 Task: Find a flat in Lakeville, United States for 7 guests from 10th to 15th July, with a price range of ₹10,000 to ₹15,000, 4 bedrooms, 4 bathrooms, and amenities like WiFi and TV.
Action: Mouse moved to (687, 128)
Screenshot: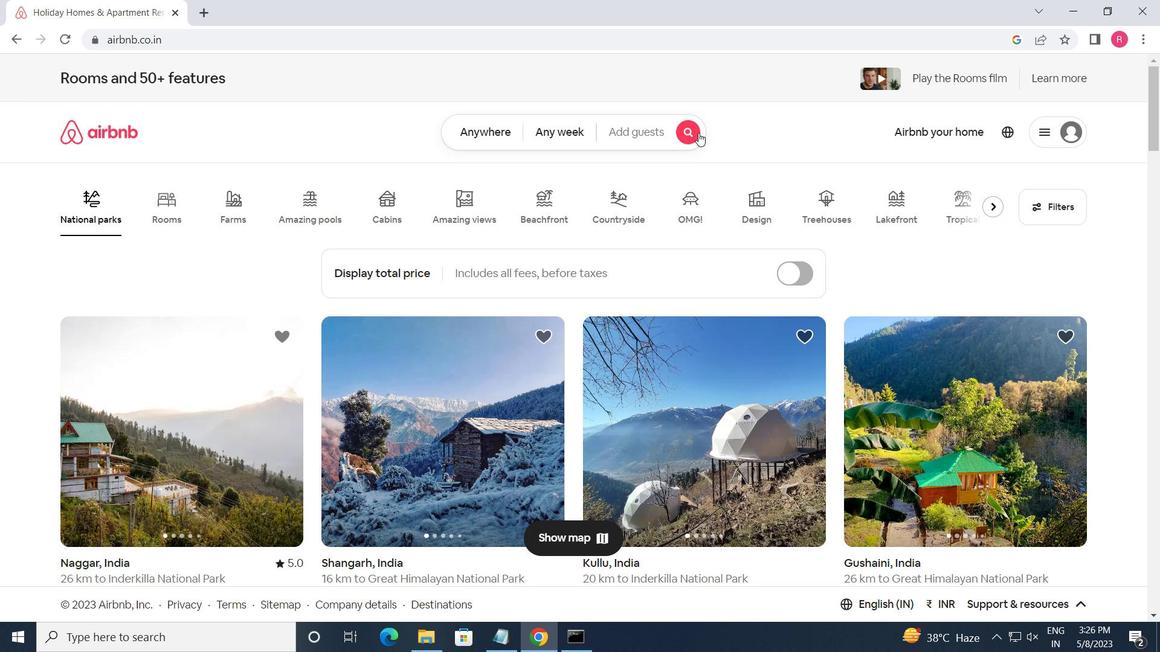 
Action: Mouse pressed left at (687, 128)
Screenshot: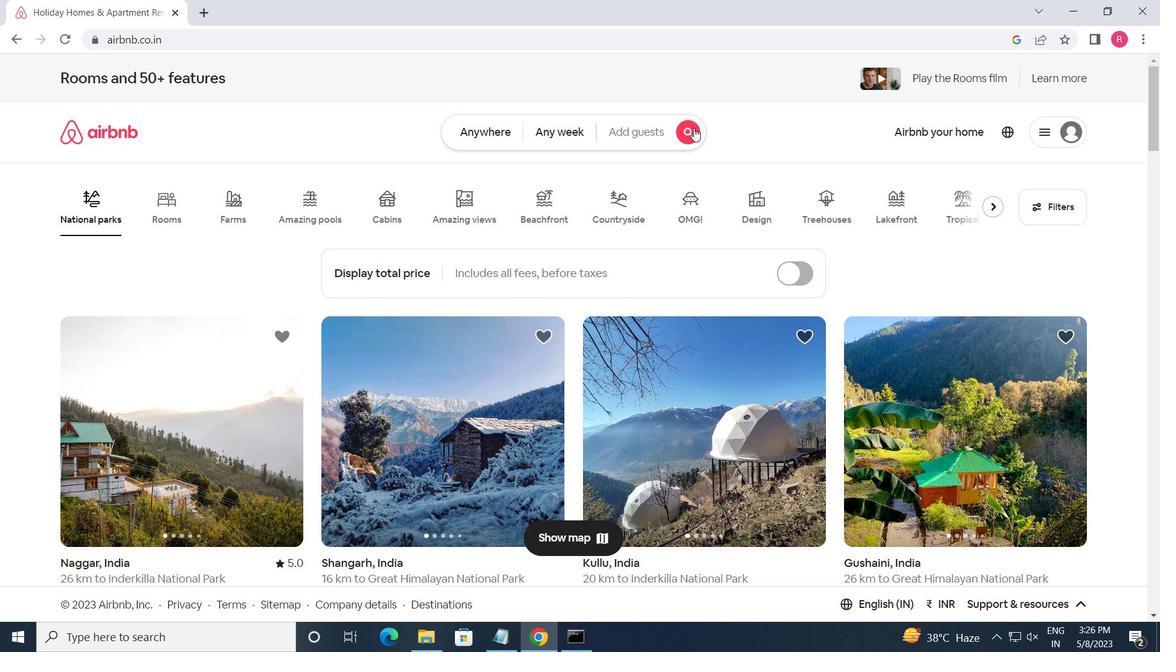 
Action: Mouse moved to (320, 202)
Screenshot: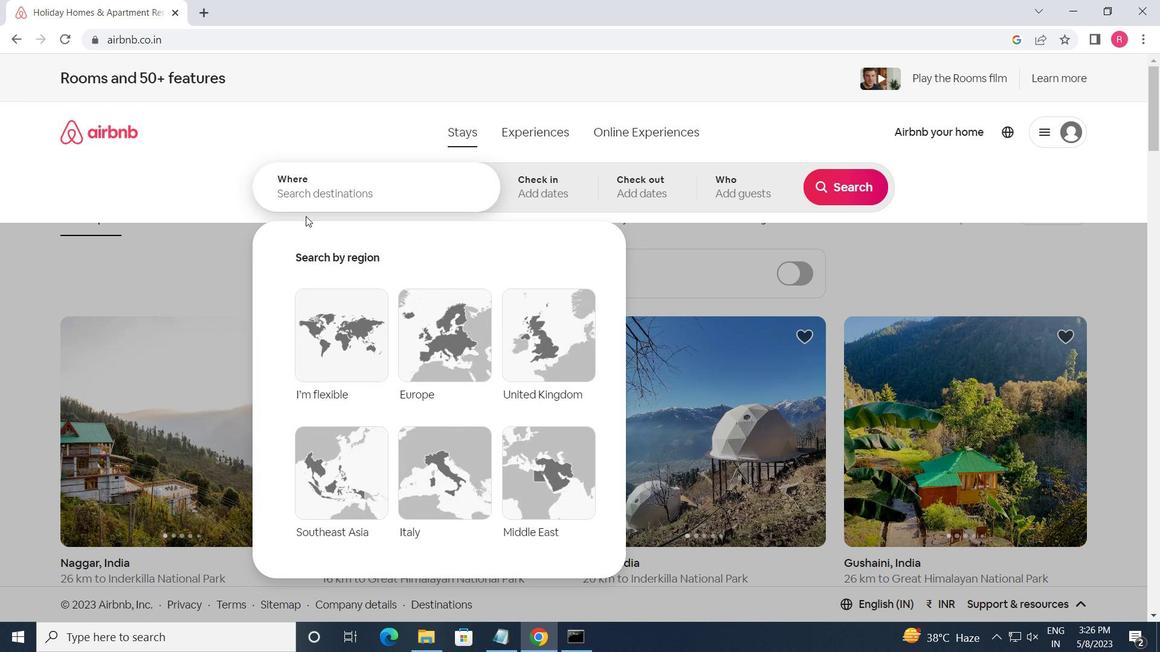 
Action: Mouse pressed left at (320, 202)
Screenshot: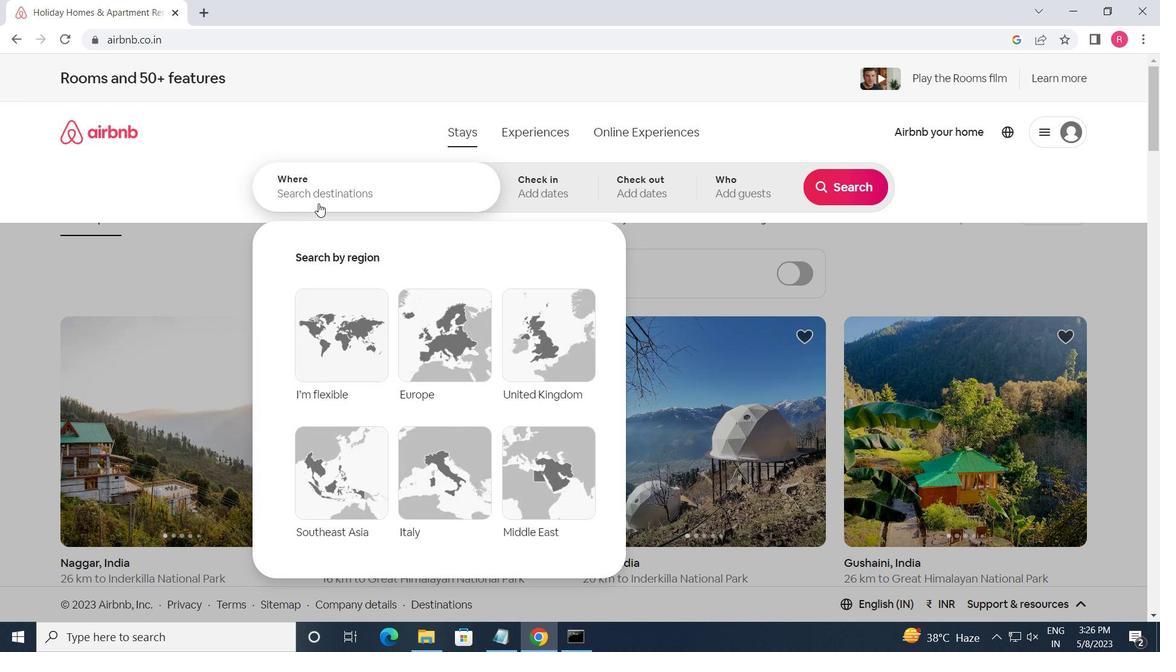 
Action: Key pressed <Key.shift_r>Lakv<Key.backspace>eville,<Key.space><Key.shift_r>United<Key.space><Key.shift>STATES<Key.enter>
Screenshot: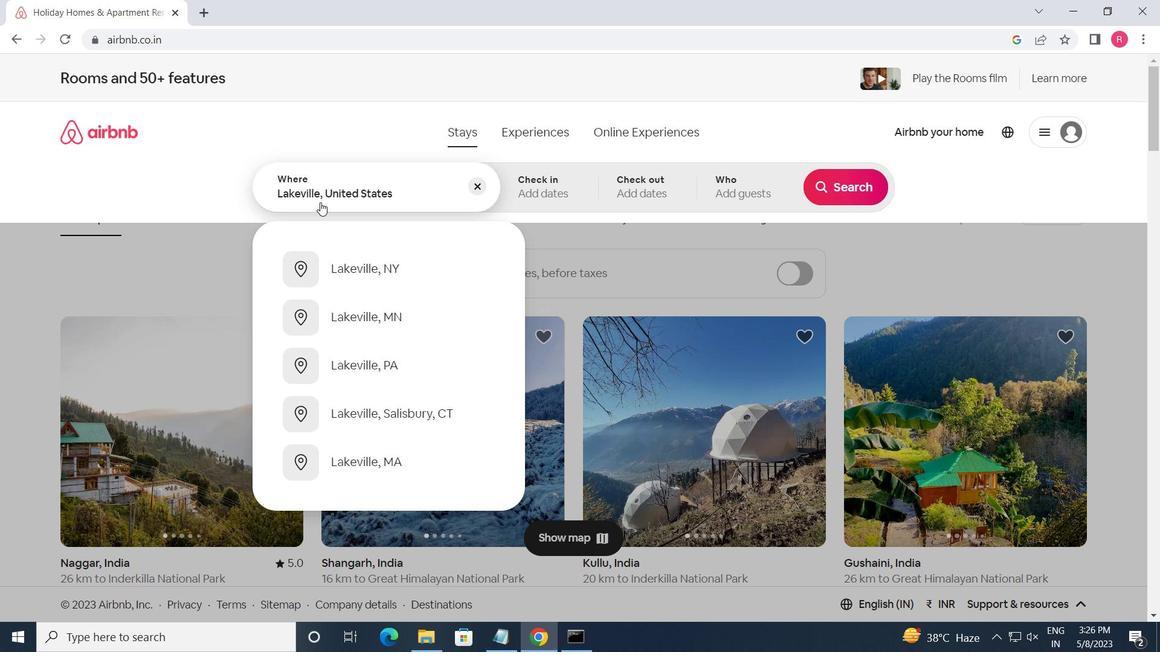 
Action: Mouse moved to (852, 308)
Screenshot: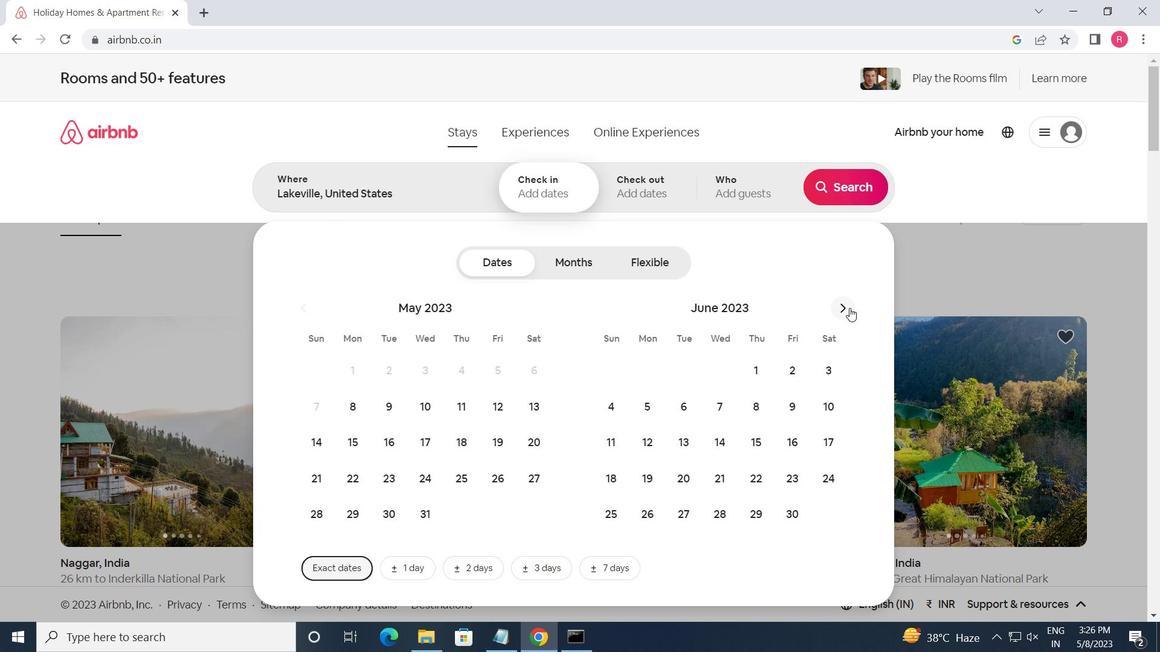 
Action: Mouse pressed left at (852, 308)
Screenshot: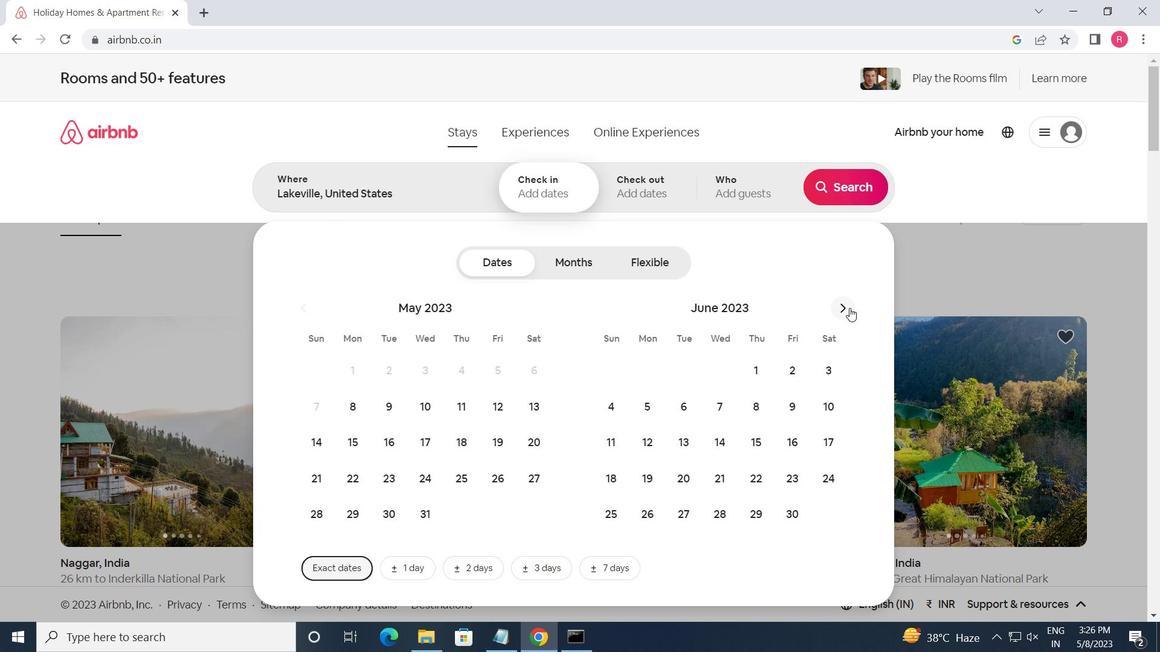 
Action: Mouse moved to (649, 447)
Screenshot: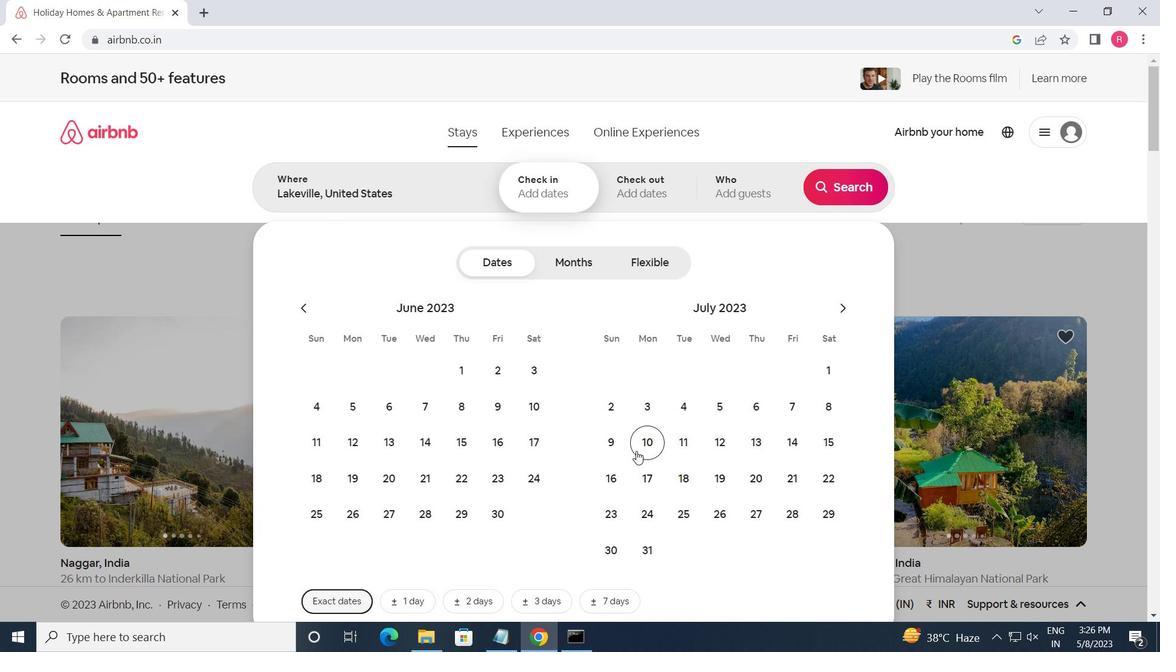 
Action: Mouse pressed left at (649, 447)
Screenshot: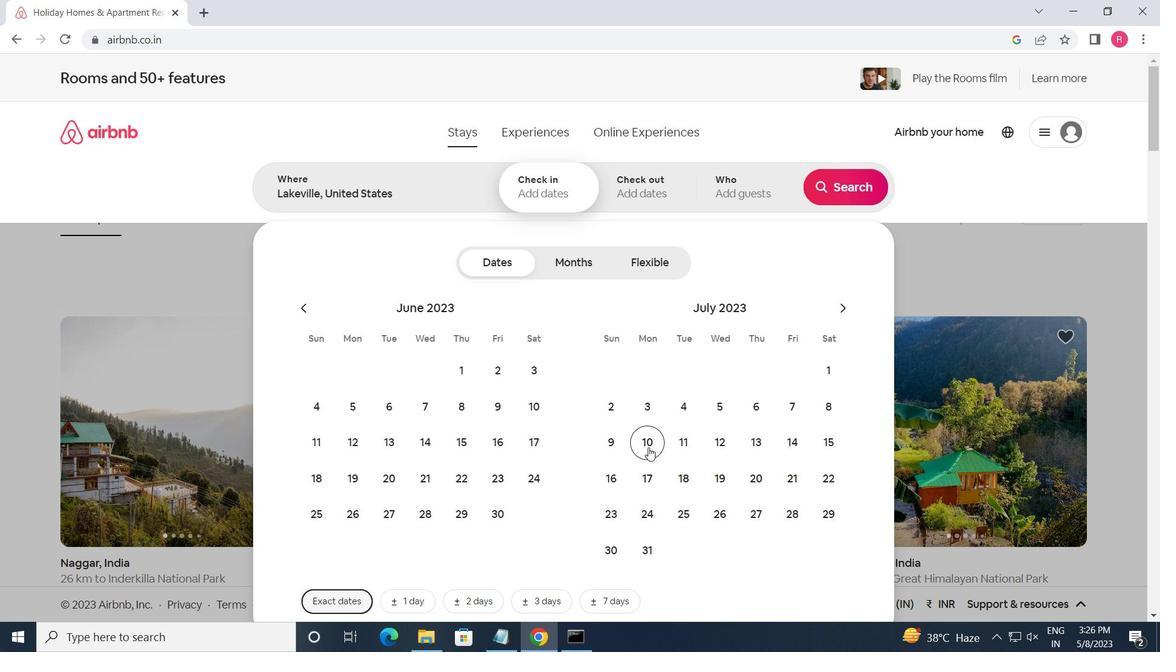 
Action: Mouse moved to (831, 447)
Screenshot: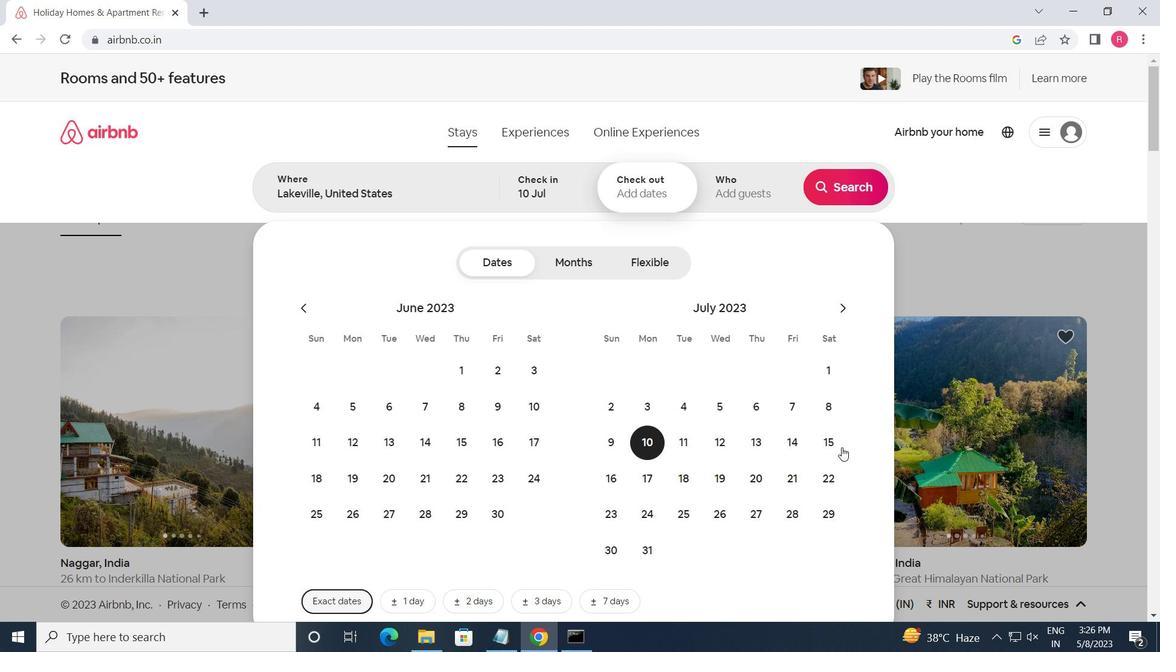 
Action: Mouse pressed left at (831, 447)
Screenshot: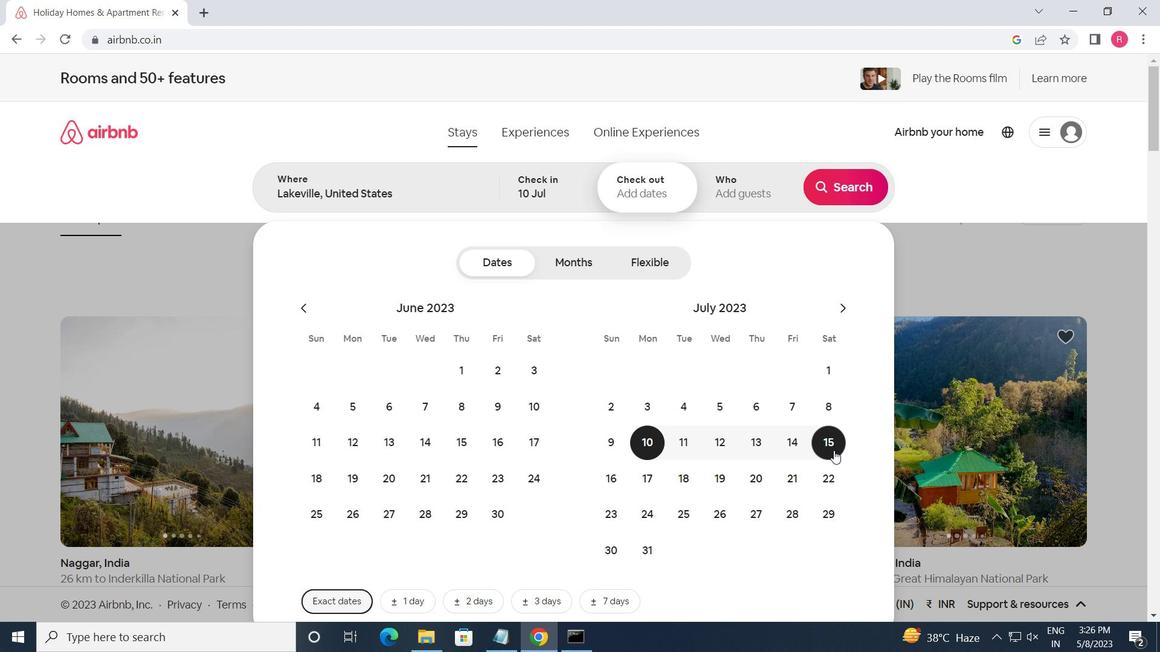 
Action: Mouse moved to (741, 207)
Screenshot: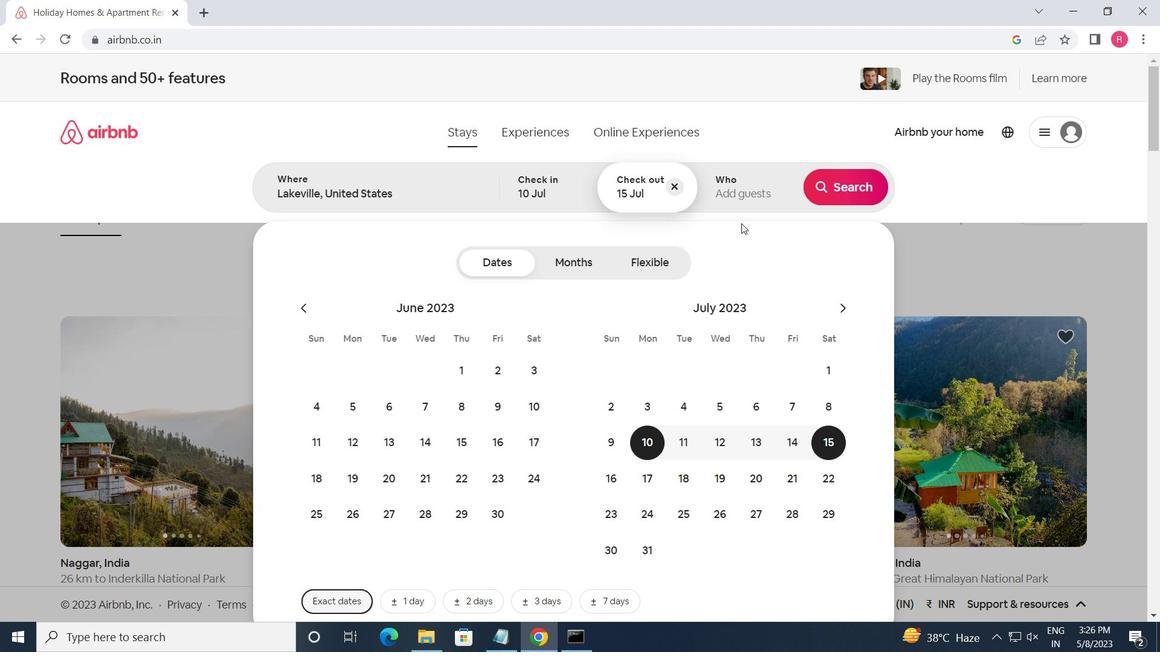 
Action: Mouse pressed left at (741, 207)
Screenshot: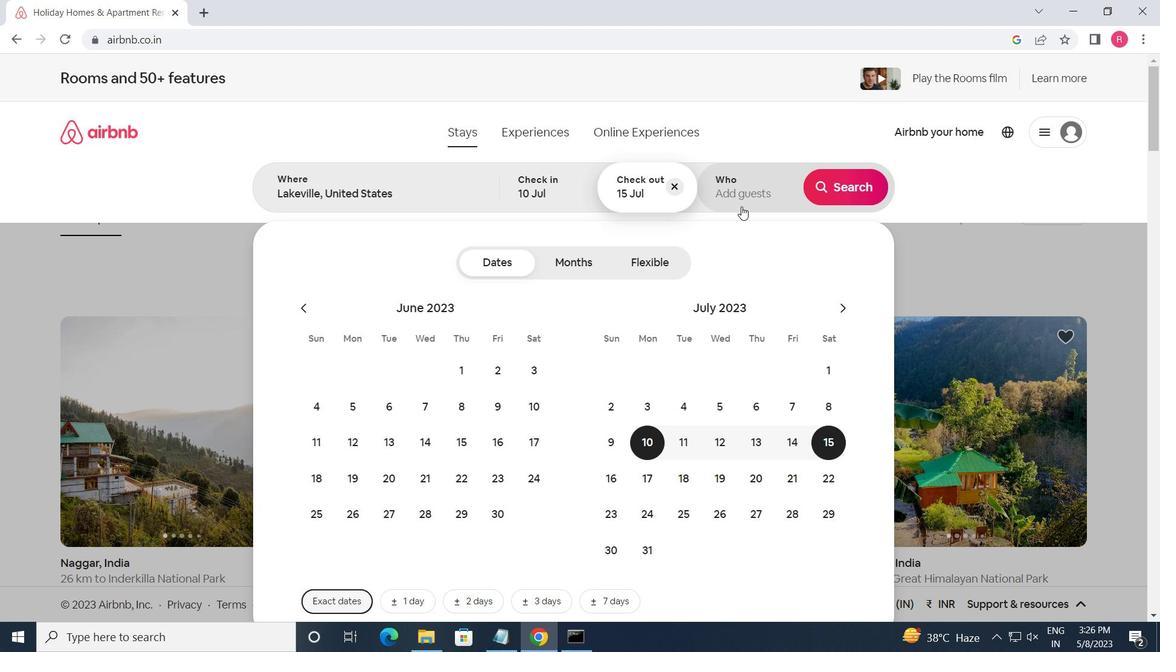 
Action: Mouse moved to (856, 264)
Screenshot: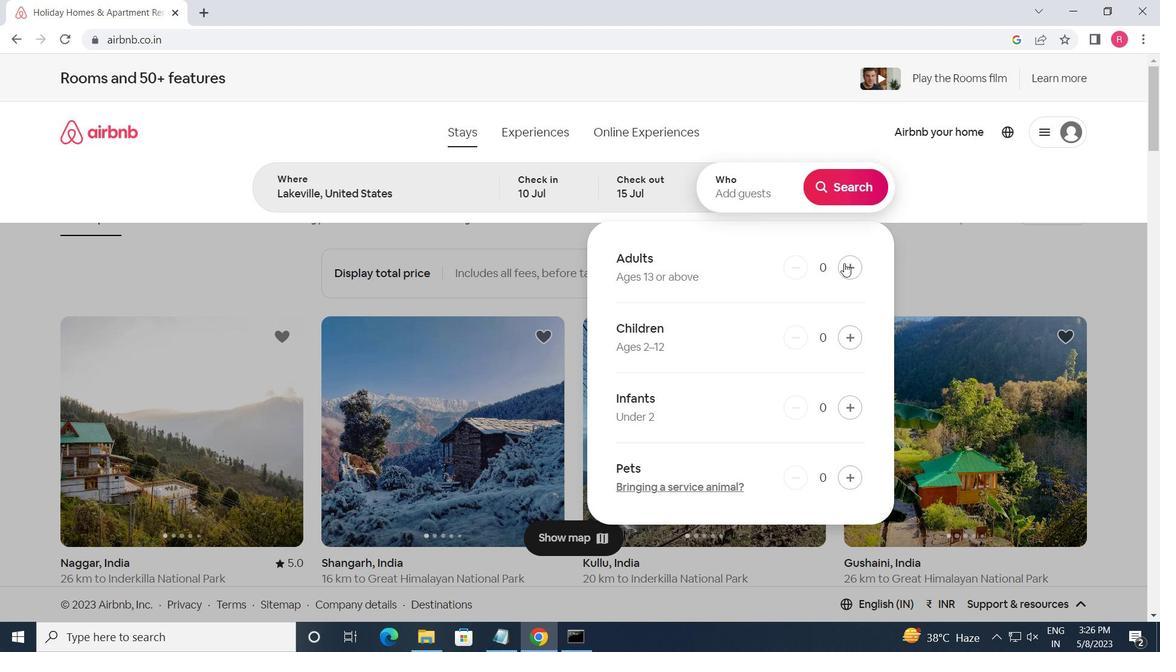 
Action: Mouse pressed left at (856, 264)
Screenshot: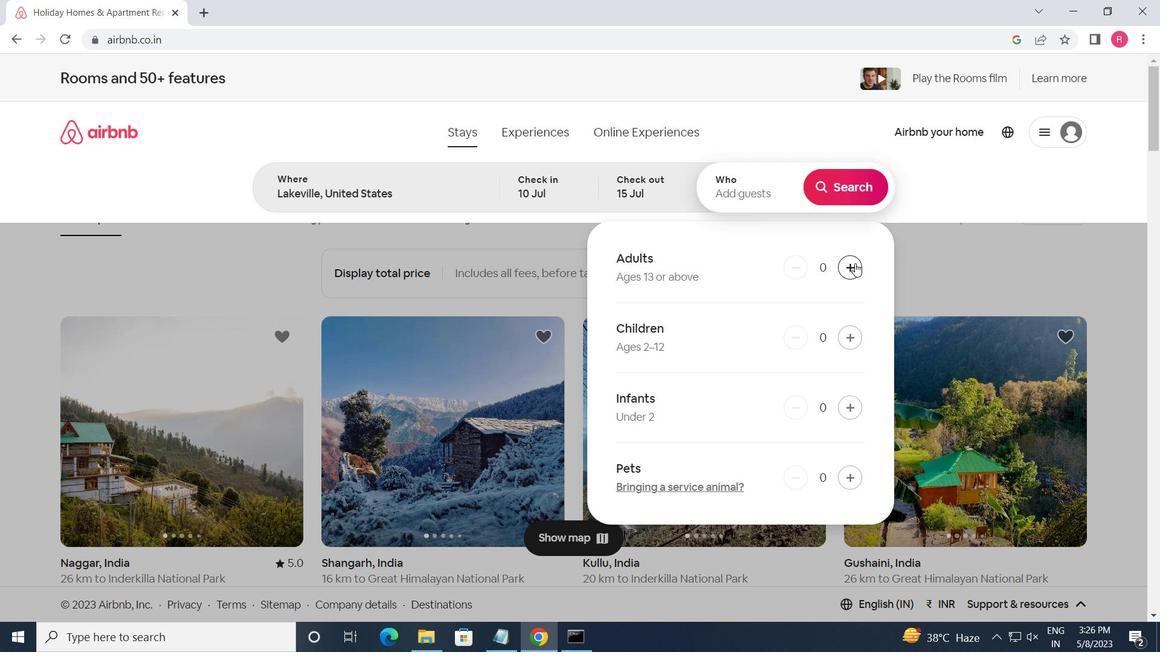 
Action: Mouse pressed left at (856, 264)
Screenshot: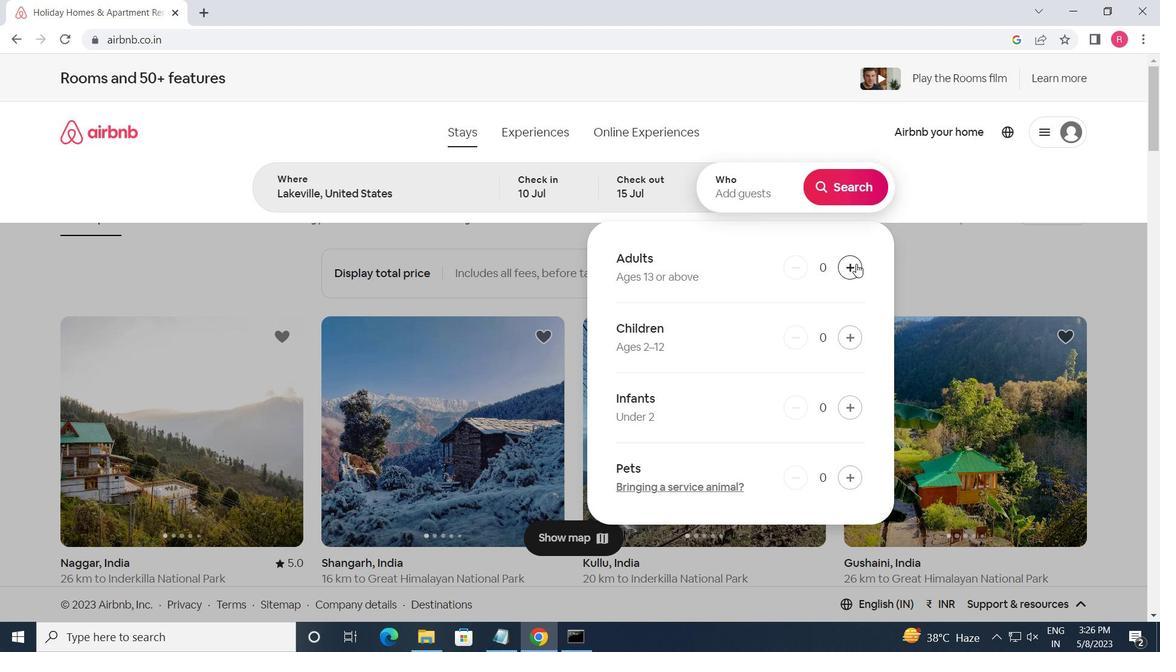 
Action: Mouse pressed left at (856, 264)
Screenshot: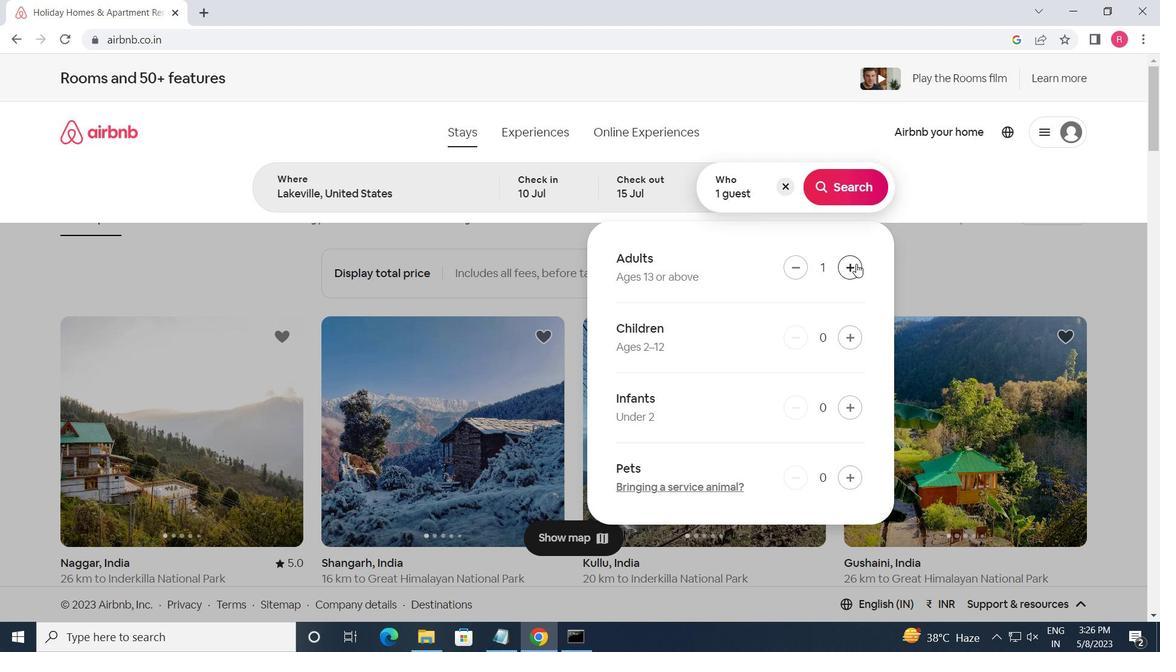 
Action: Mouse pressed left at (856, 264)
Screenshot: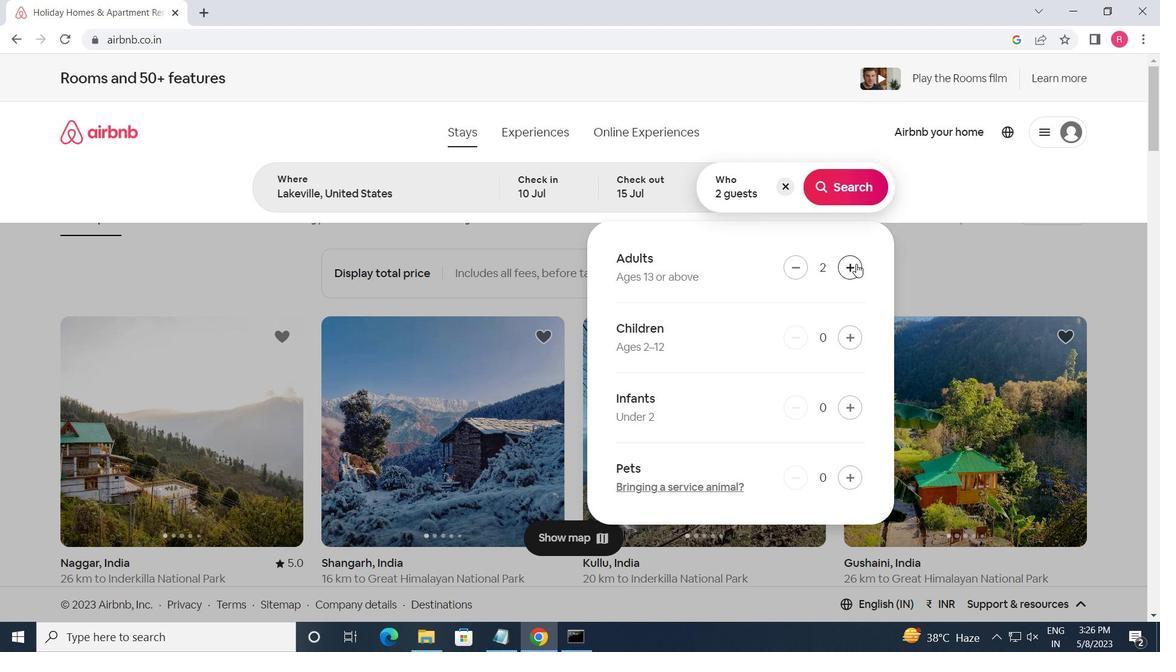 
Action: Mouse pressed left at (856, 264)
Screenshot: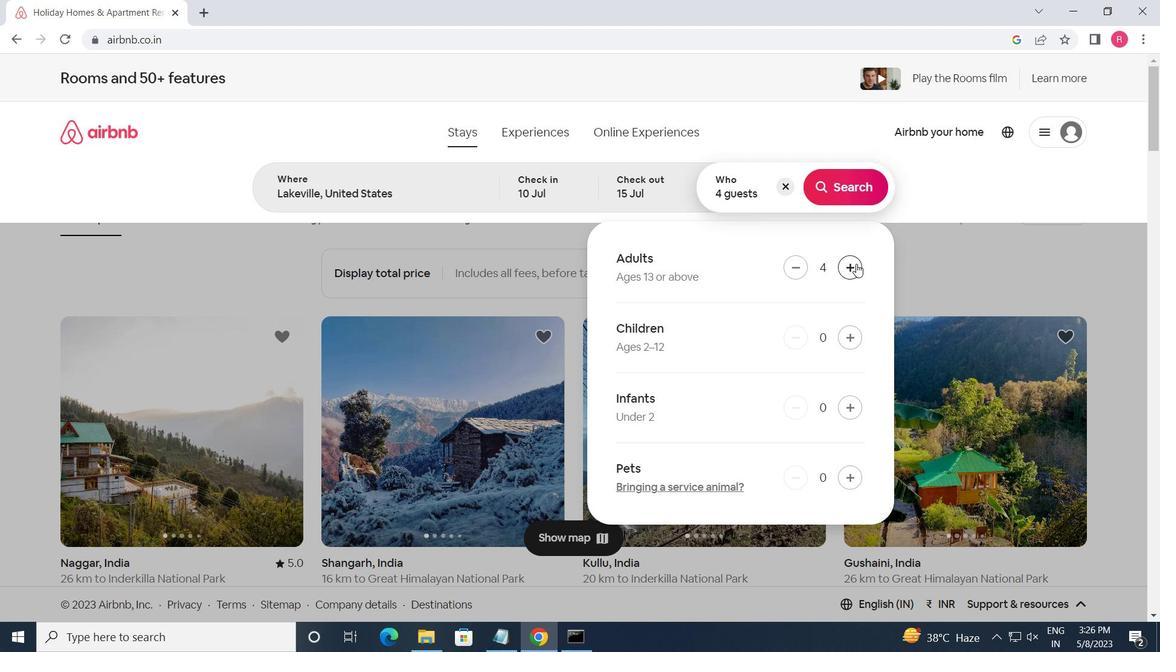 
Action: Mouse pressed left at (856, 264)
Screenshot: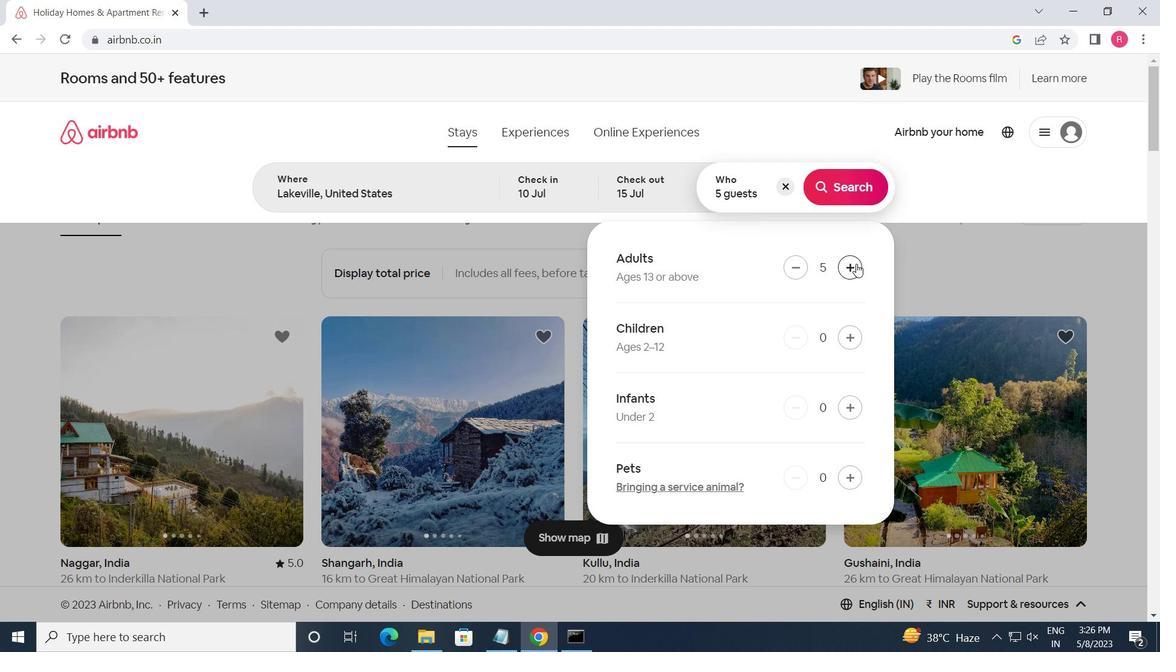 
Action: Mouse pressed left at (856, 264)
Screenshot: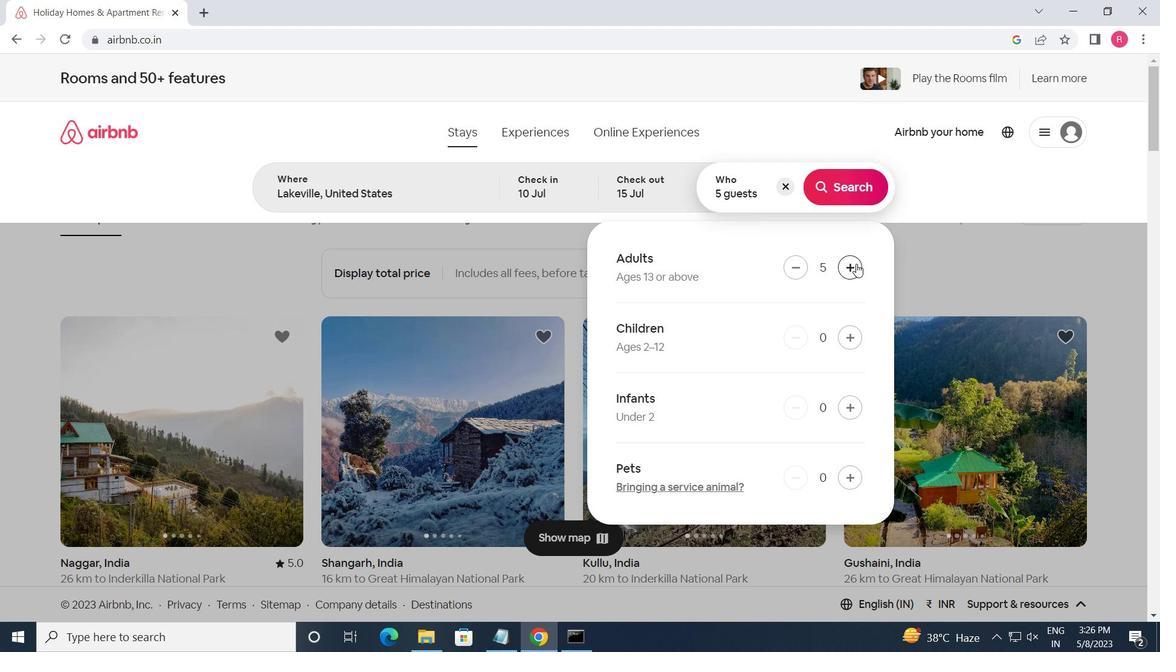 
Action: Mouse pressed left at (856, 264)
Screenshot: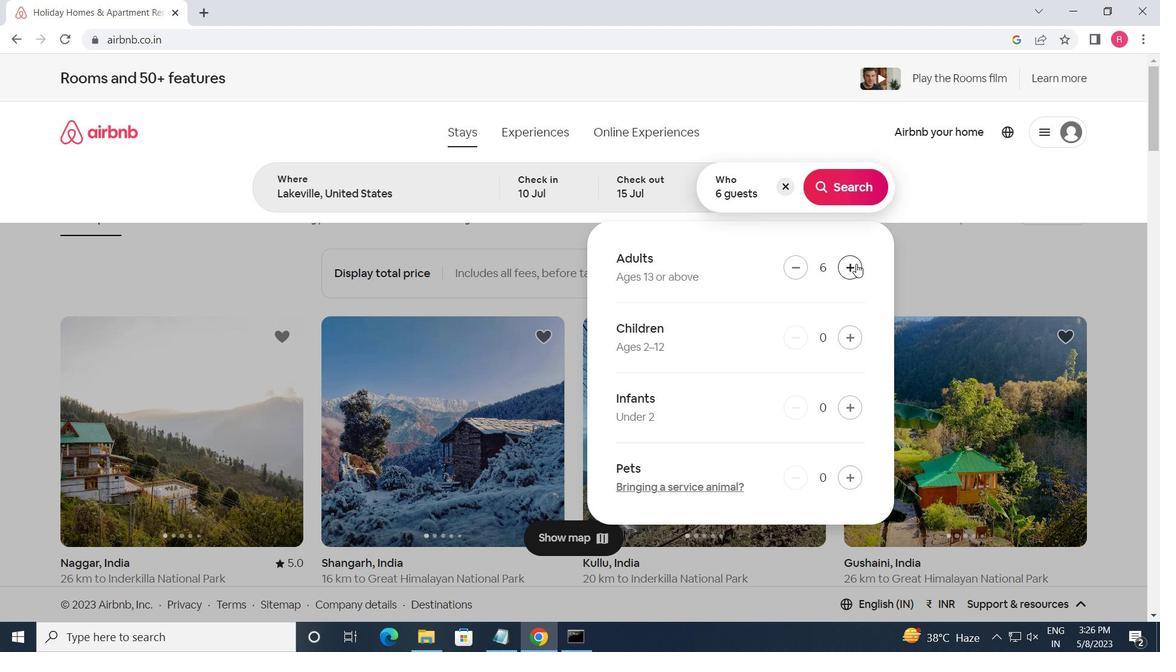 
Action: Mouse moved to (799, 274)
Screenshot: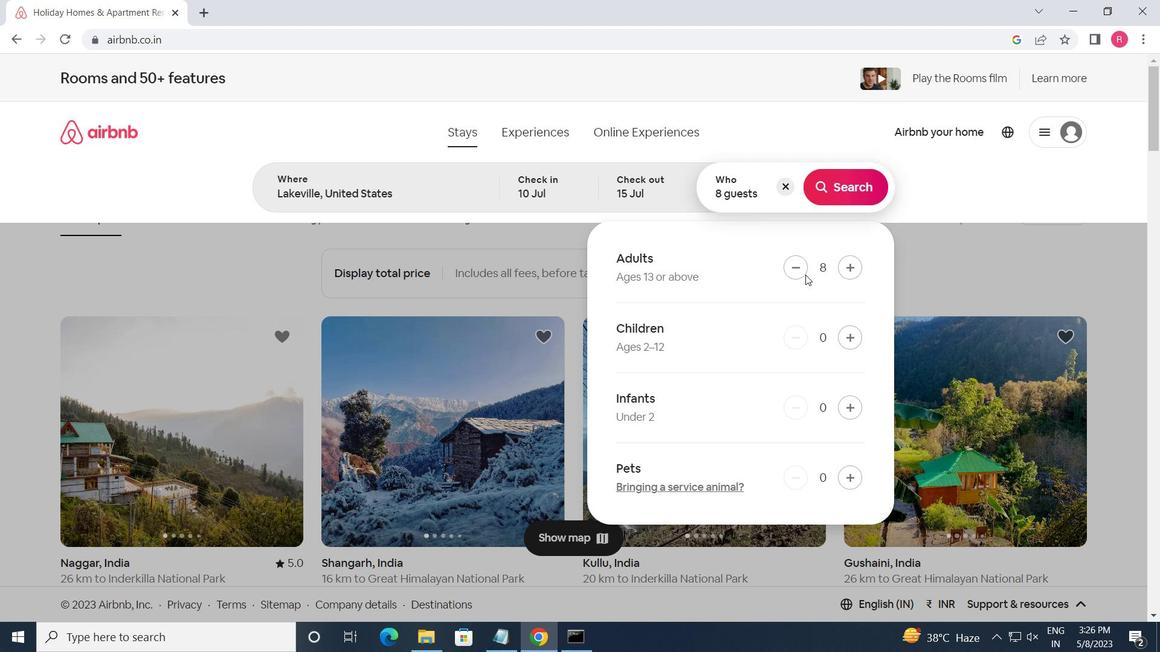 
Action: Mouse pressed left at (799, 274)
Screenshot: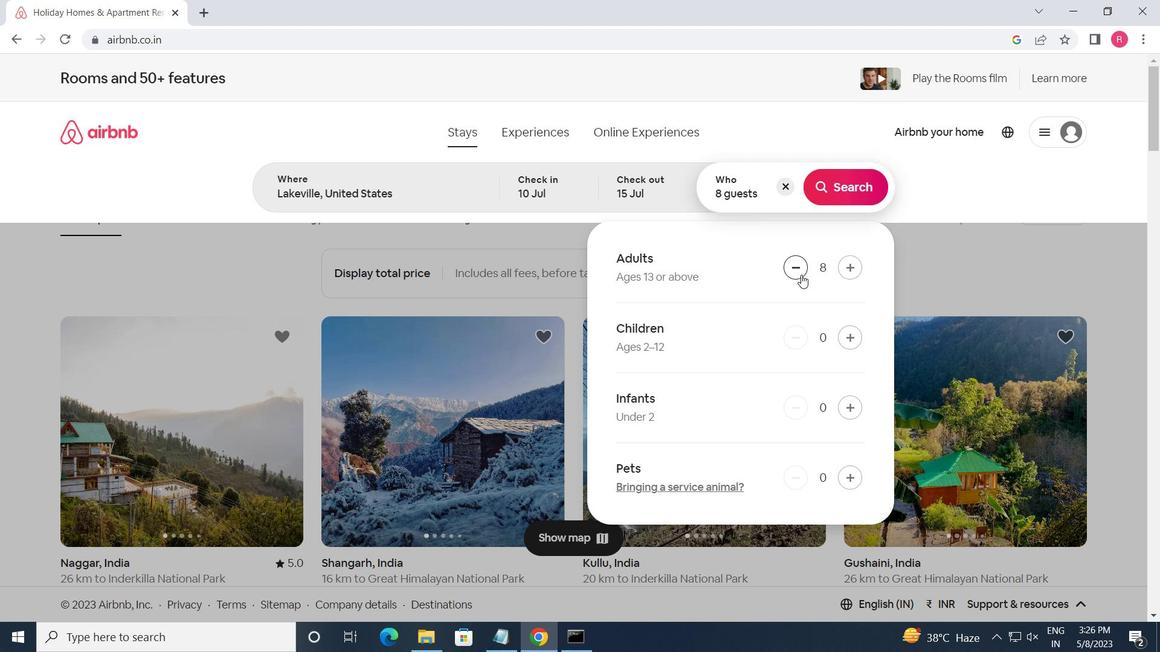 
Action: Mouse moved to (839, 195)
Screenshot: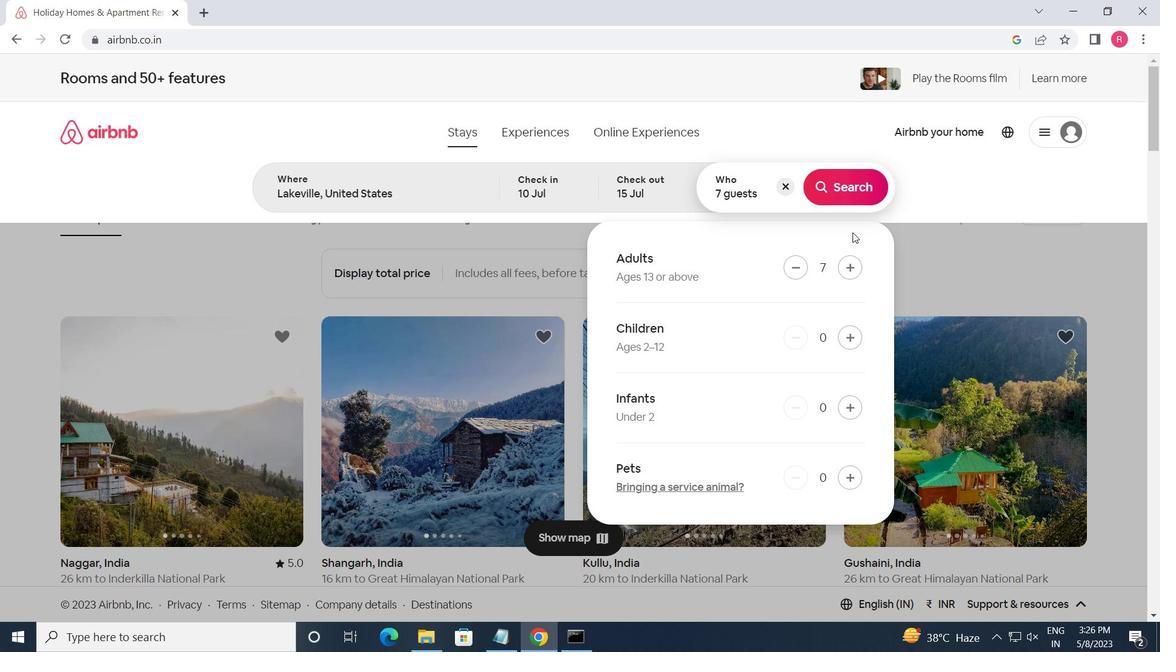 
Action: Mouse pressed left at (839, 195)
Screenshot: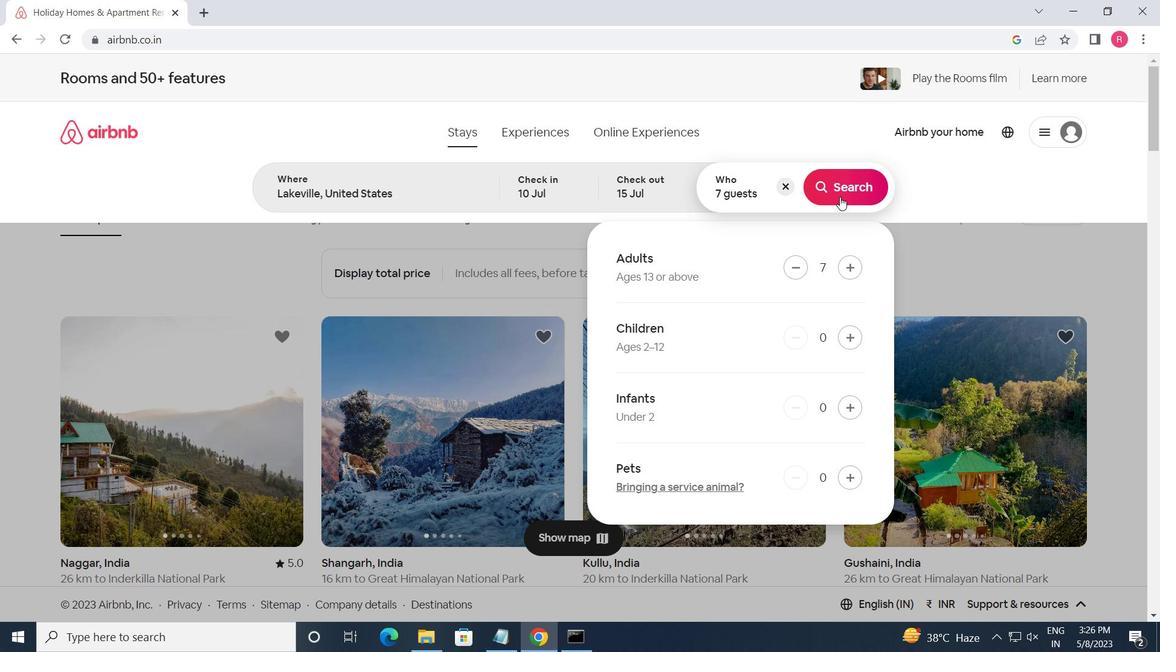 
Action: Mouse moved to (1091, 143)
Screenshot: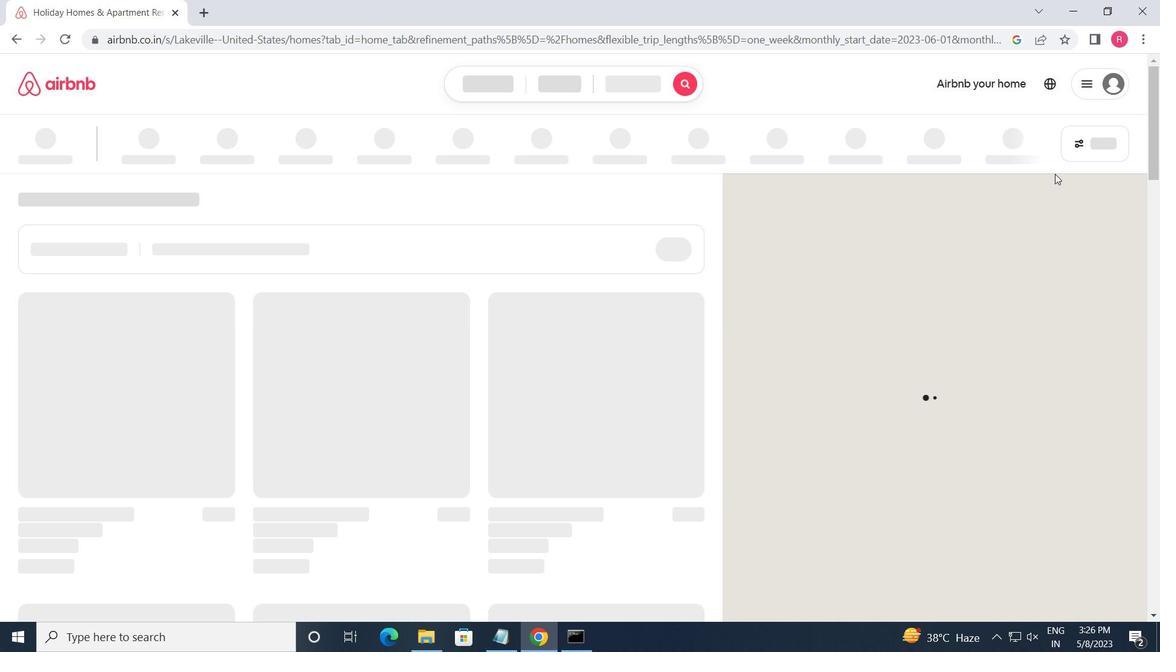 
Action: Mouse pressed left at (1091, 143)
Screenshot: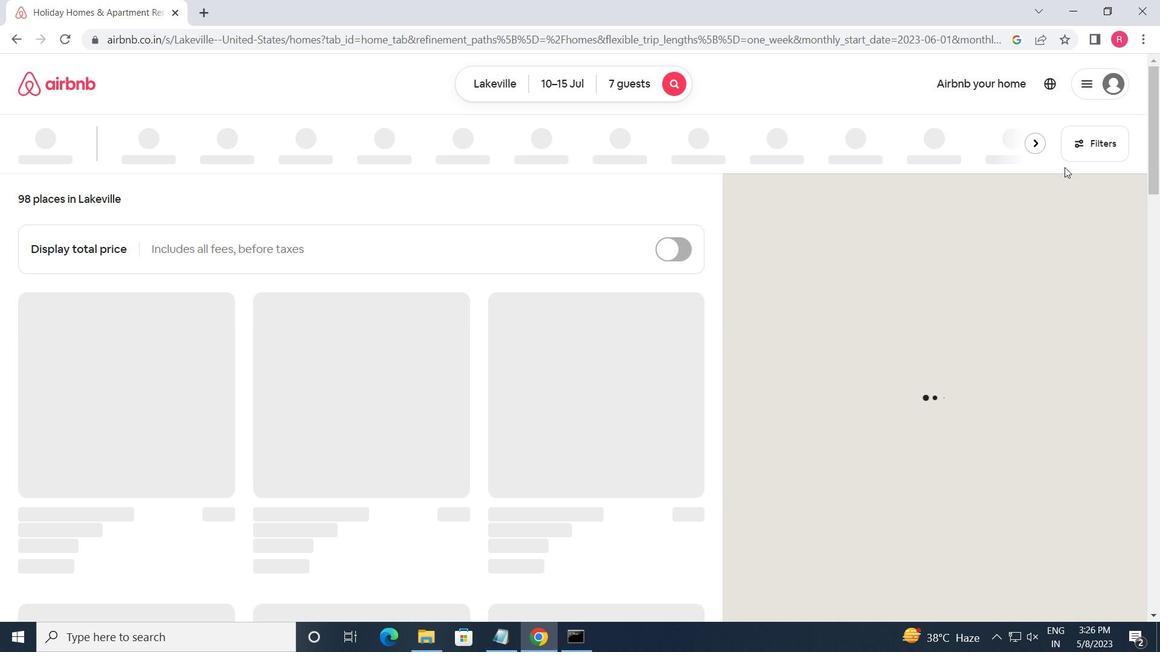
Action: Mouse moved to (386, 512)
Screenshot: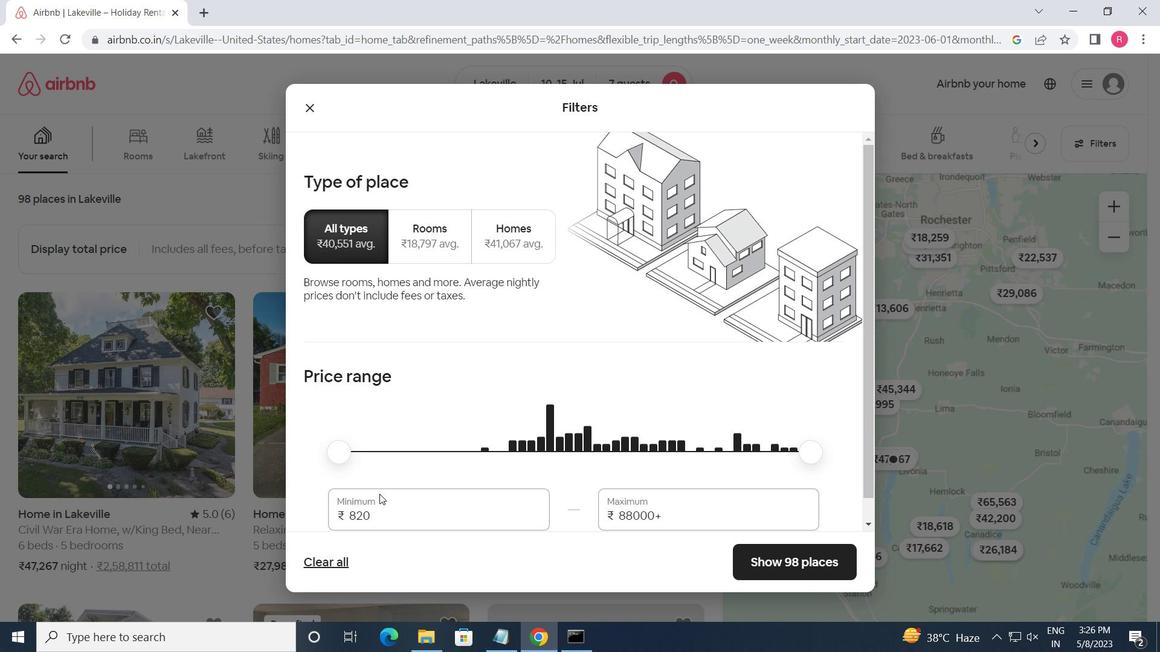 
Action: Mouse pressed left at (386, 512)
Screenshot: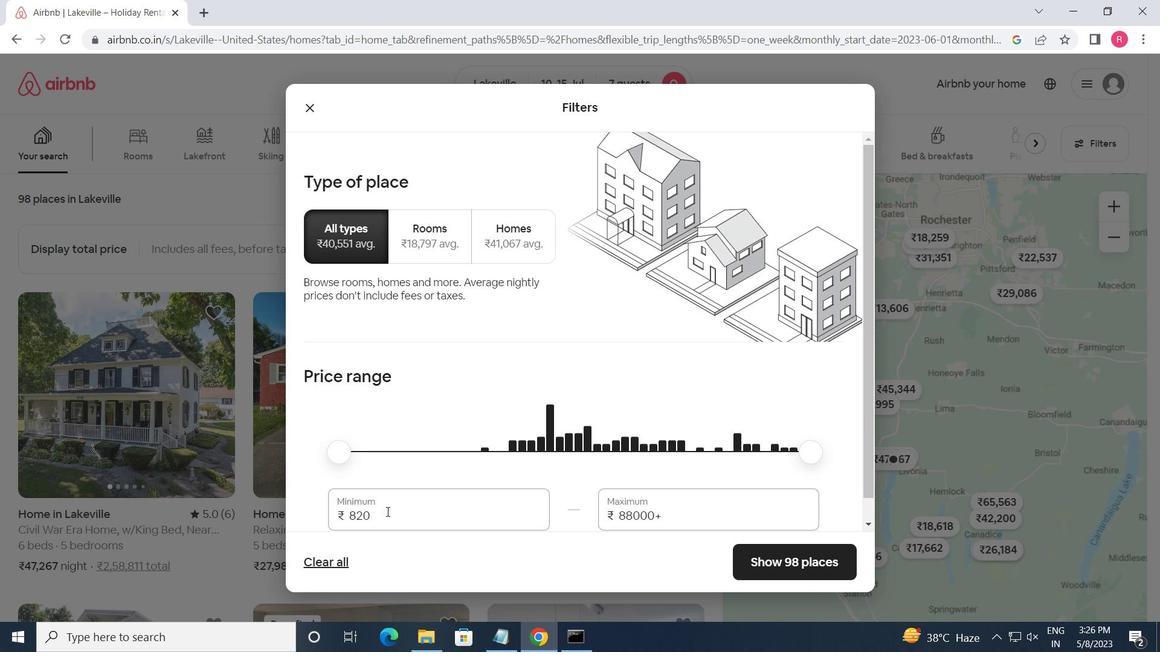 
Action: Mouse pressed left at (386, 512)
Screenshot: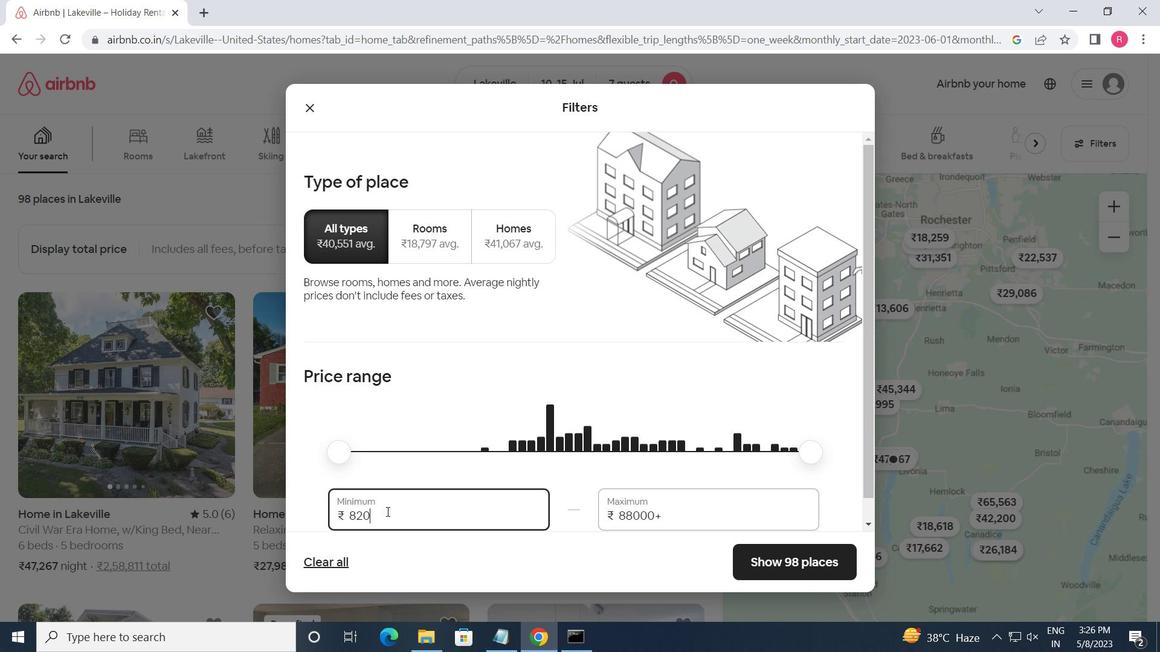 
Action: Key pressed <Key.backspace><Key.backspace><Key.backspace>10000<Key.tab>15000
Screenshot: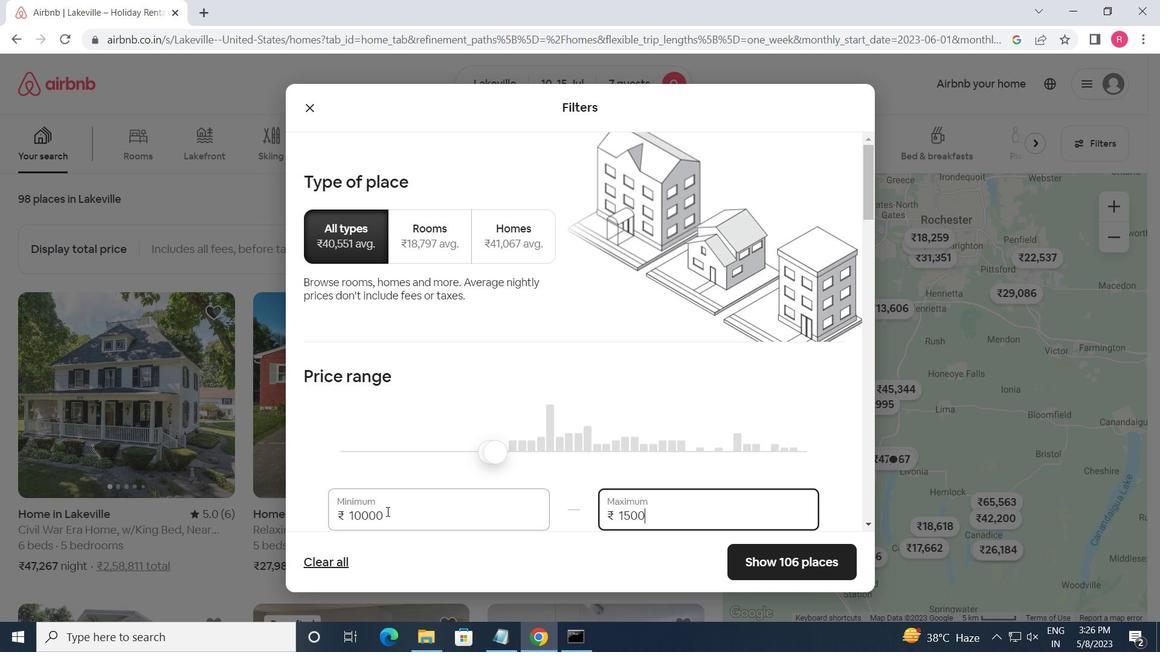 
Action: Mouse moved to (426, 521)
Screenshot: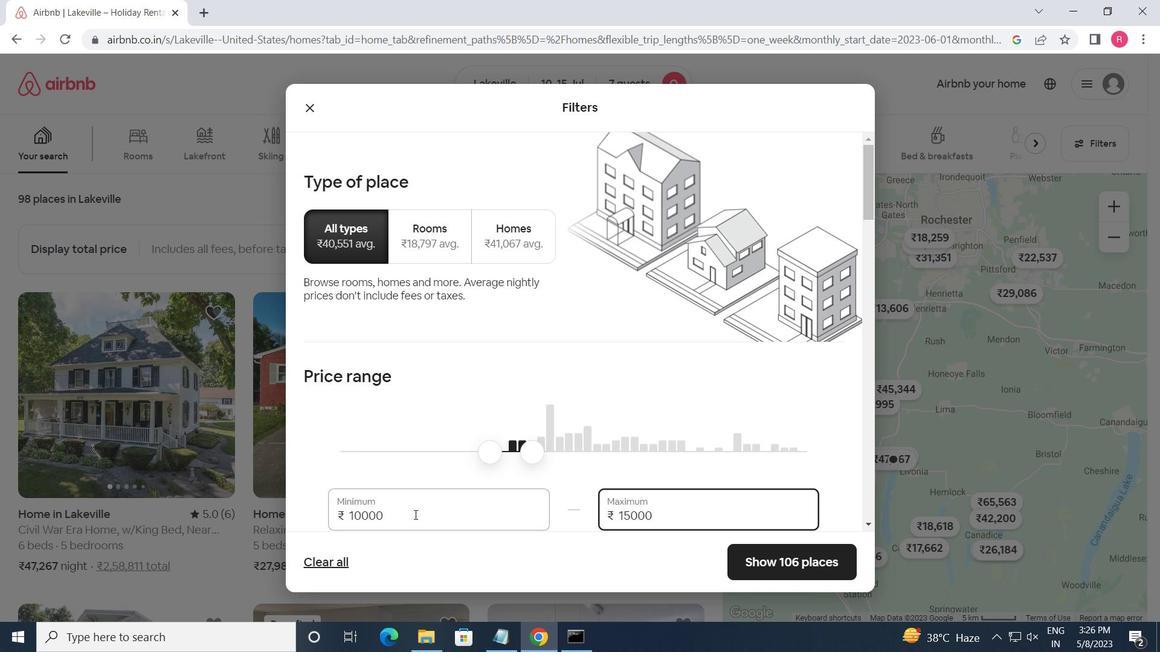
Action: Mouse scrolled (426, 520) with delta (0, 0)
Screenshot: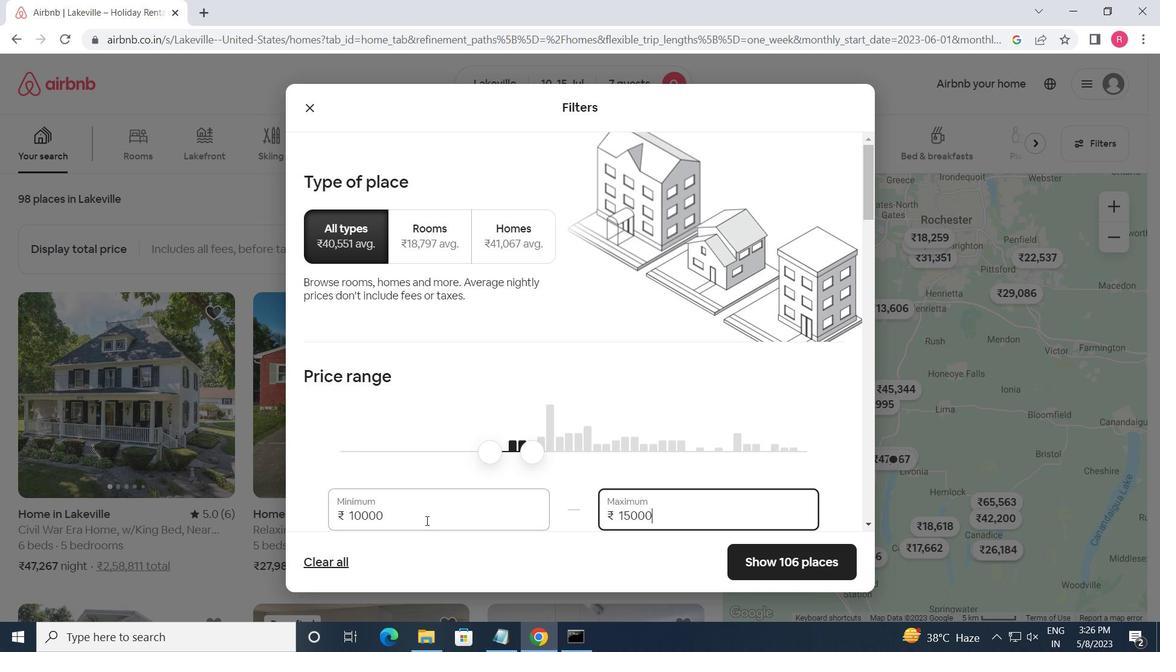 
Action: Mouse moved to (452, 493)
Screenshot: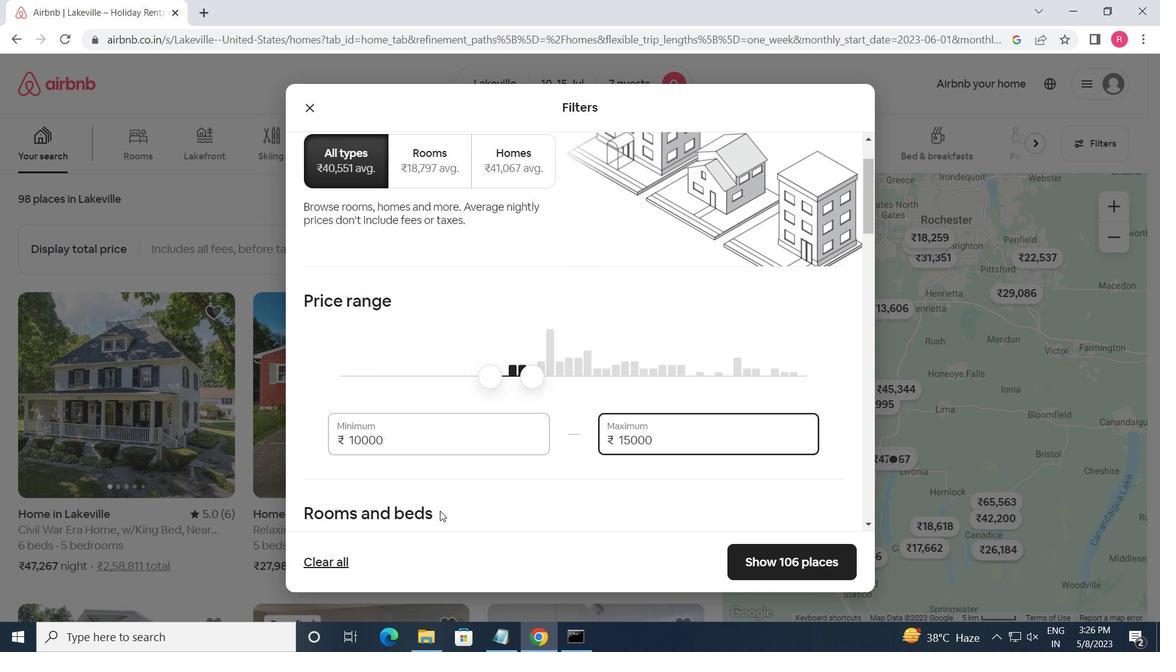 
Action: Mouse scrolled (452, 492) with delta (0, 0)
Screenshot: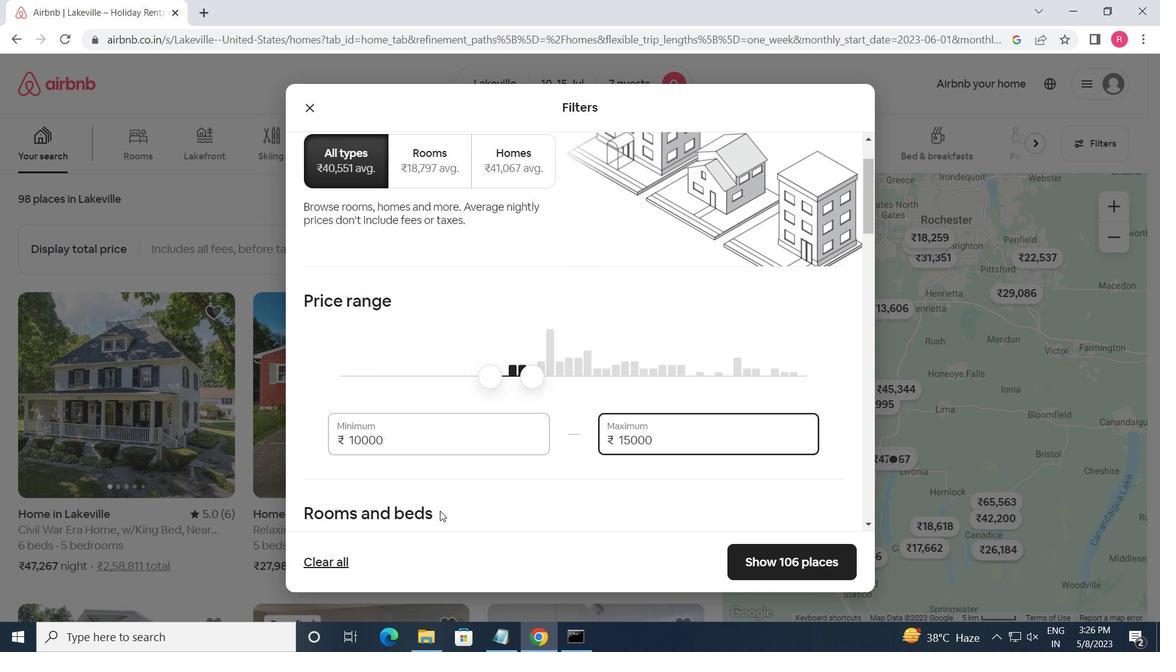 
Action: Mouse moved to (449, 489)
Screenshot: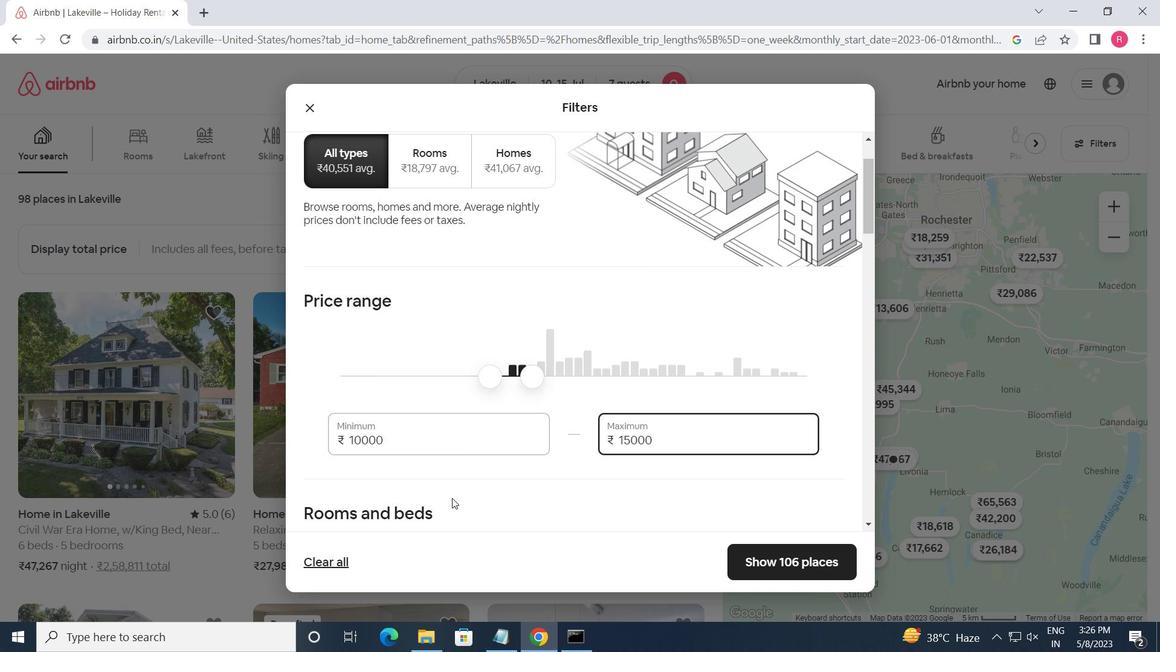 
Action: Mouse scrolled (449, 489) with delta (0, 0)
Screenshot: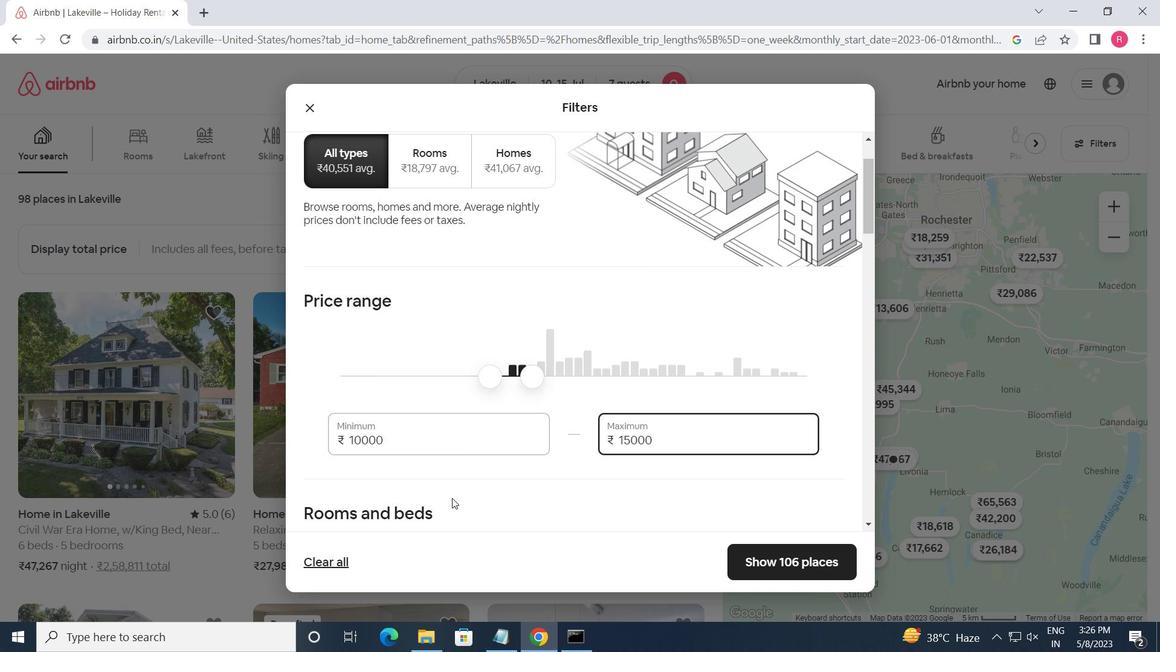 
Action: Mouse moved to (556, 446)
Screenshot: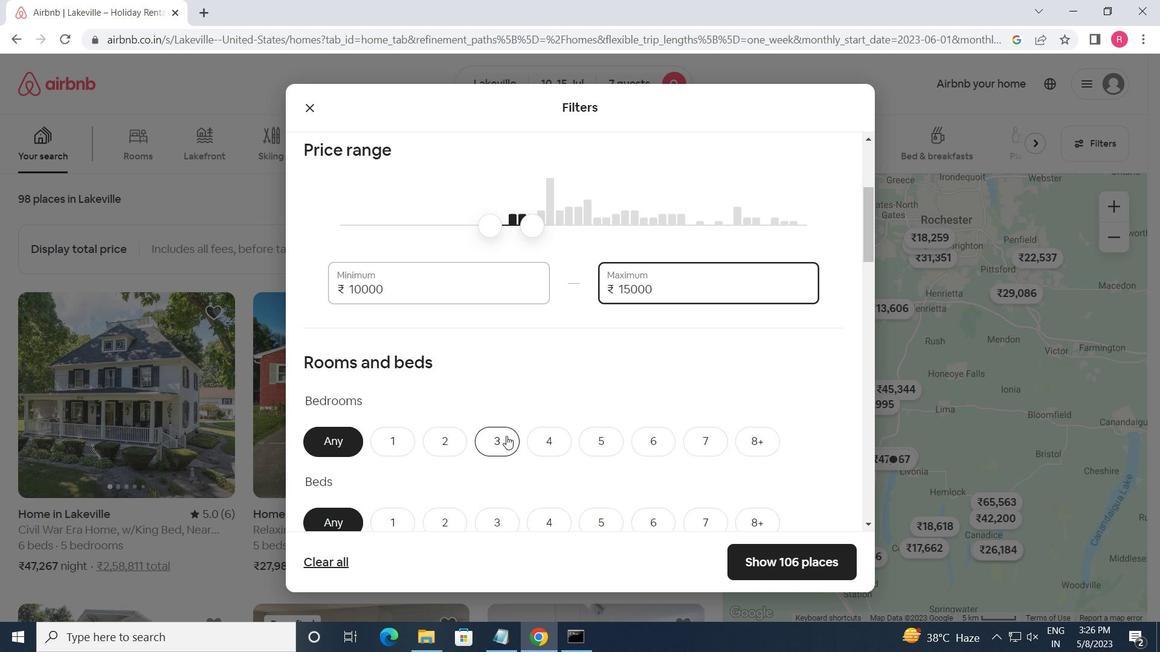 
Action: Mouse pressed left at (556, 446)
Screenshot: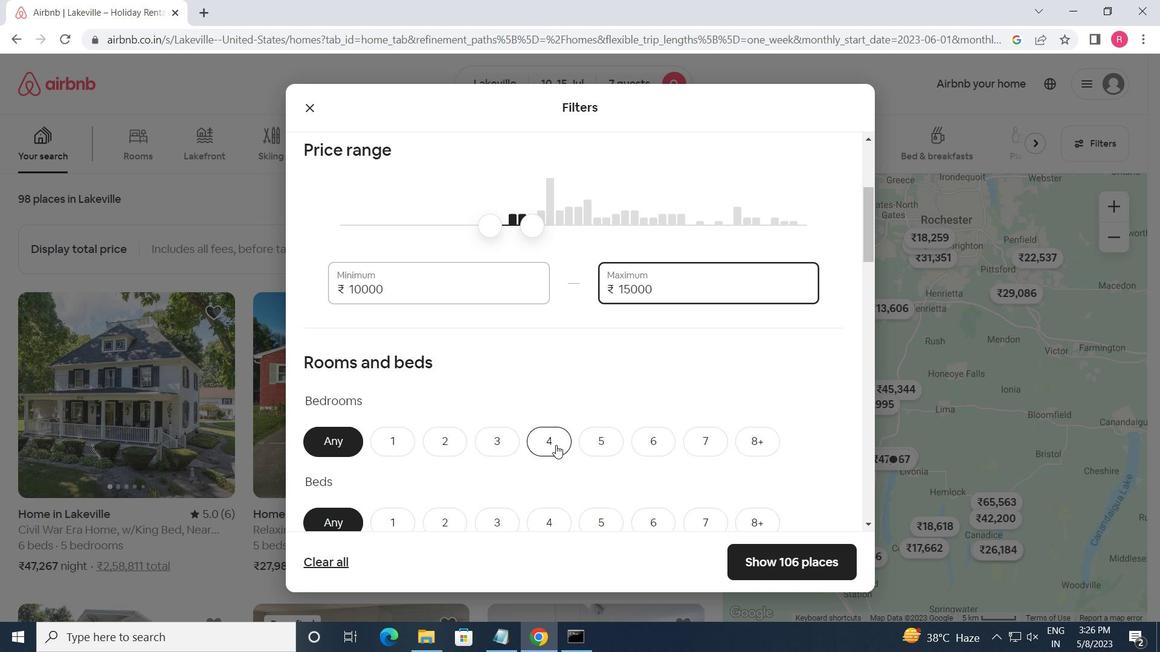 
Action: Mouse moved to (555, 450)
Screenshot: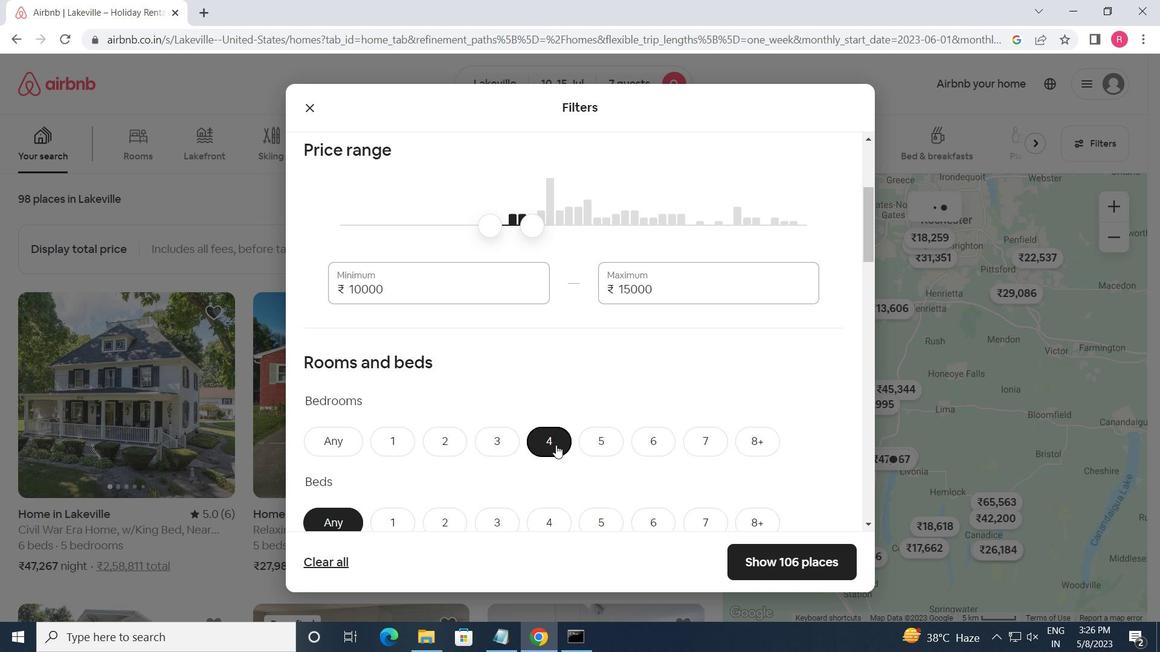 
Action: Mouse scrolled (555, 449) with delta (0, 0)
Screenshot: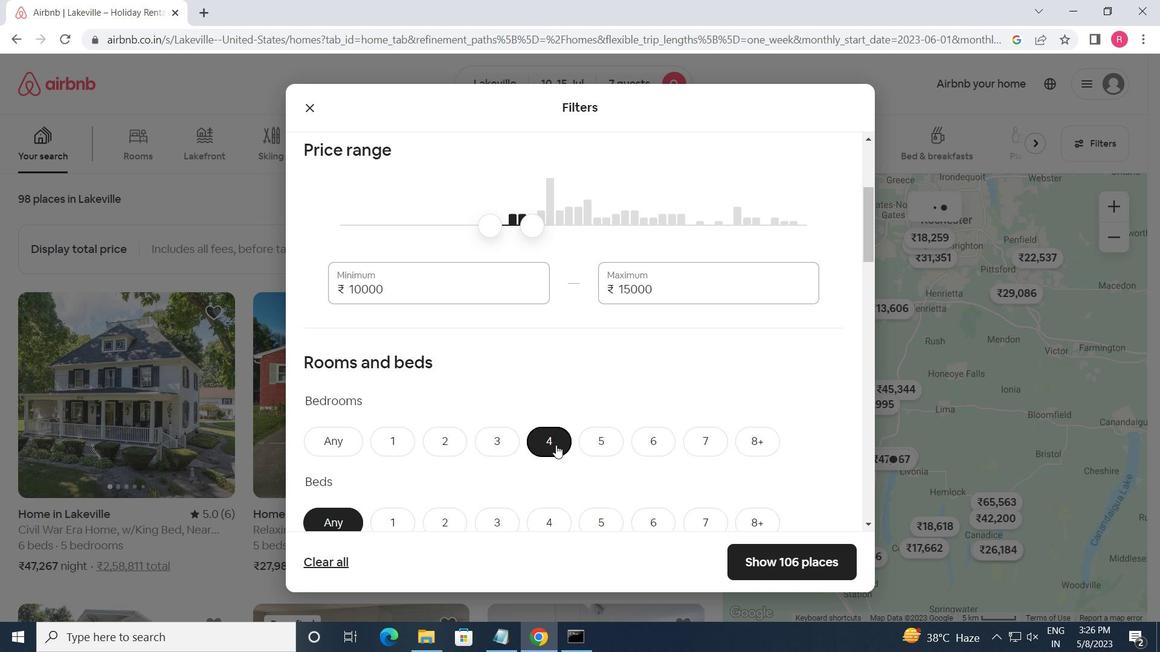 
Action: Mouse moved to (701, 451)
Screenshot: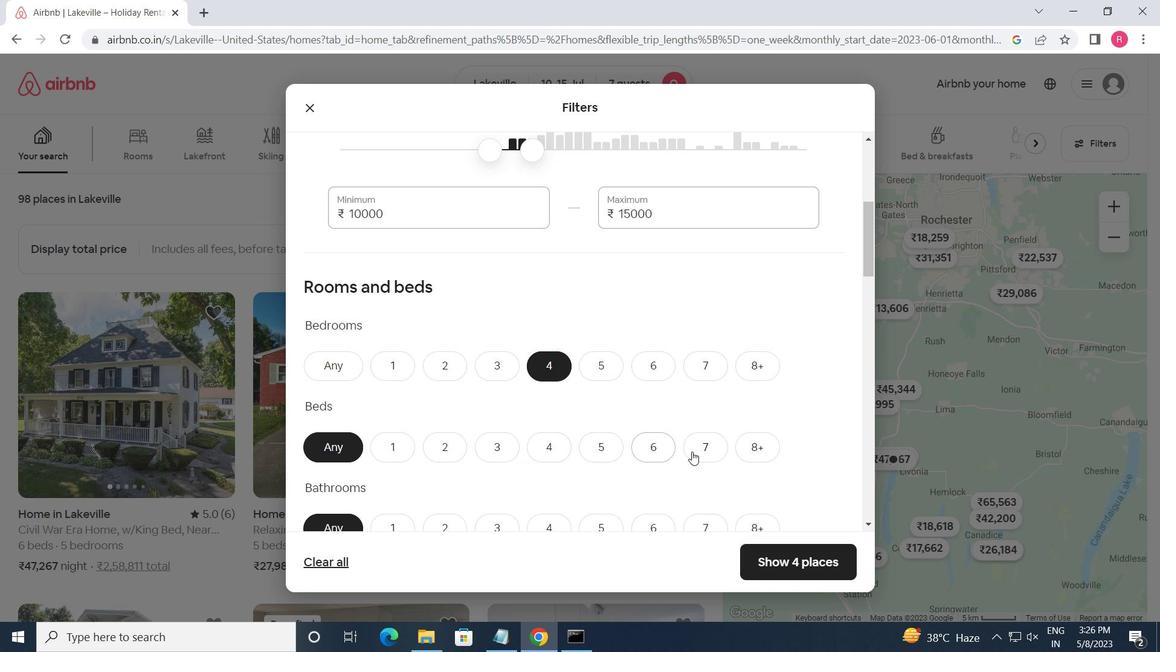 
Action: Mouse pressed left at (701, 451)
Screenshot: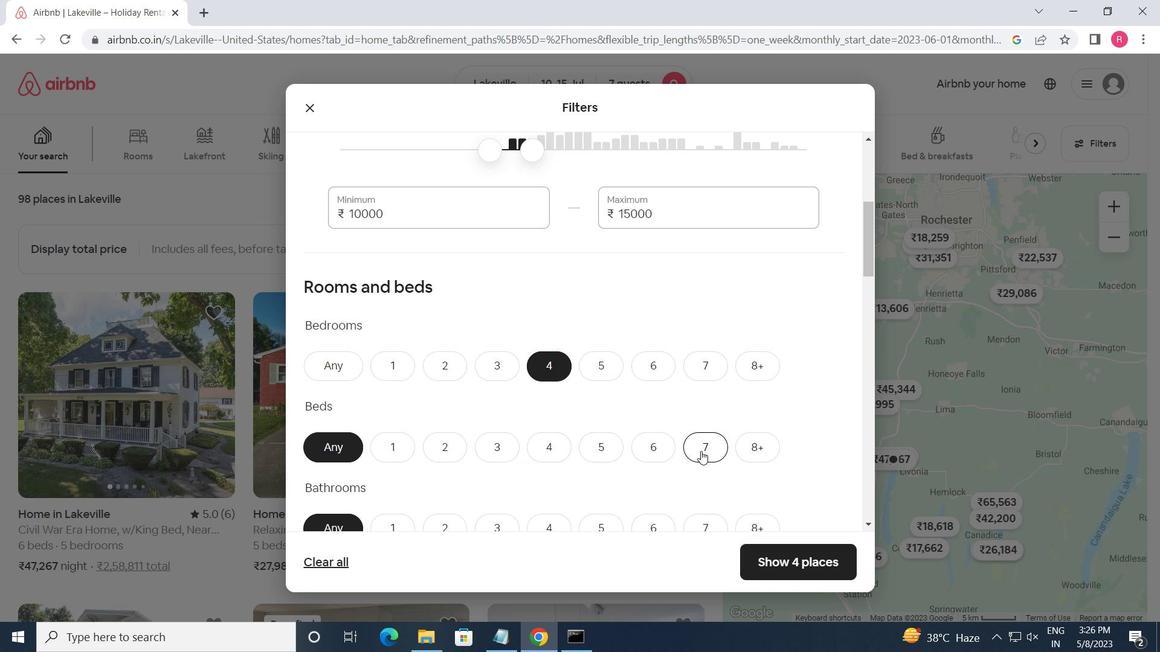 
Action: Mouse moved to (687, 452)
Screenshot: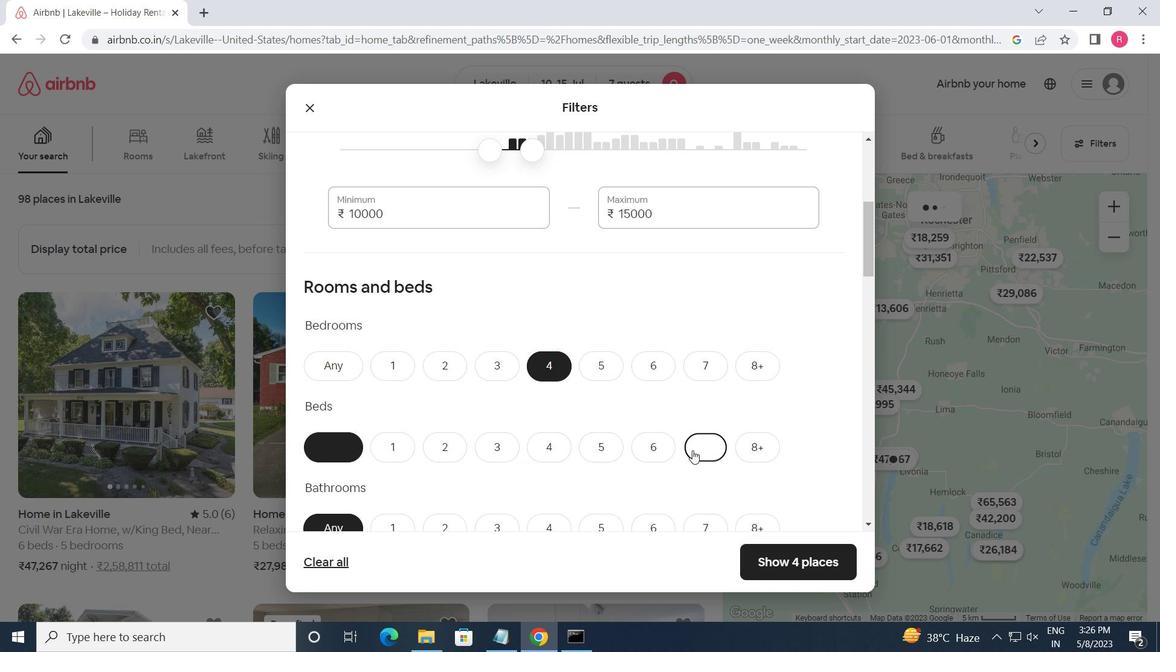 
Action: Mouse scrolled (687, 451) with delta (0, 0)
Screenshot: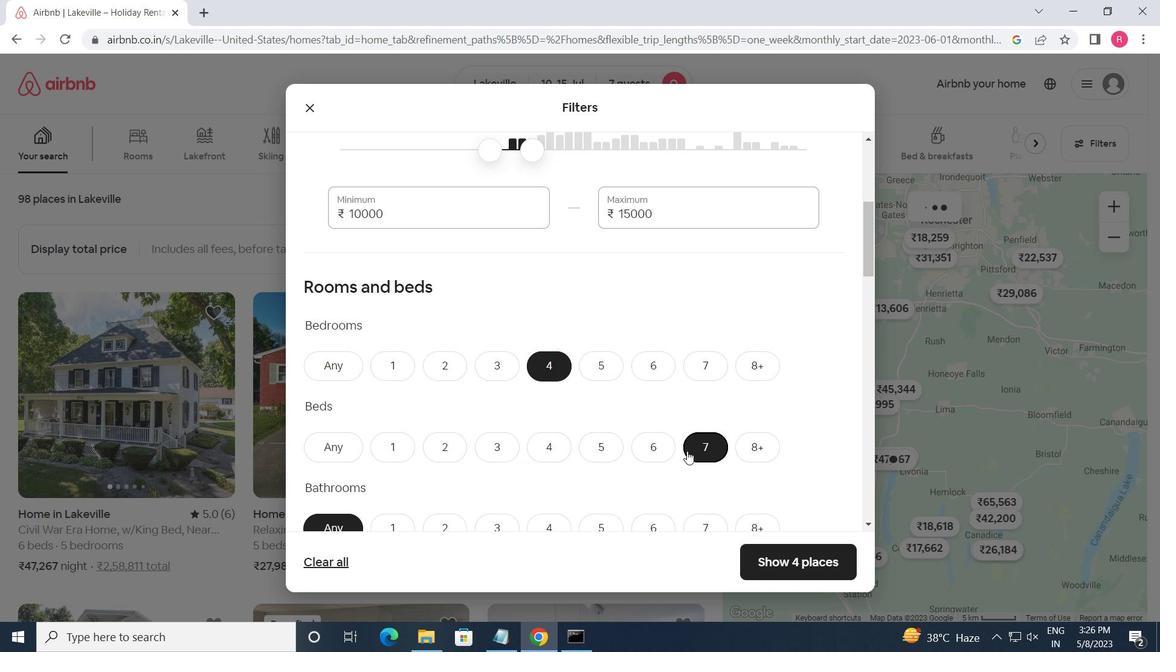 
Action: Mouse scrolled (687, 451) with delta (0, 0)
Screenshot: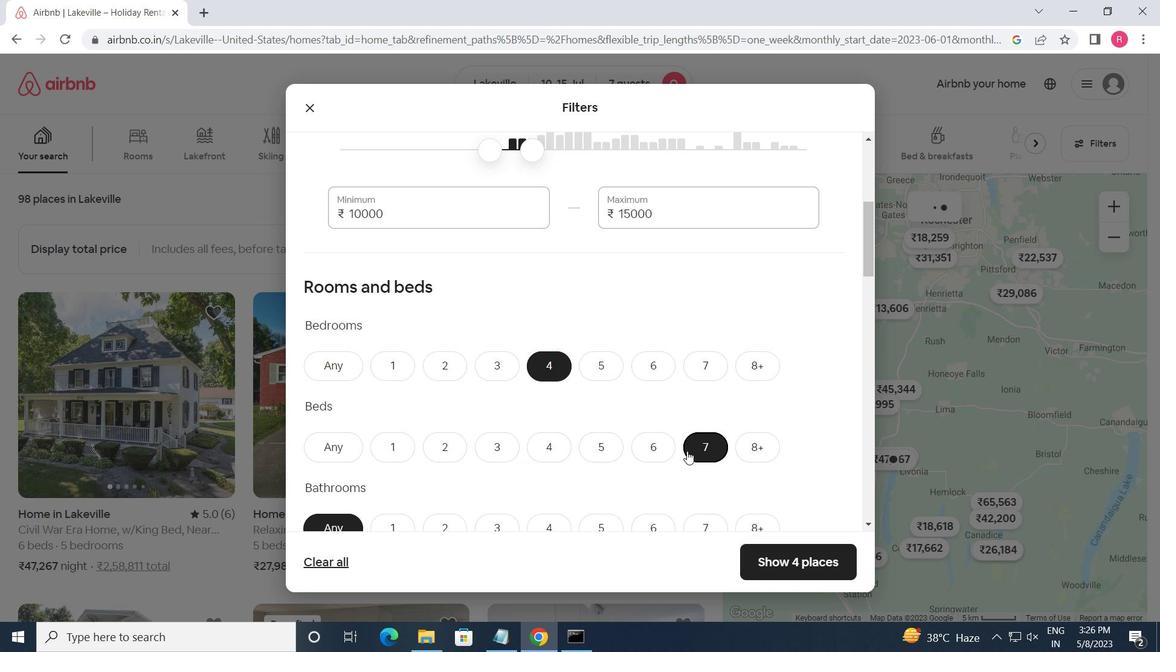 
Action: Mouse moved to (548, 378)
Screenshot: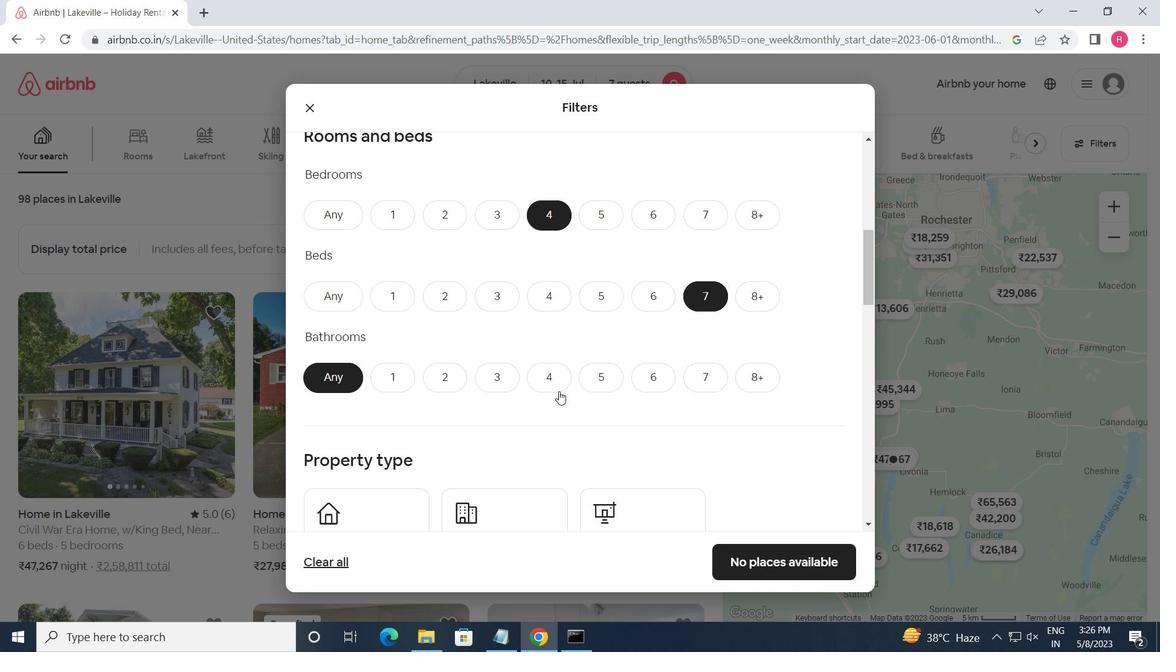
Action: Mouse pressed left at (548, 378)
Screenshot: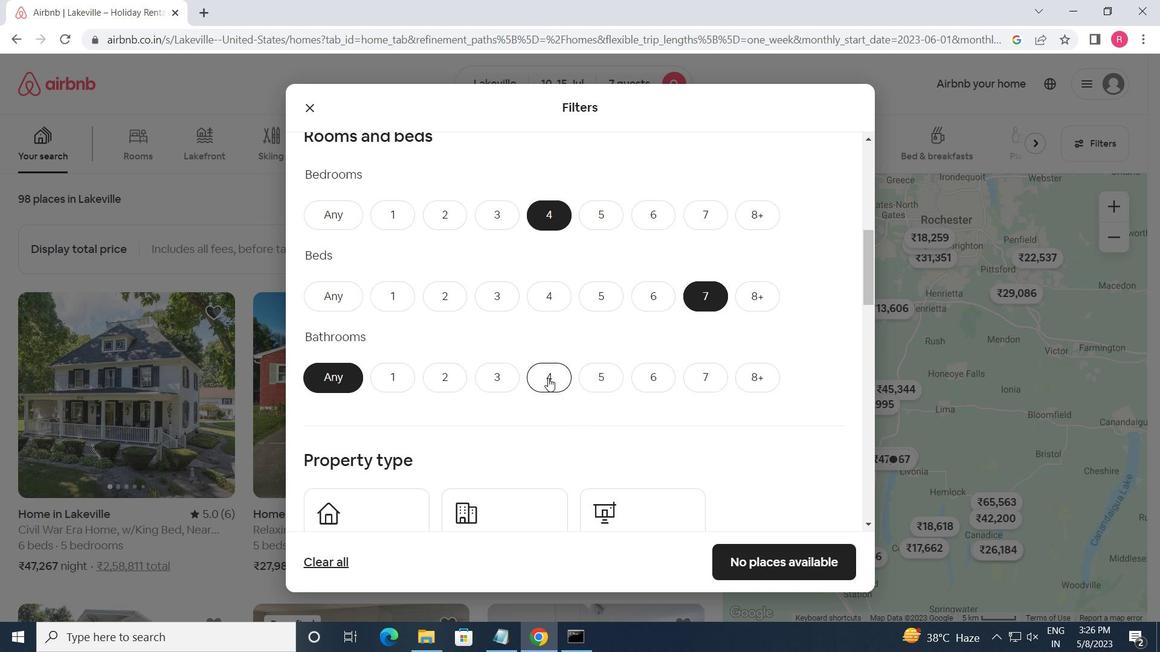 
Action: Mouse moved to (548, 377)
Screenshot: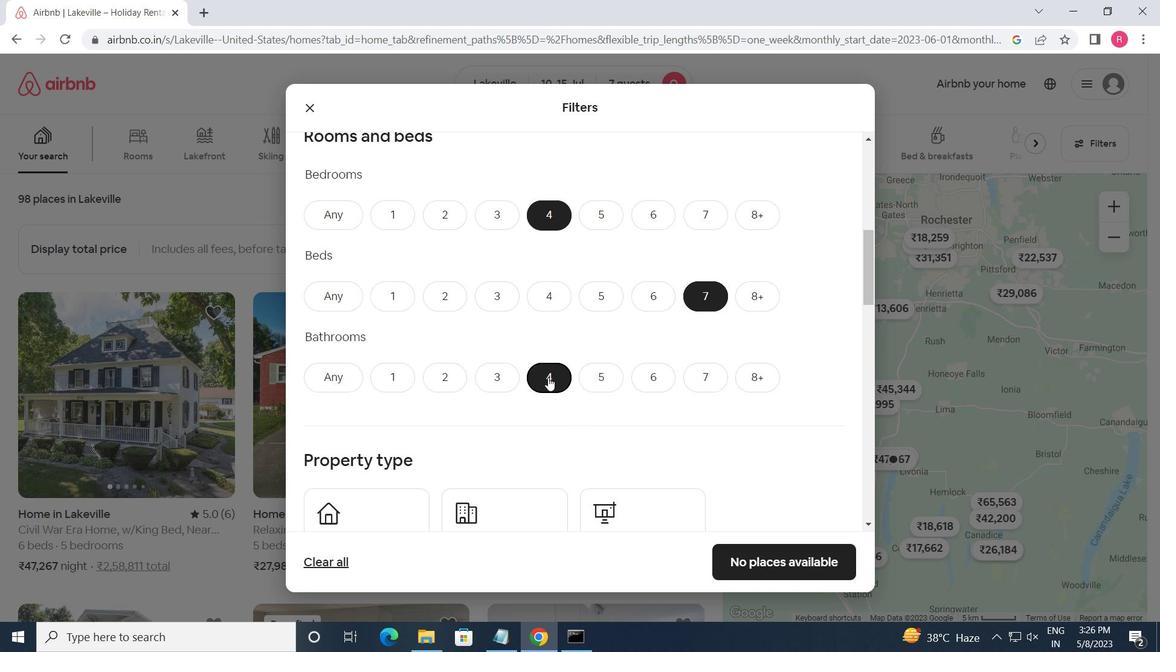 
Action: Mouse scrolled (548, 377) with delta (0, 0)
Screenshot: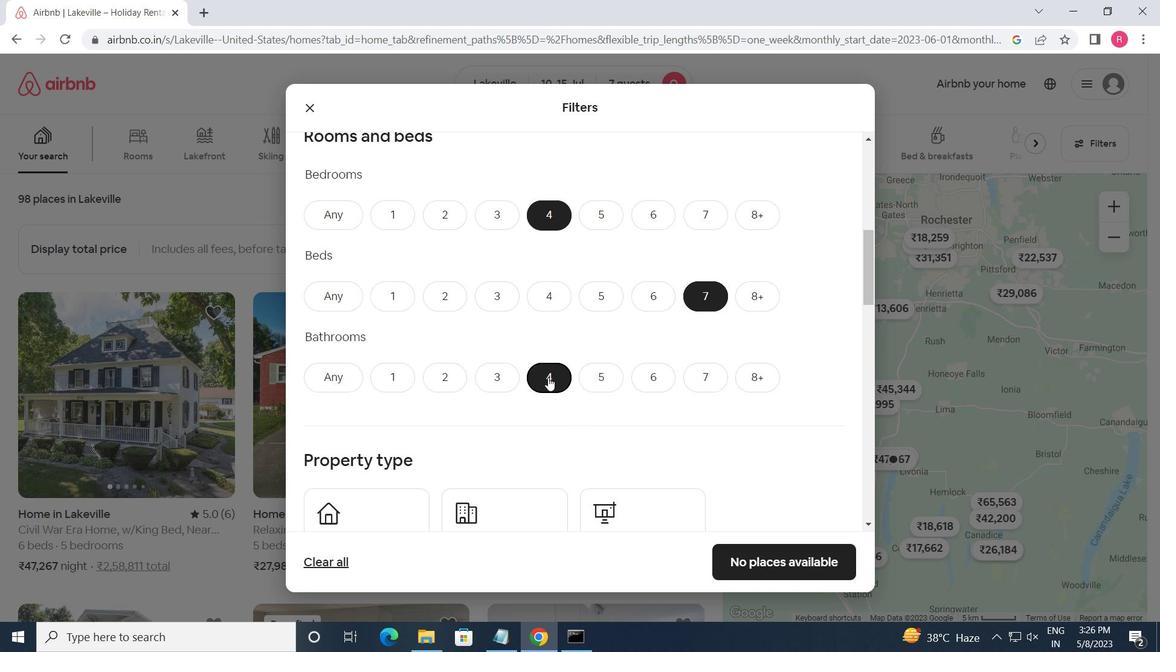 
Action: Mouse moved to (550, 377)
Screenshot: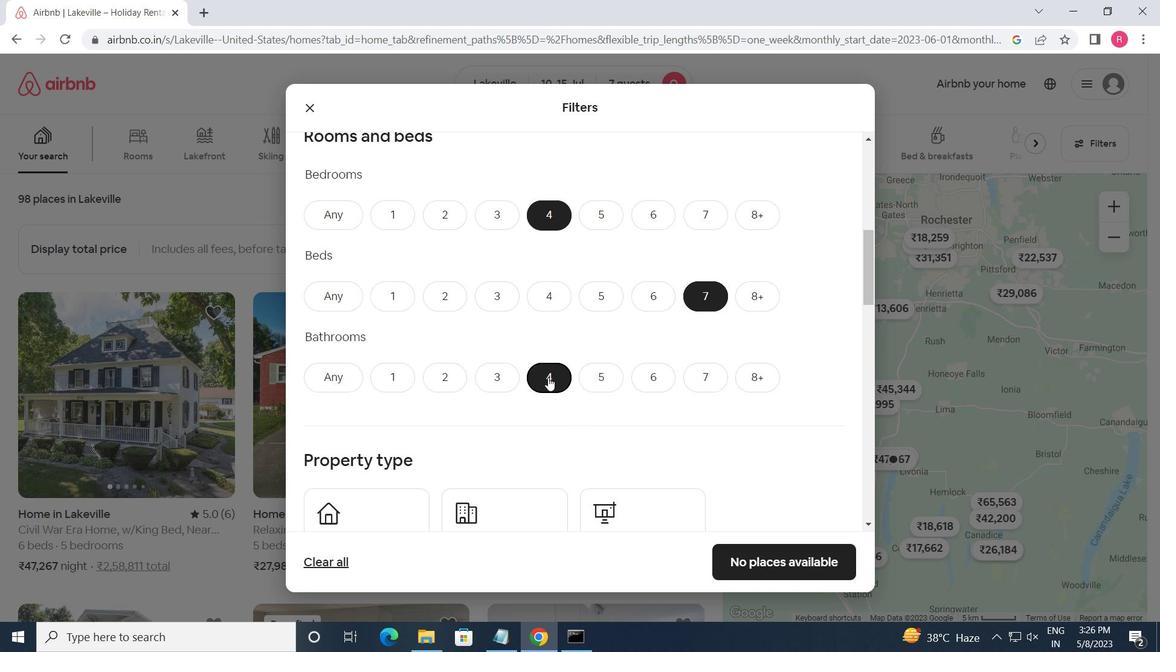 
Action: Mouse scrolled (550, 377) with delta (0, 0)
Screenshot: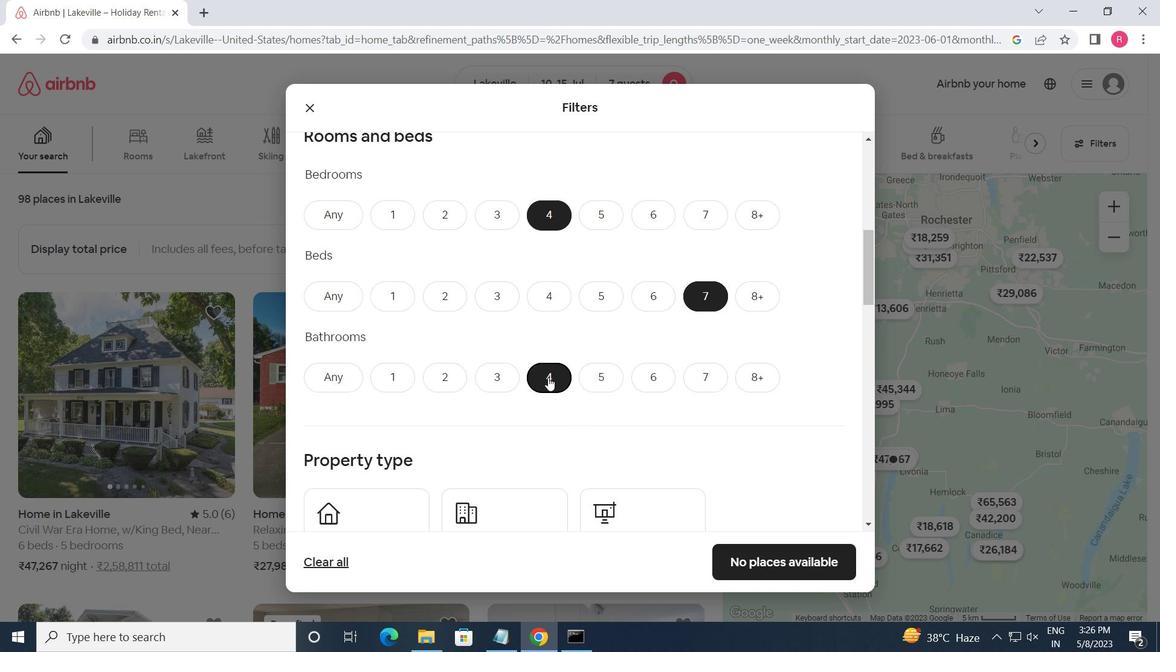 
Action: Mouse moved to (409, 401)
Screenshot: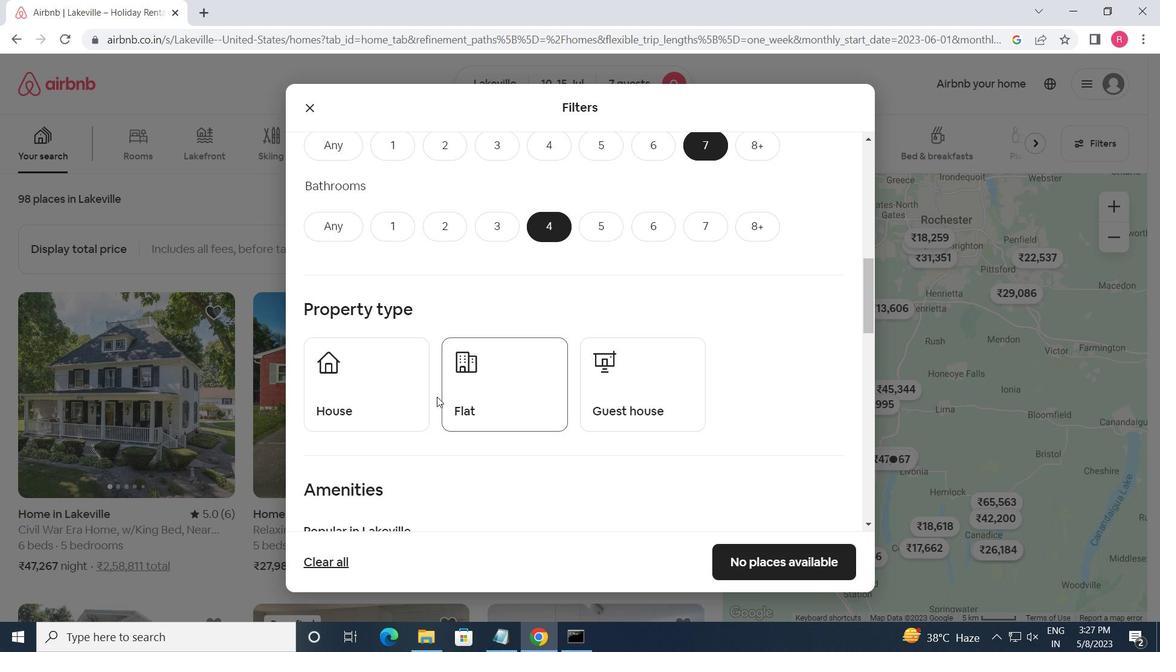 
Action: Mouse pressed left at (409, 401)
Screenshot: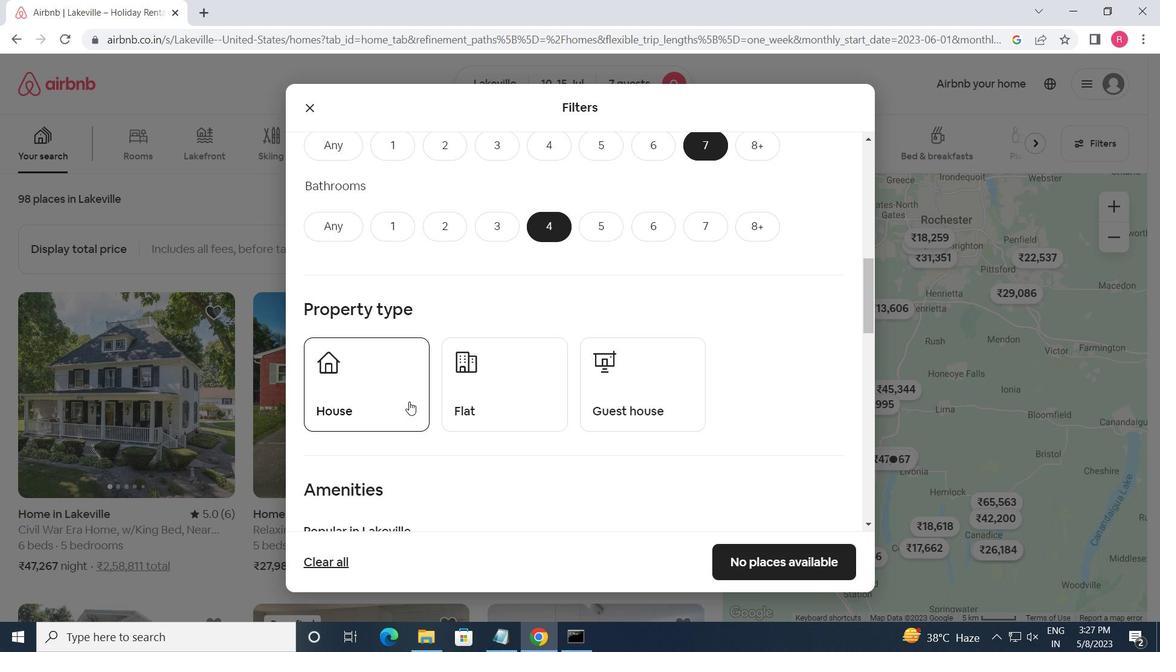 
Action: Mouse moved to (487, 398)
Screenshot: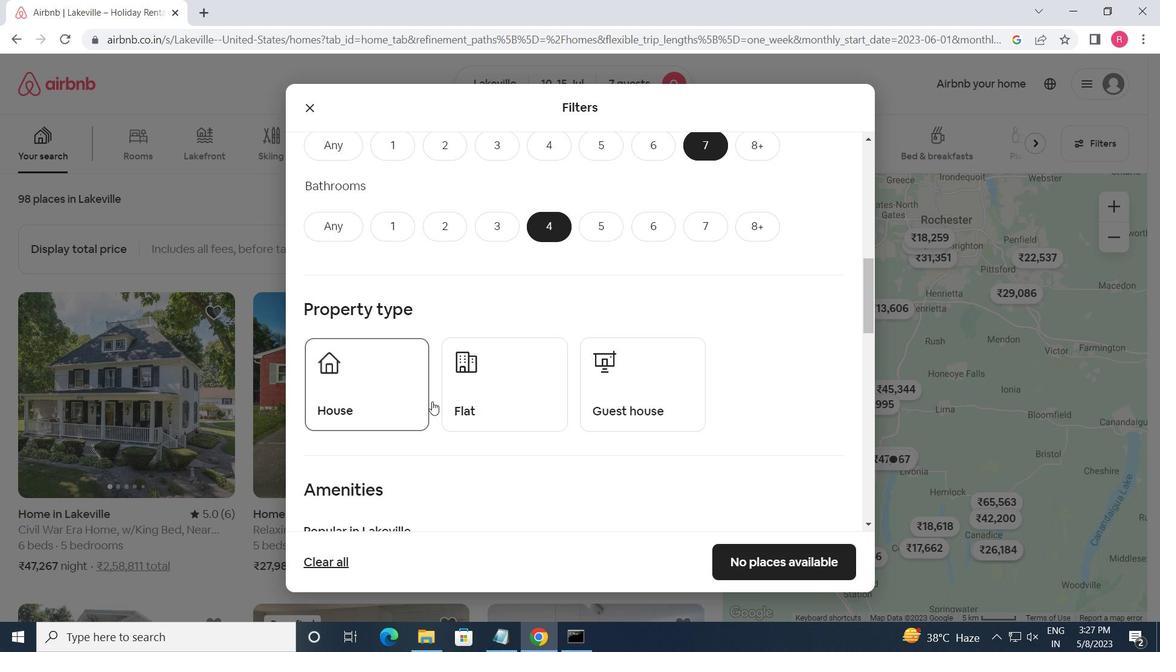 
Action: Mouse pressed left at (487, 398)
Screenshot: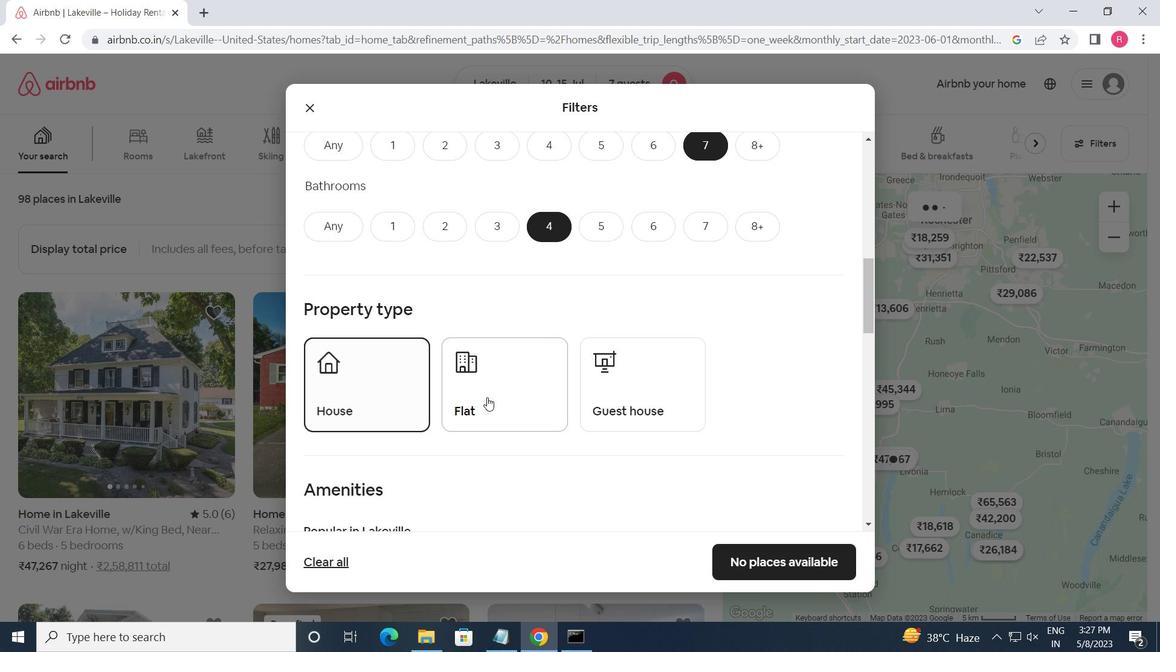 
Action: Mouse moved to (607, 398)
Screenshot: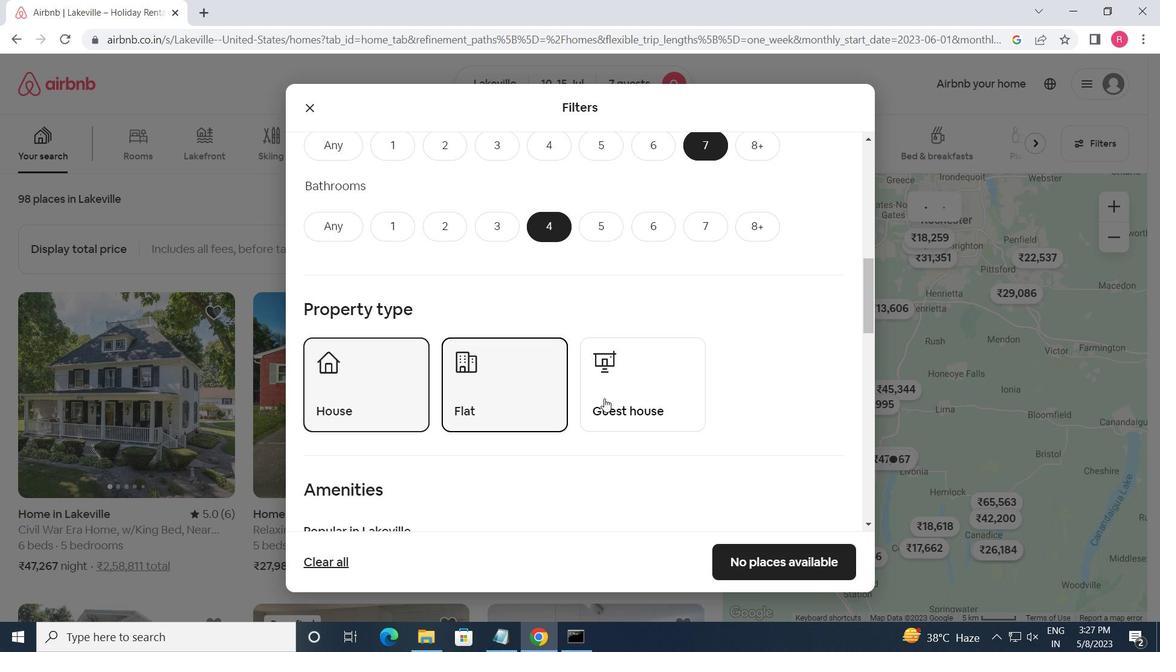 
Action: Mouse pressed left at (607, 398)
Screenshot: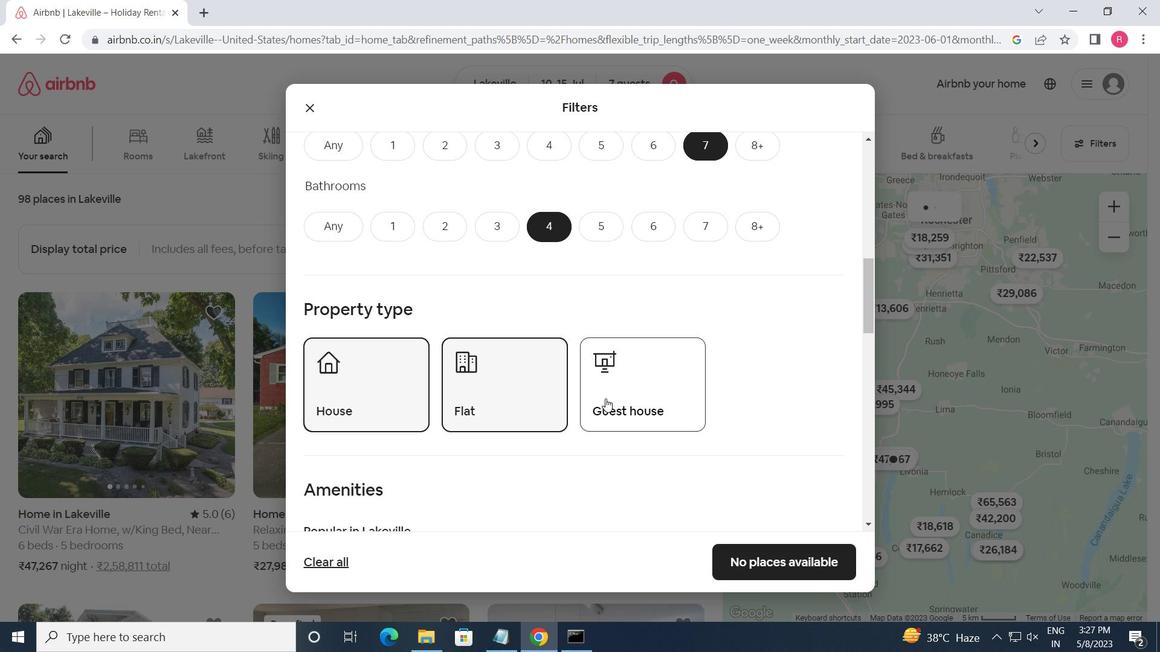 
Action: Mouse scrolled (607, 398) with delta (0, 0)
Screenshot: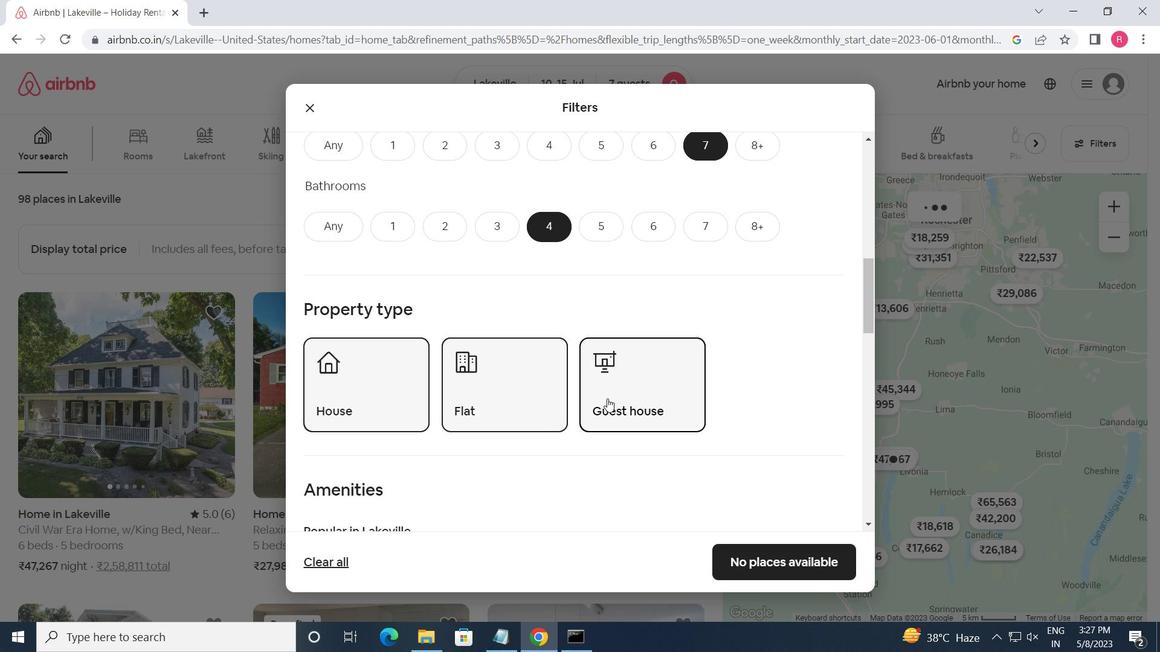 
Action: Mouse moved to (608, 398)
Screenshot: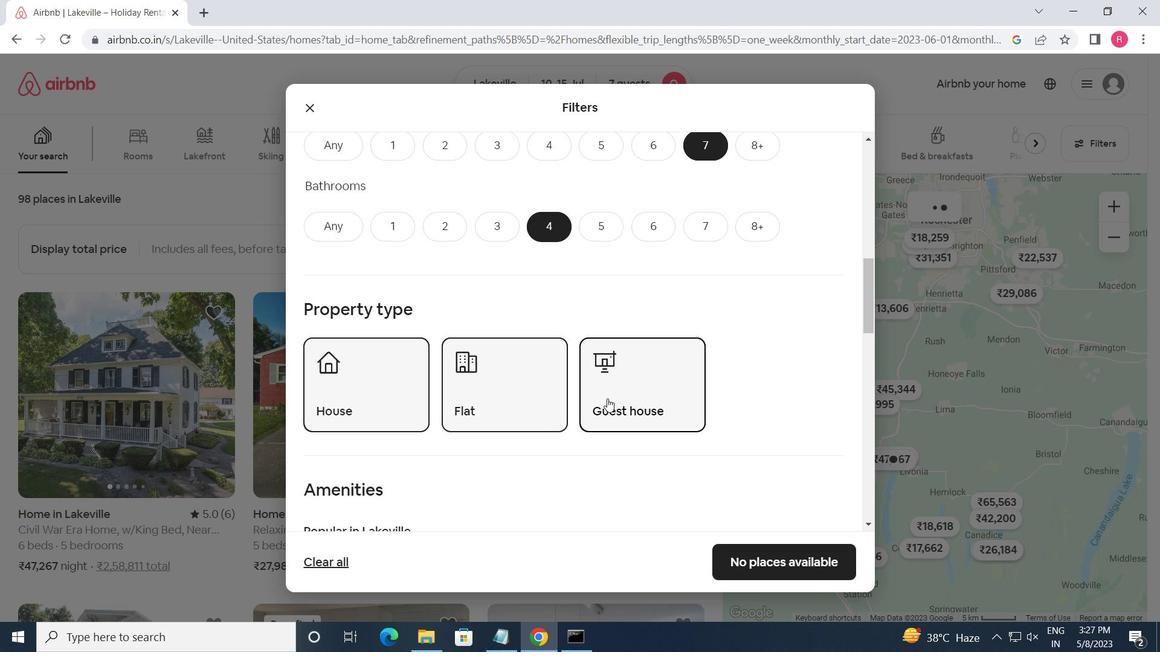 
Action: Mouse scrolled (608, 398) with delta (0, 0)
Screenshot: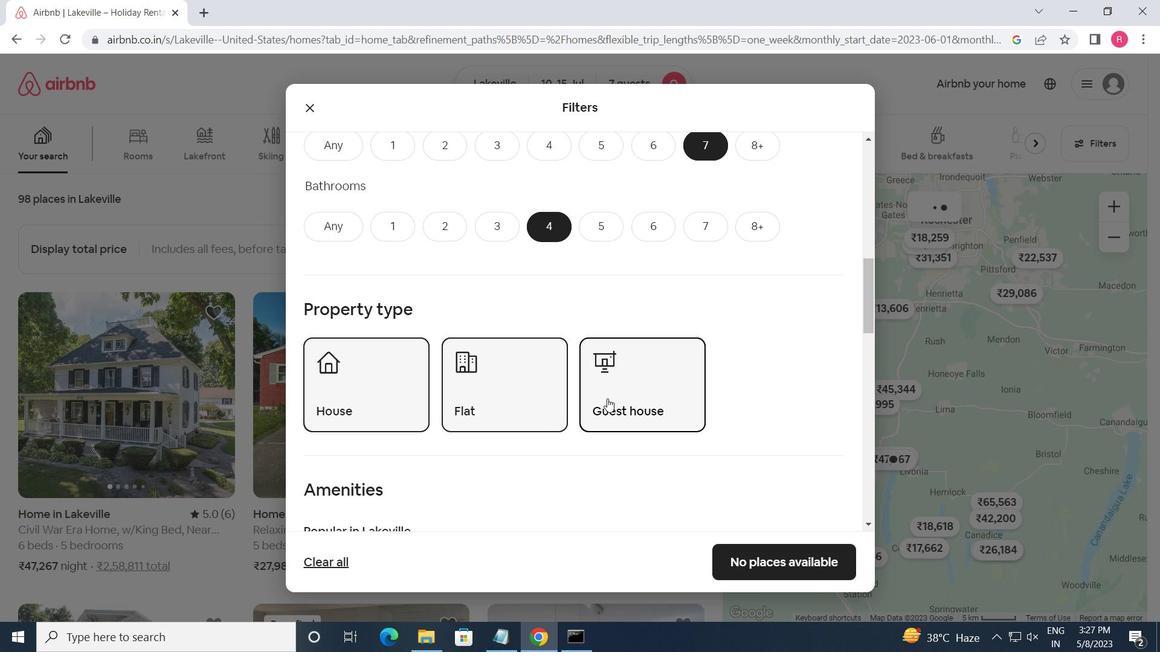 
Action: Mouse scrolled (608, 398) with delta (0, 0)
Screenshot: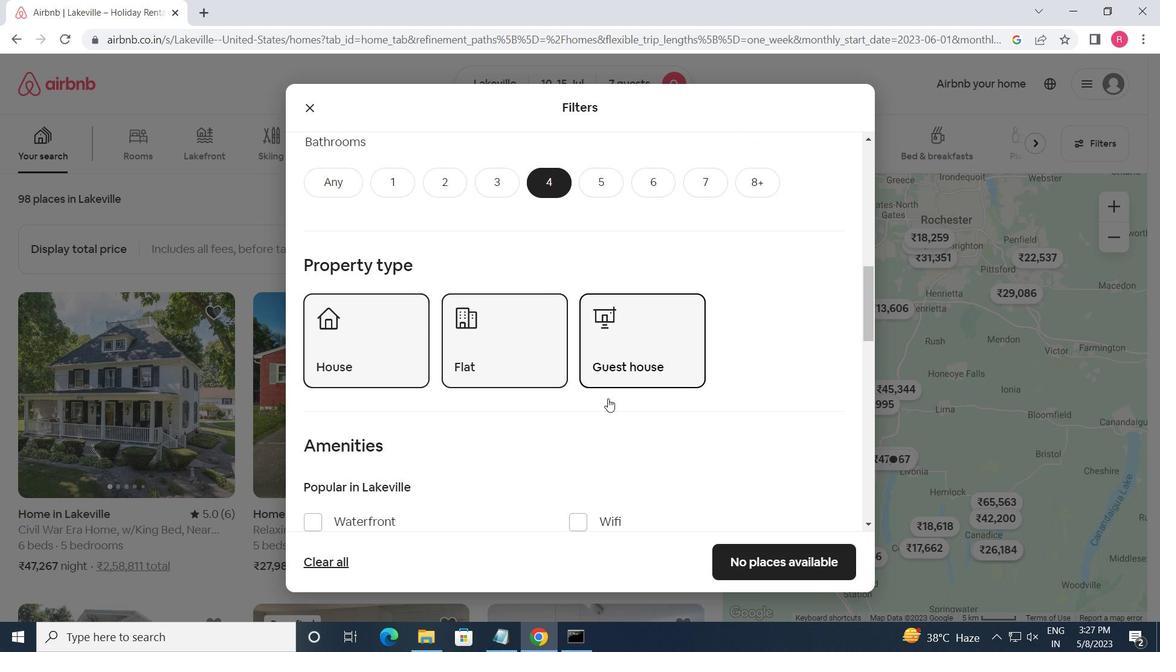 
Action: Mouse moved to (608, 400)
Screenshot: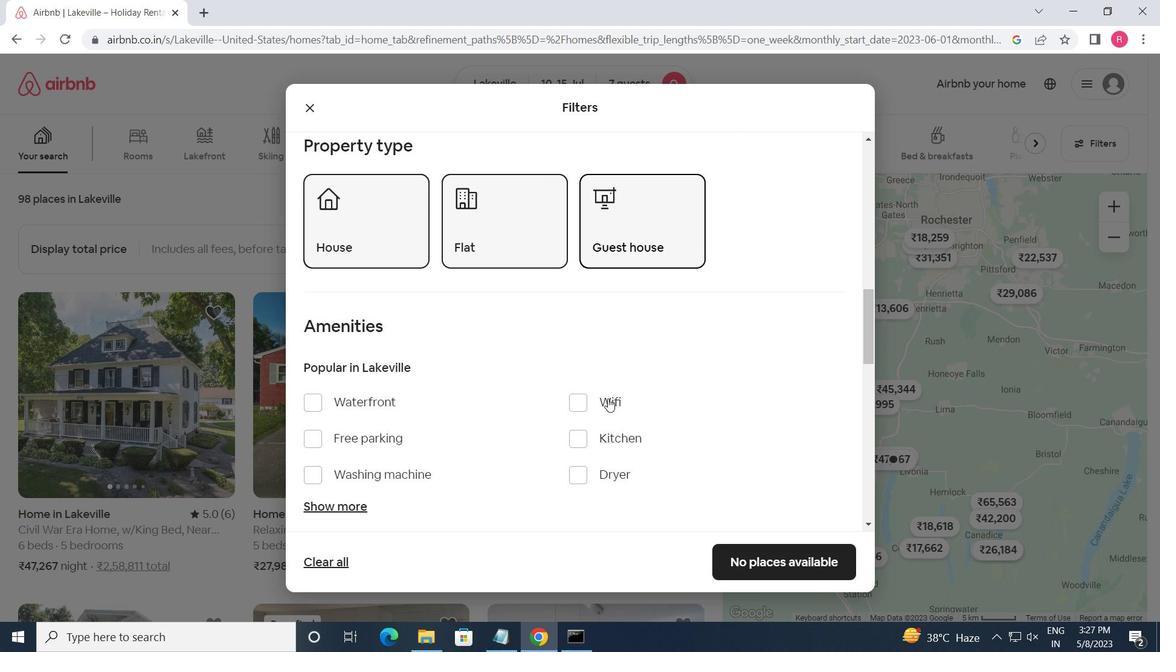 
Action: Mouse scrolled (608, 399) with delta (0, 0)
Screenshot: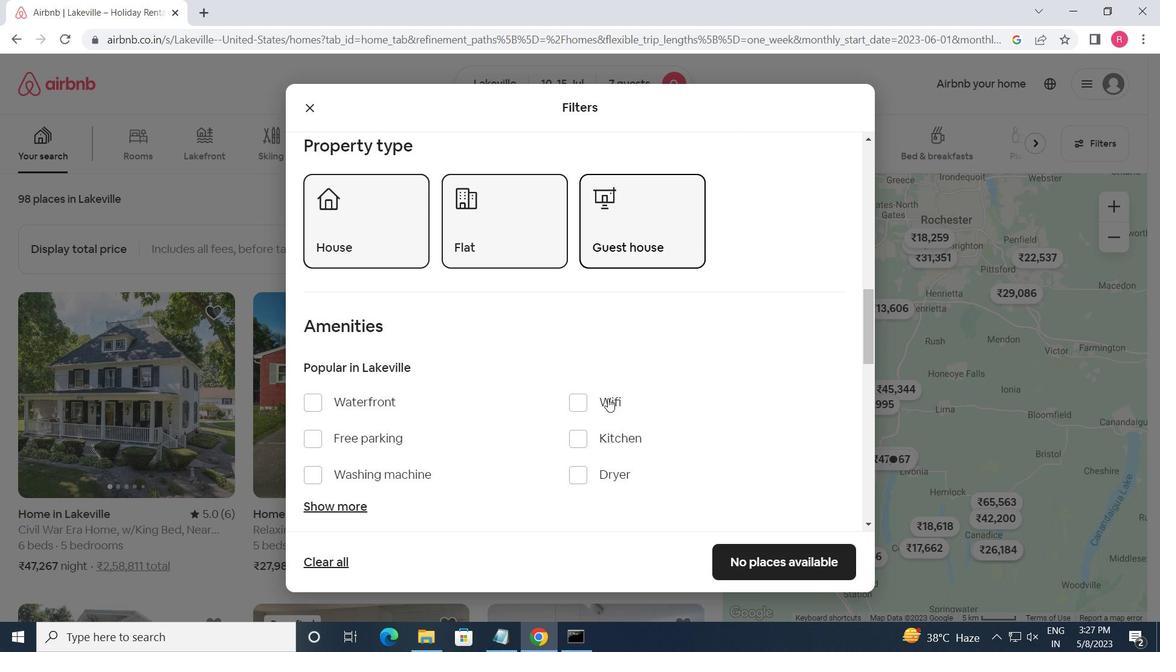 
Action: Mouse scrolled (608, 399) with delta (0, 0)
Screenshot: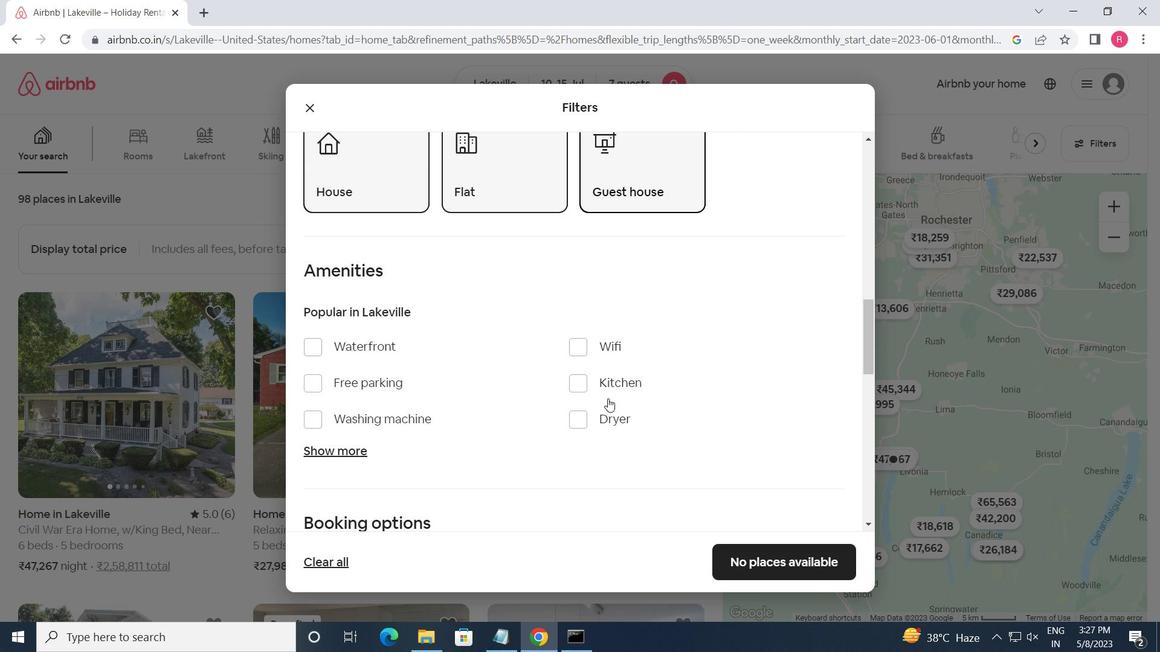 
Action: Mouse moved to (533, 368)
Screenshot: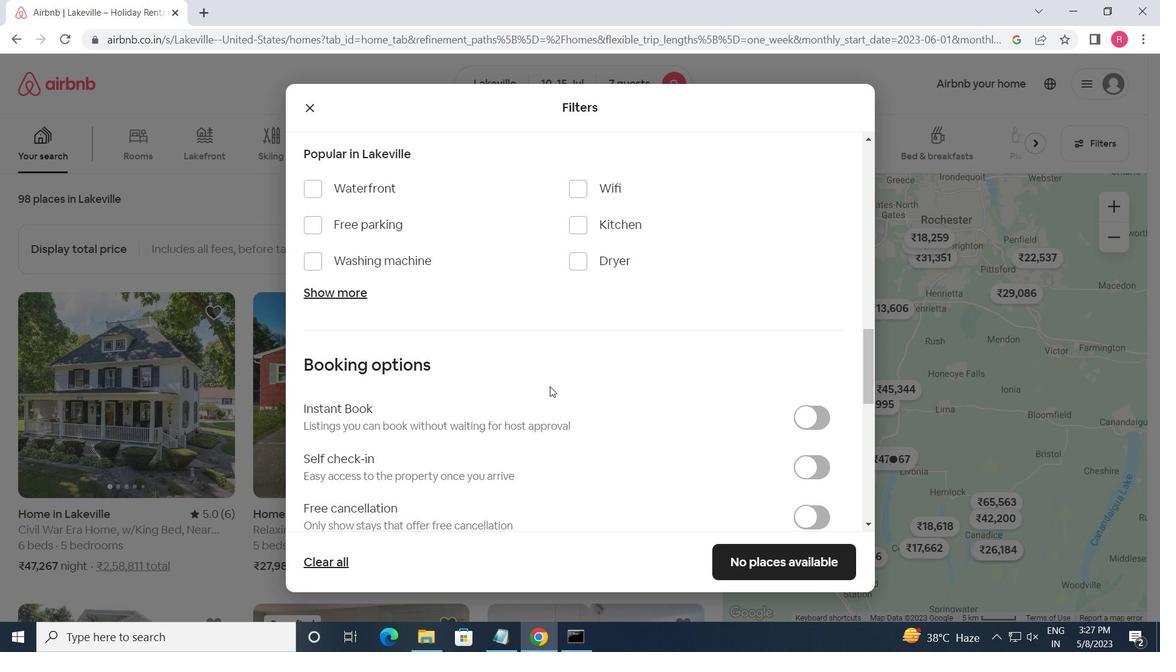 
Action: Mouse scrolled (533, 368) with delta (0, 0)
Screenshot: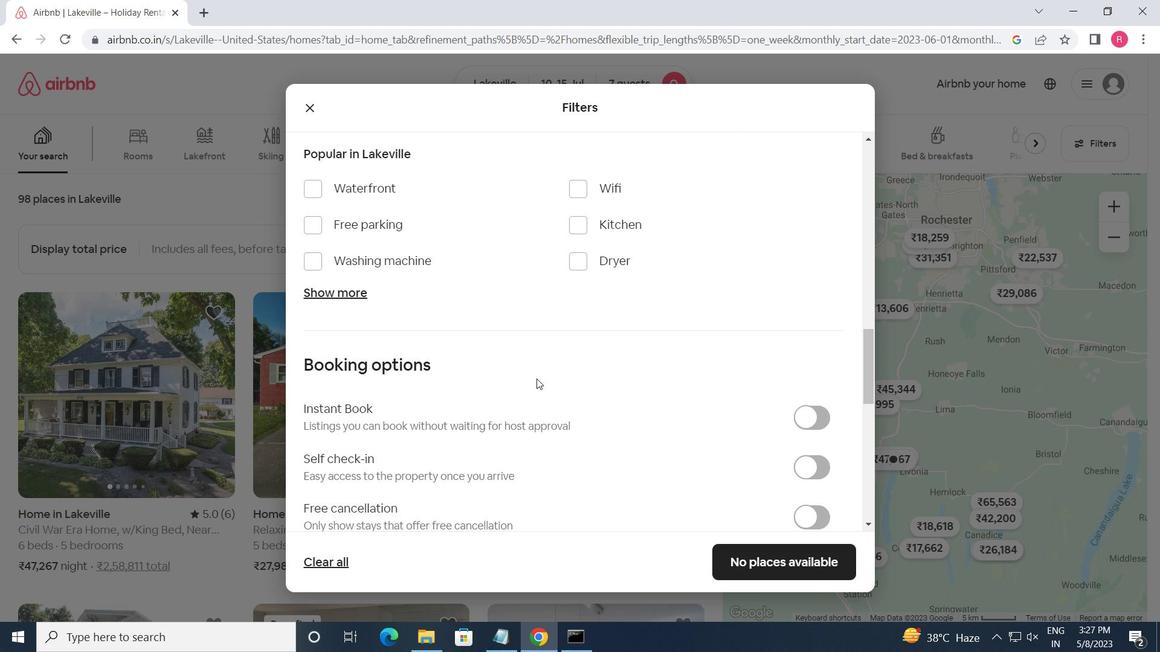 
Action: Mouse scrolled (533, 368) with delta (0, 0)
Screenshot: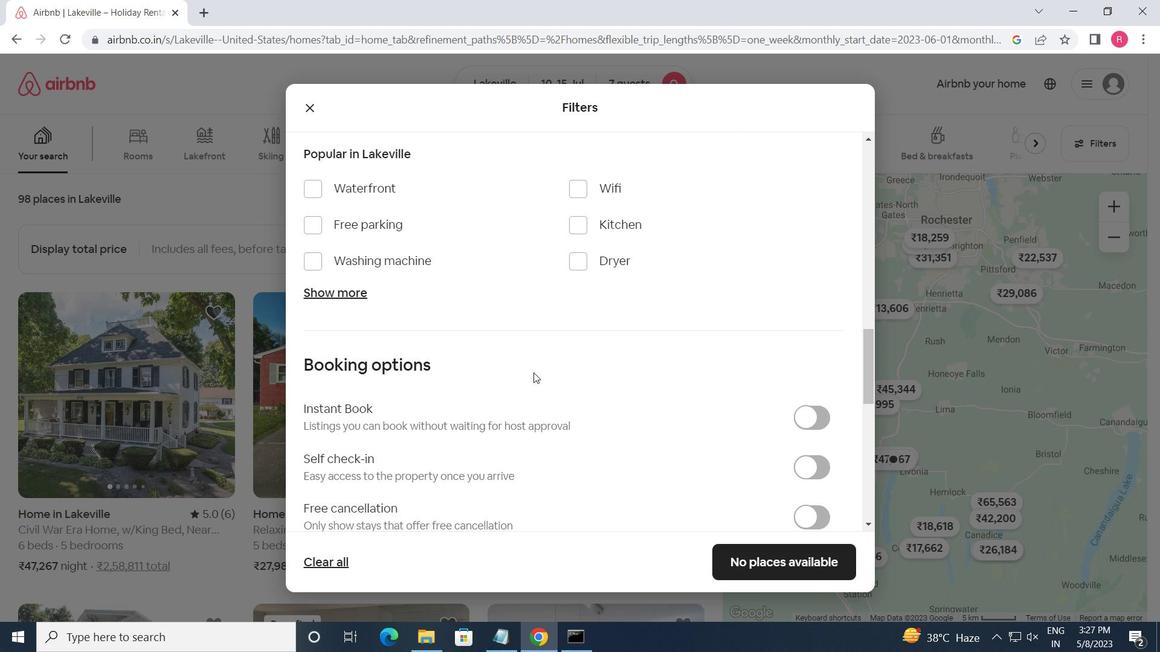 
Action: Mouse moved to (356, 443)
Screenshot: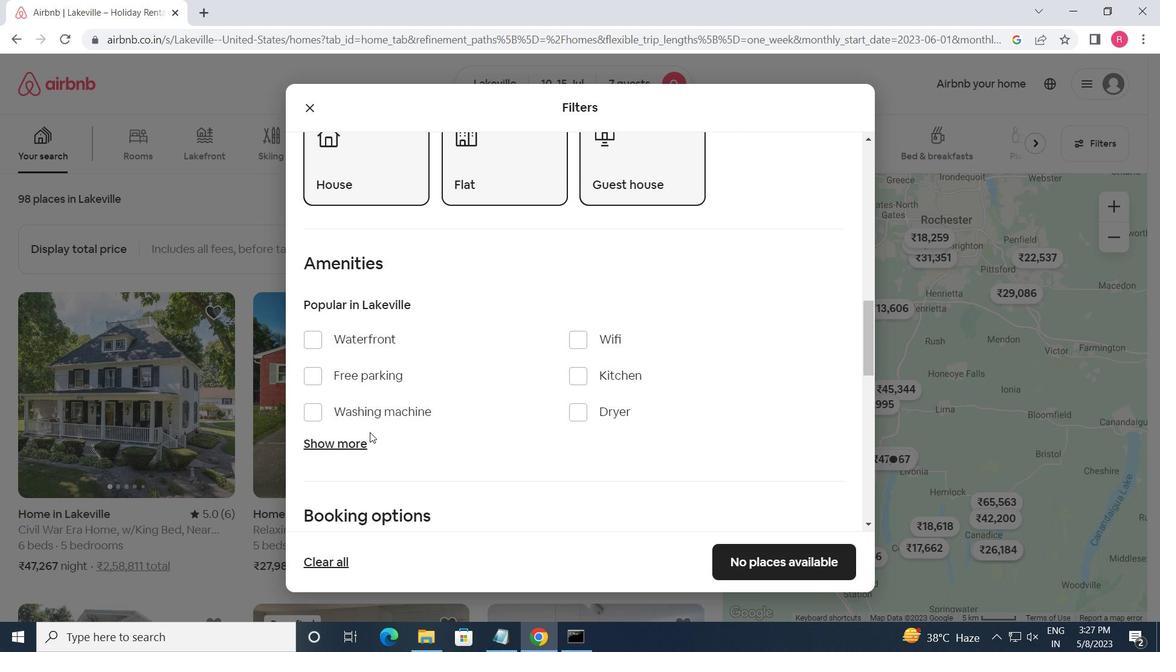 
Action: Mouse pressed left at (356, 443)
Screenshot: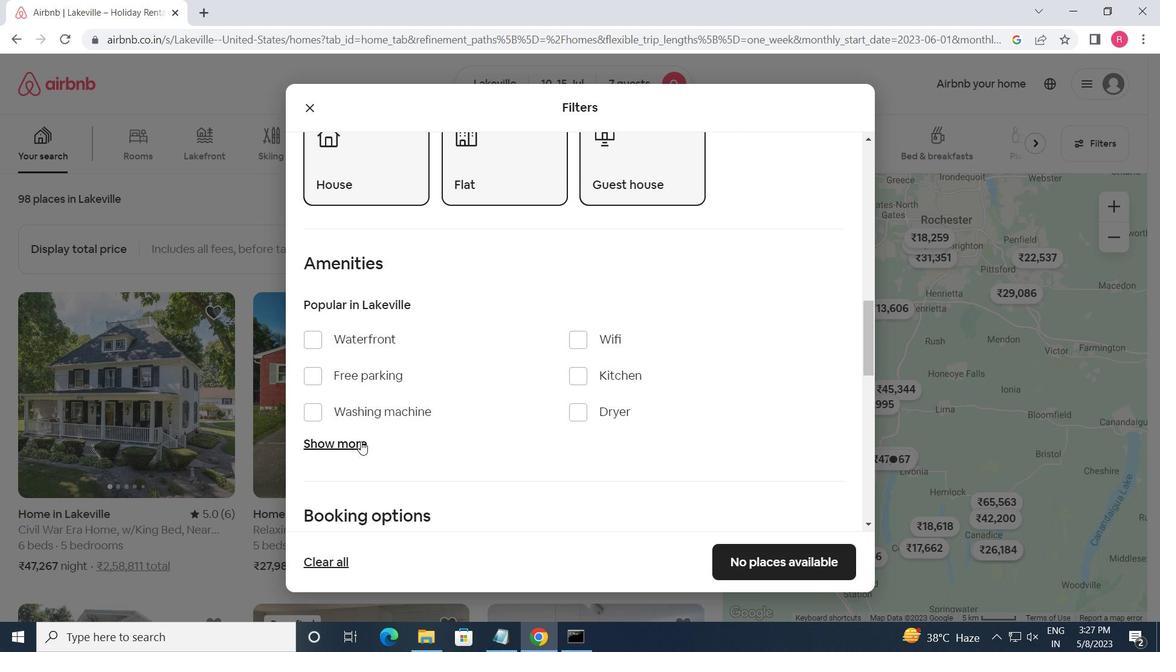 
Action: Mouse moved to (585, 343)
Screenshot: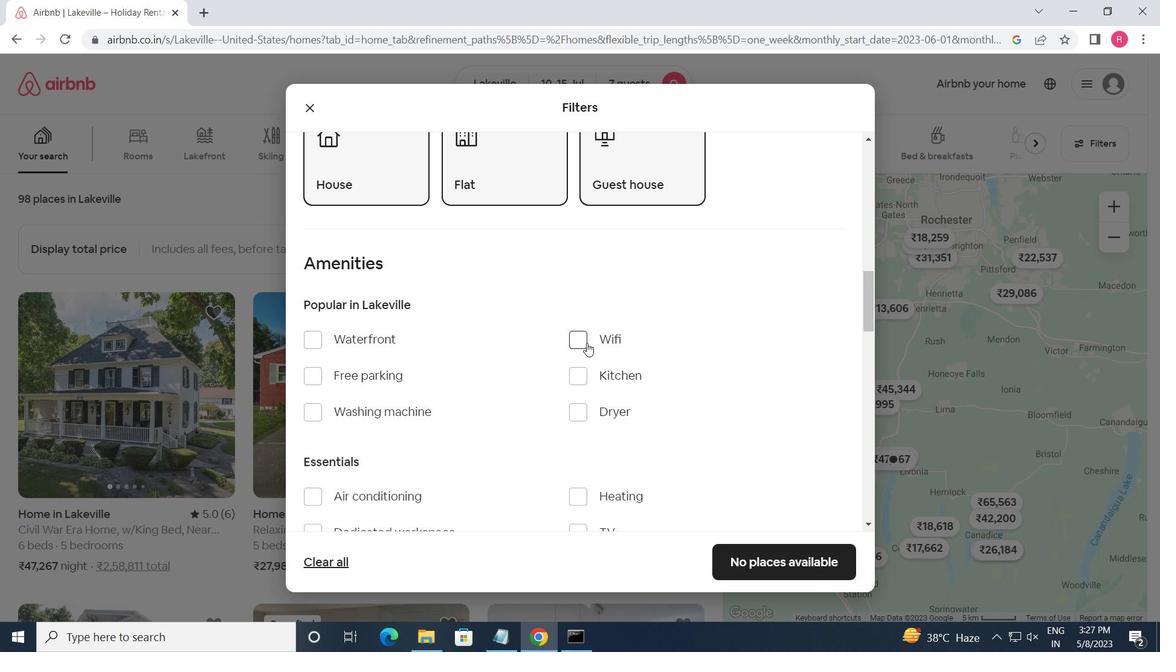 
Action: Mouse pressed left at (585, 343)
Screenshot: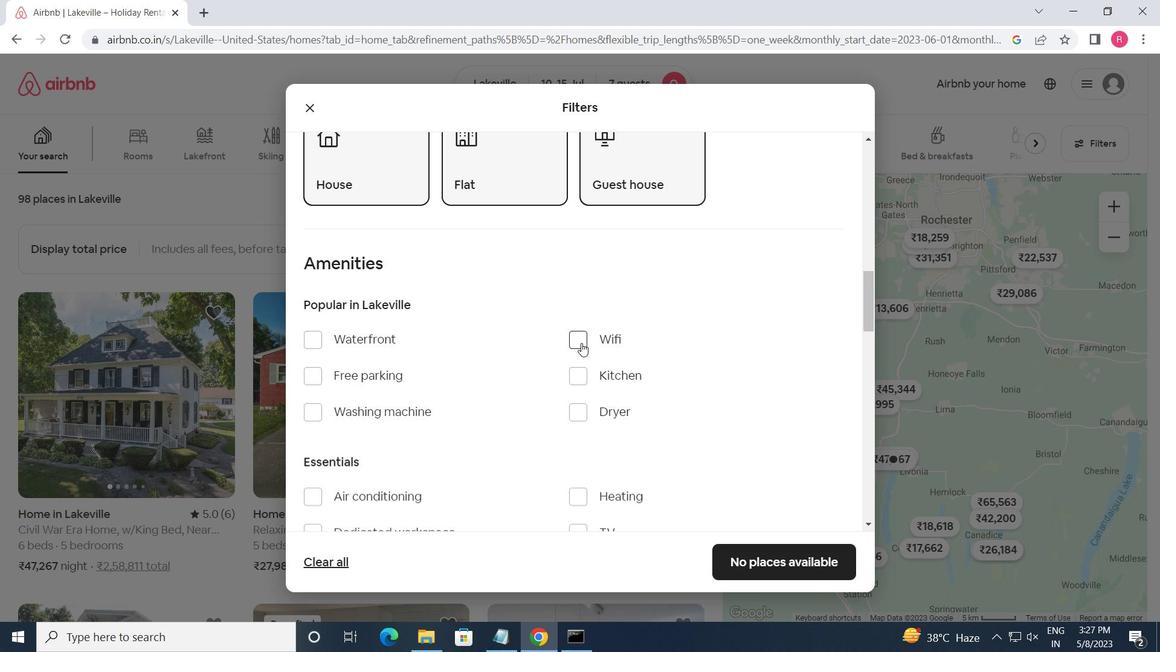 
Action: Mouse moved to (310, 374)
Screenshot: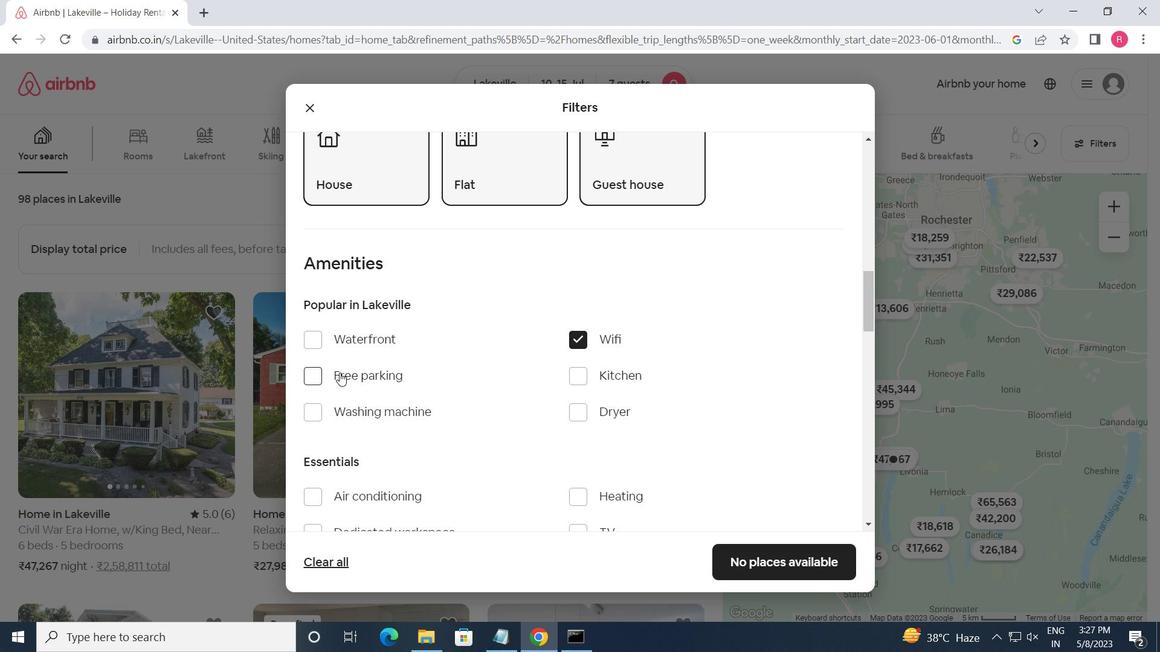 
Action: Mouse pressed left at (310, 374)
Screenshot: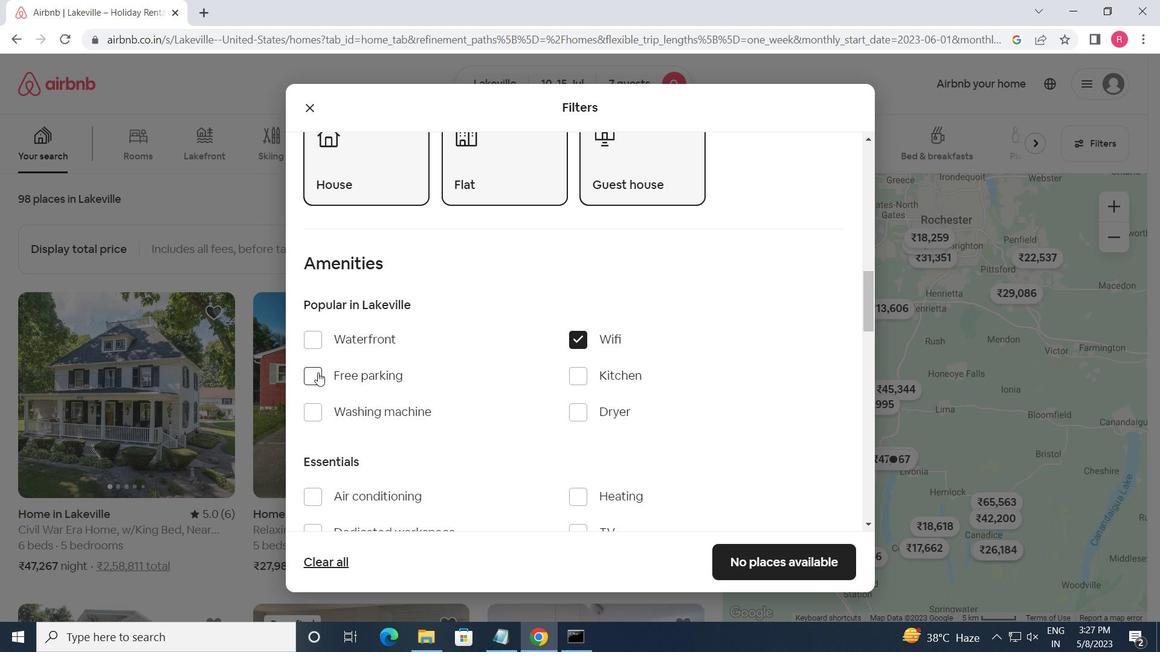 
Action: Mouse moved to (378, 372)
Screenshot: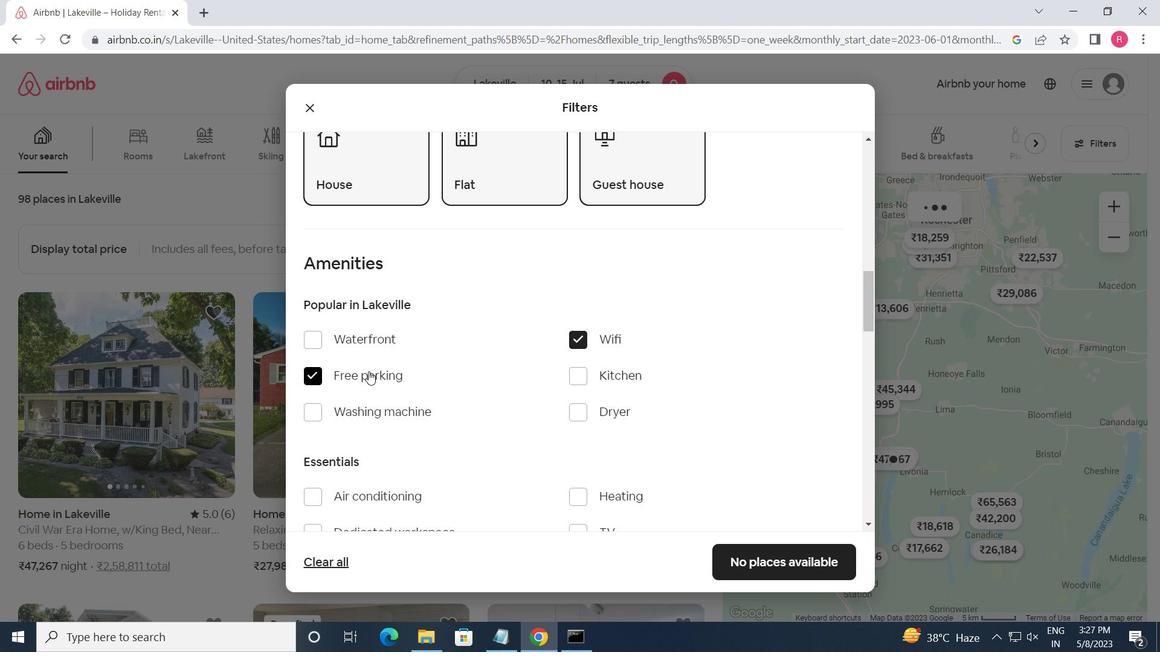 
Action: Mouse scrolled (378, 372) with delta (0, 0)
Screenshot: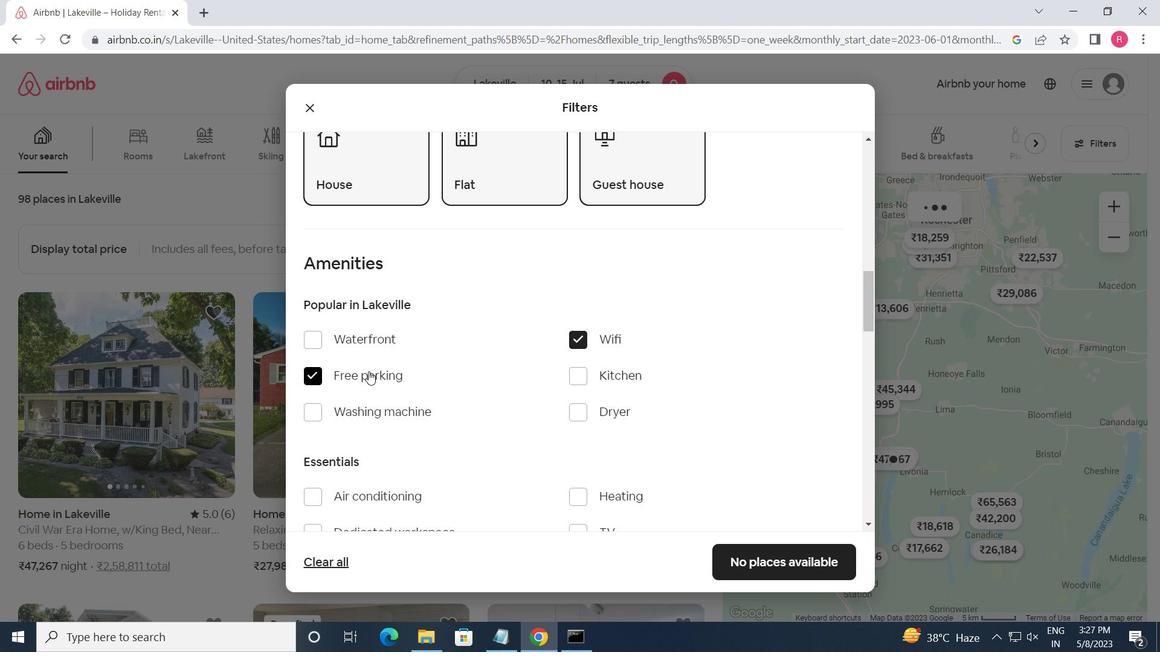 
Action: Mouse moved to (380, 374)
Screenshot: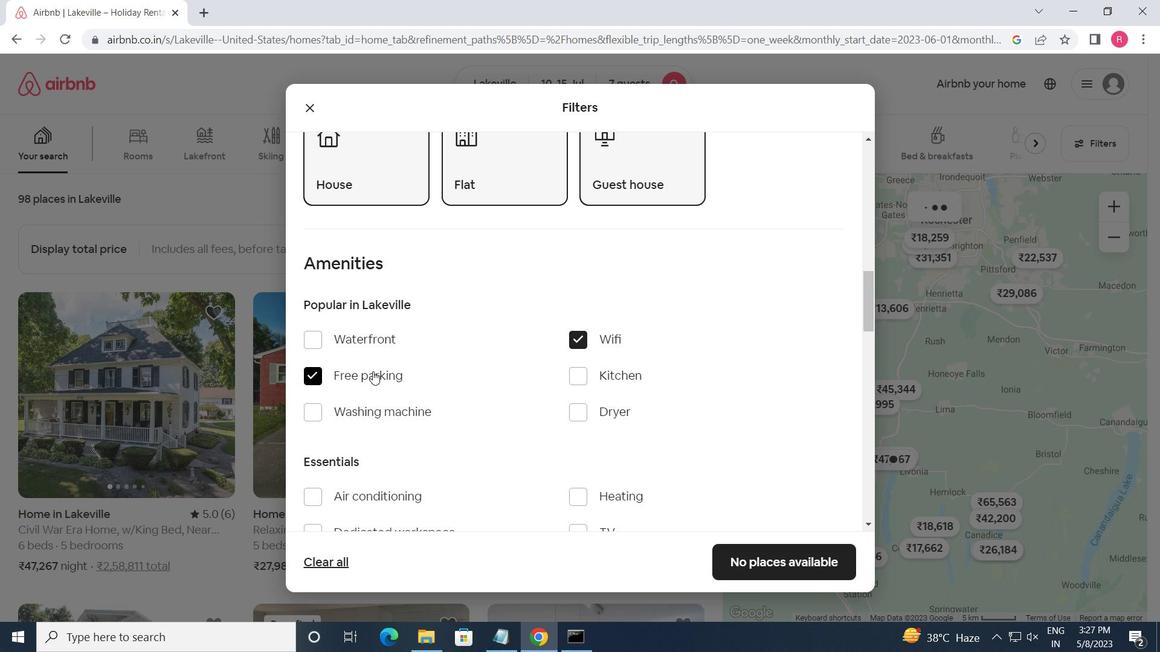 
Action: Mouse scrolled (380, 373) with delta (0, 0)
Screenshot: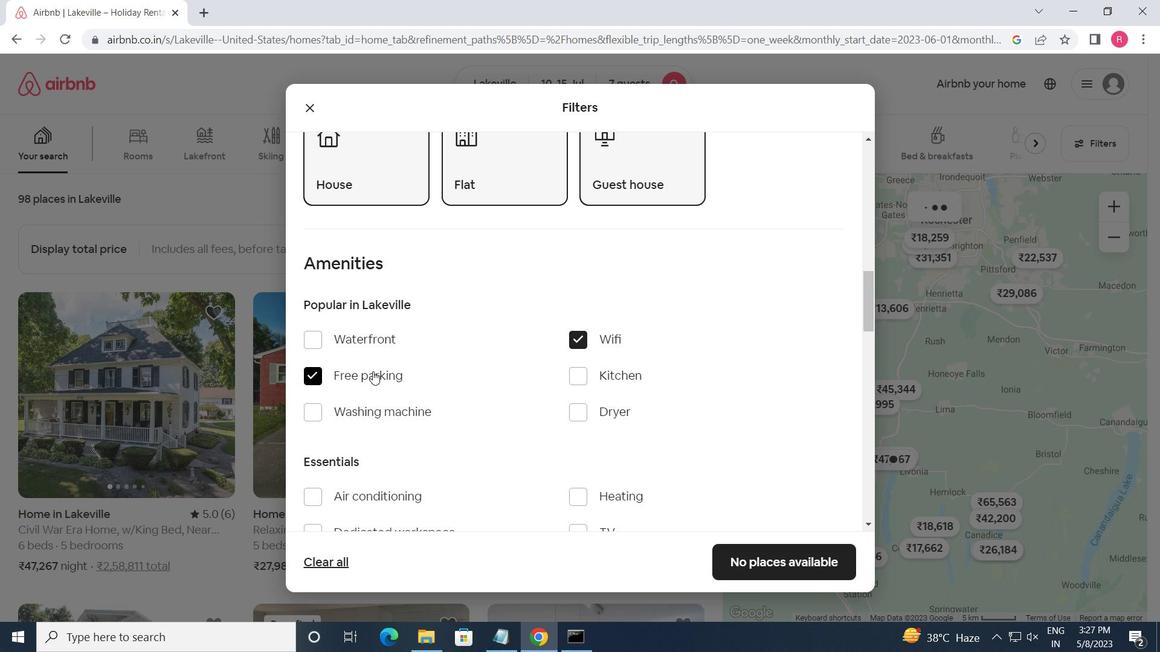 
Action: Mouse moved to (383, 374)
Screenshot: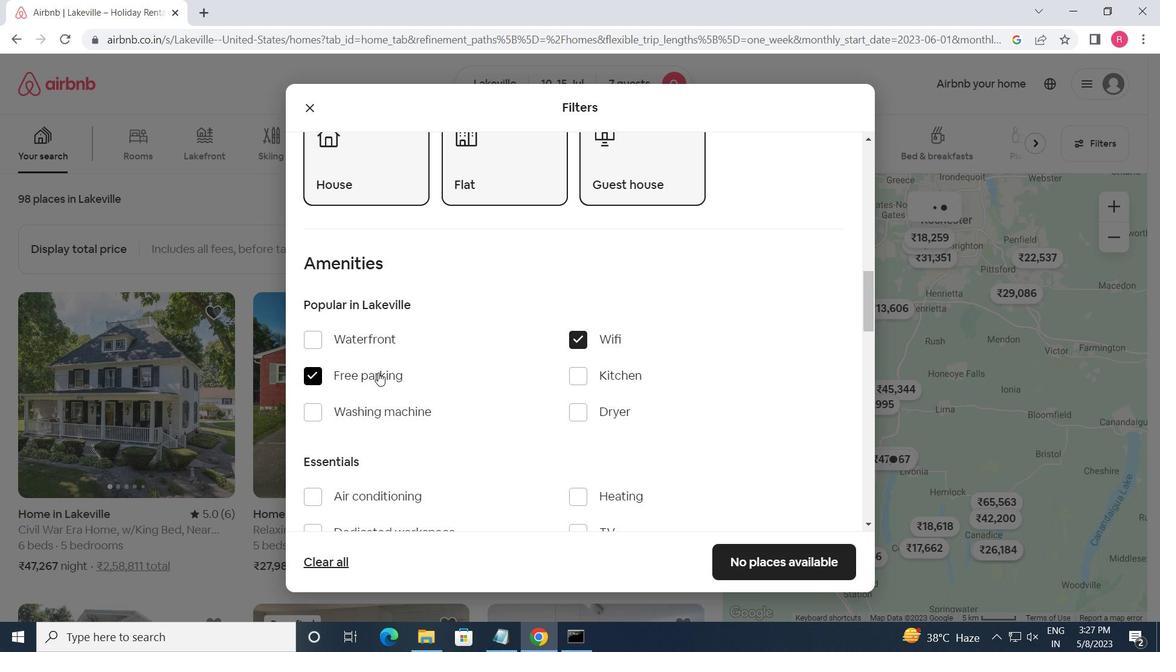 
Action: Mouse scrolled (383, 373) with delta (0, 0)
Screenshot: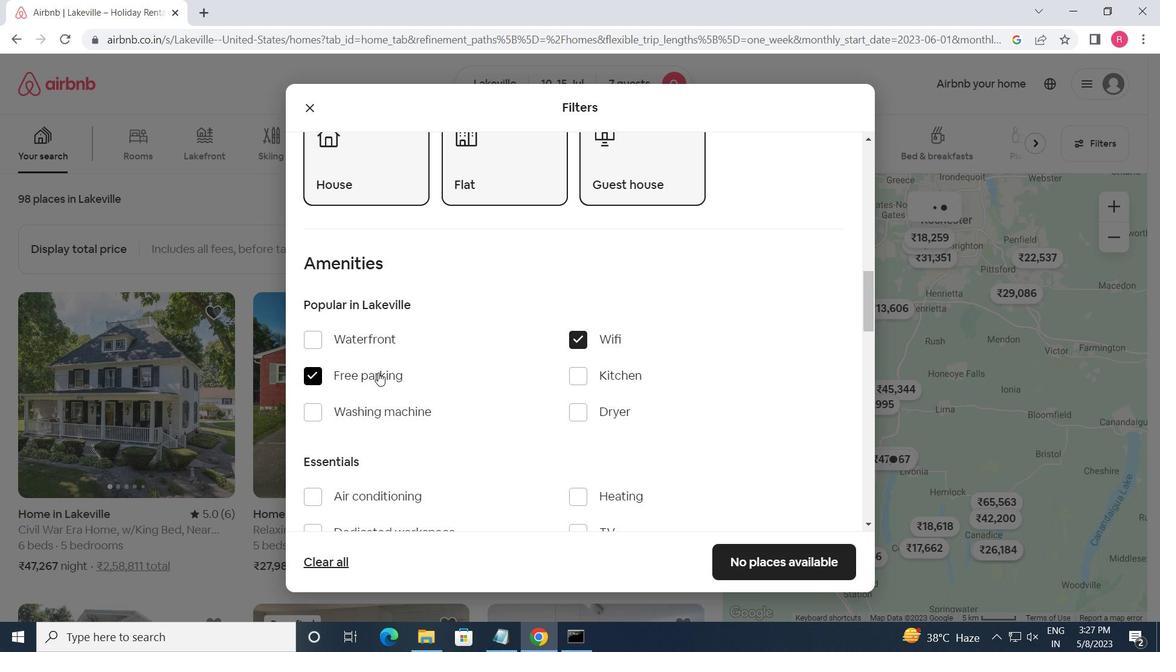 
Action: Mouse moved to (576, 308)
Screenshot: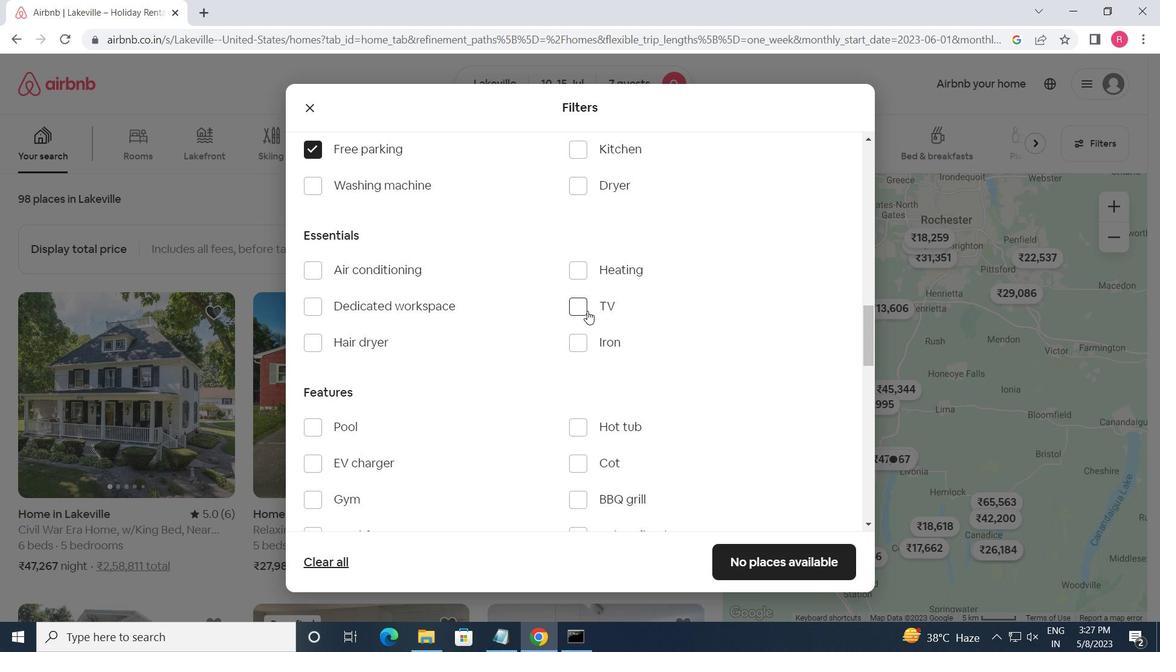 
Action: Mouse pressed left at (576, 308)
Screenshot: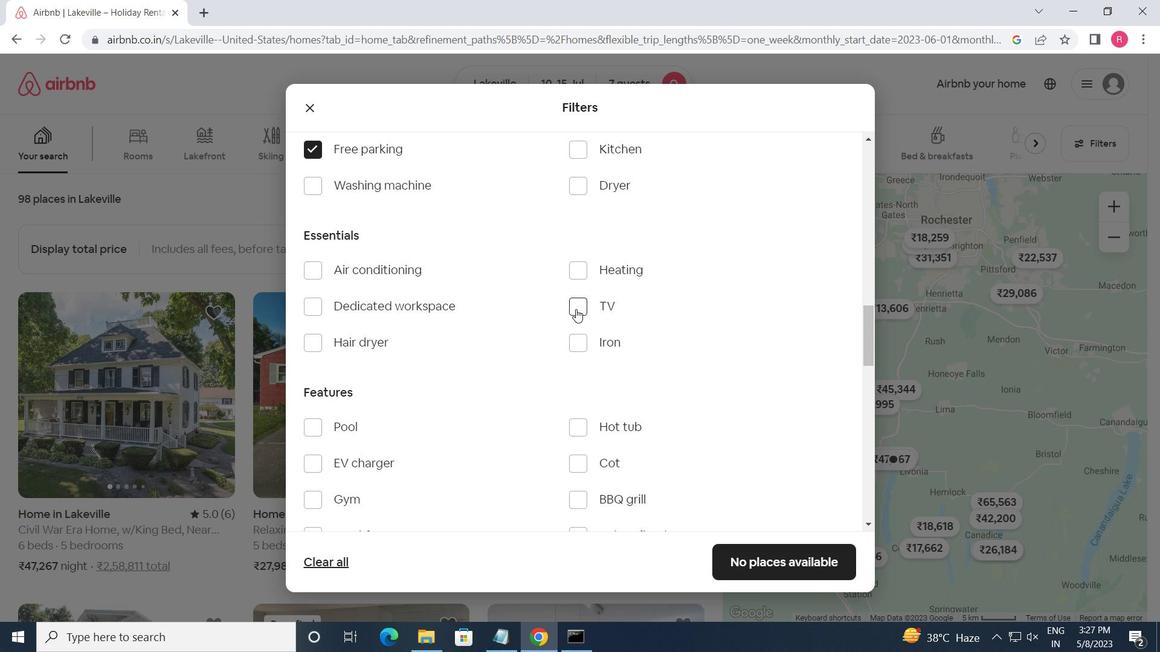 
Action: Mouse moved to (456, 376)
Screenshot: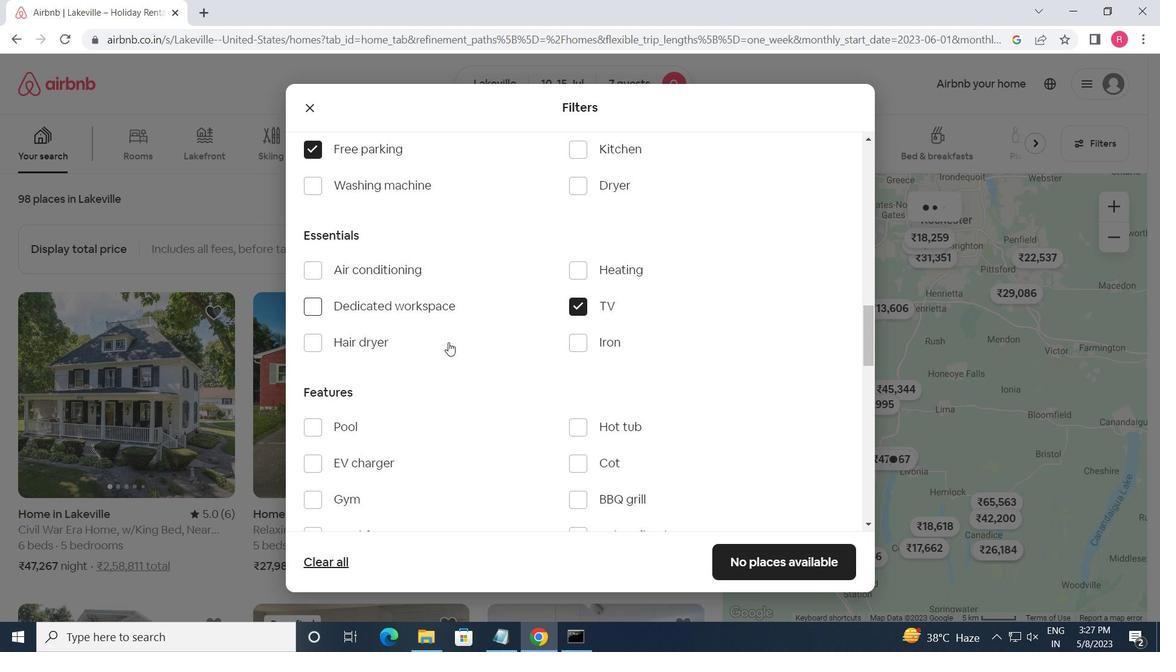 
Action: Mouse scrolled (456, 375) with delta (0, 0)
Screenshot: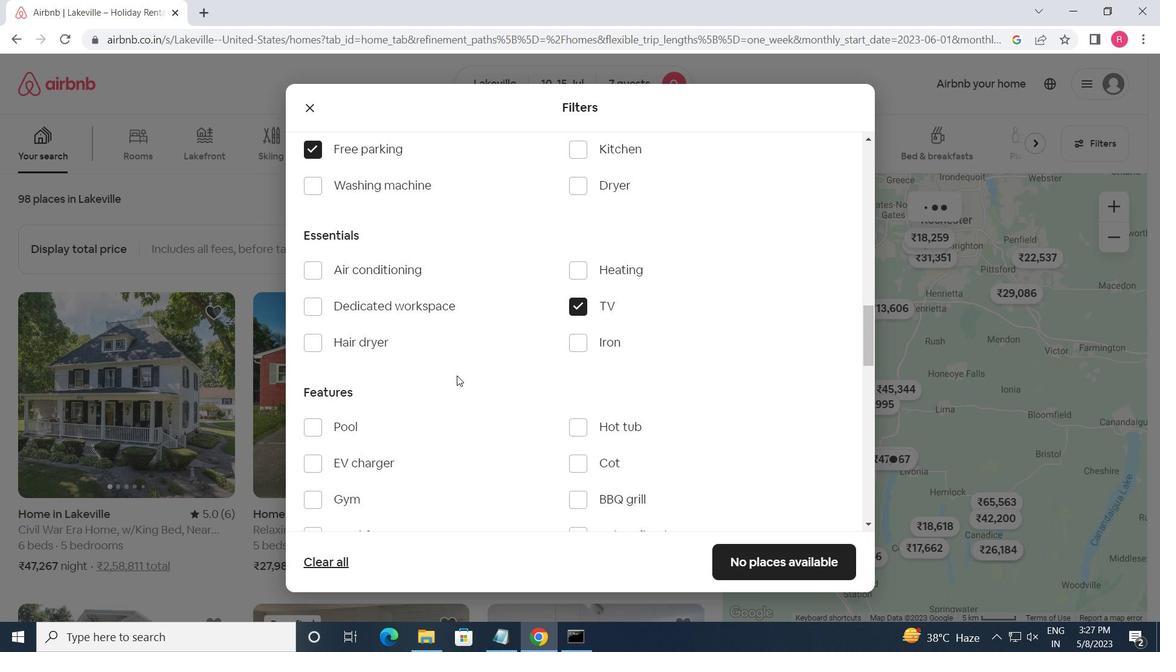 
Action: Mouse scrolled (456, 375) with delta (0, 0)
Screenshot: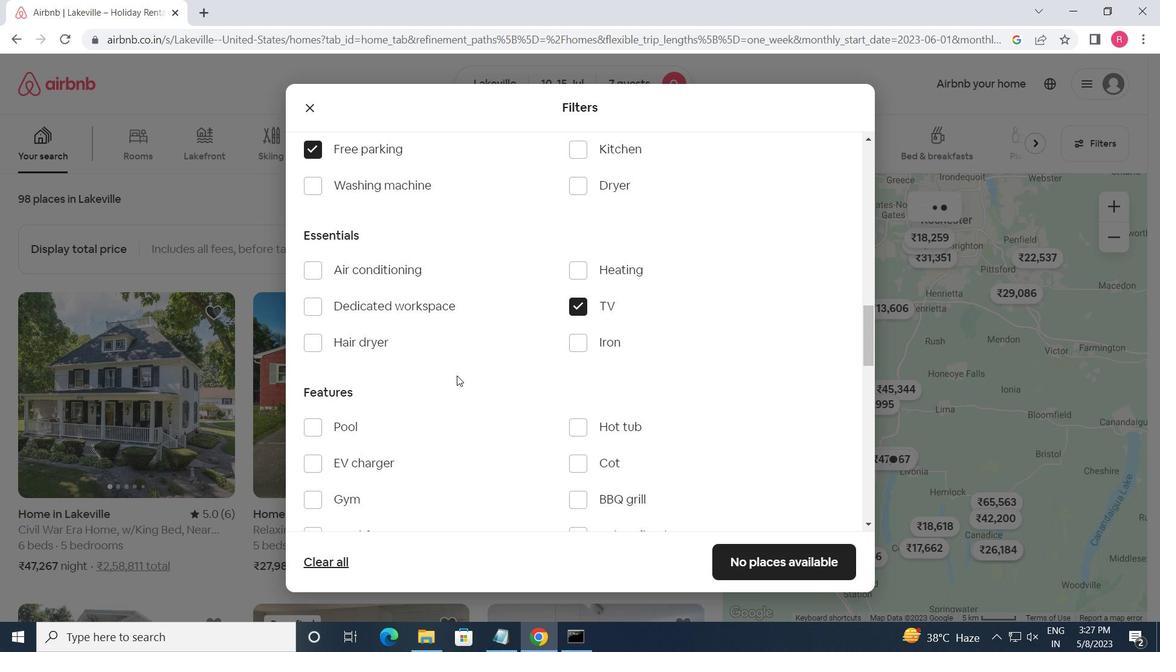 
Action: Mouse moved to (309, 348)
Screenshot: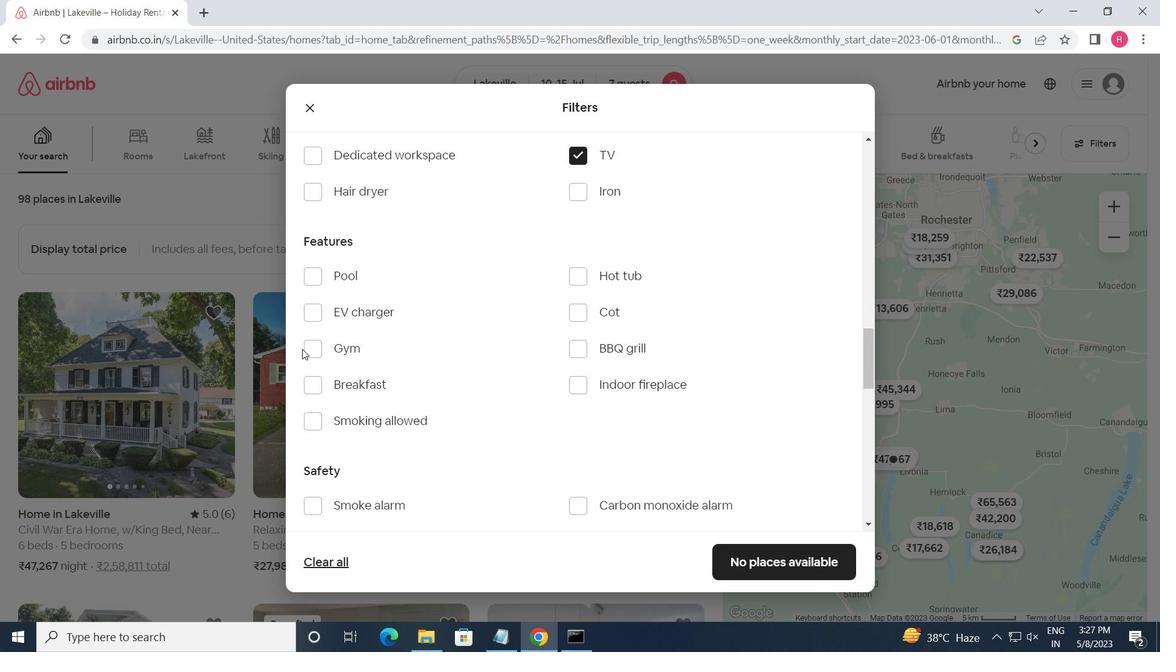 
Action: Mouse pressed left at (309, 348)
Screenshot: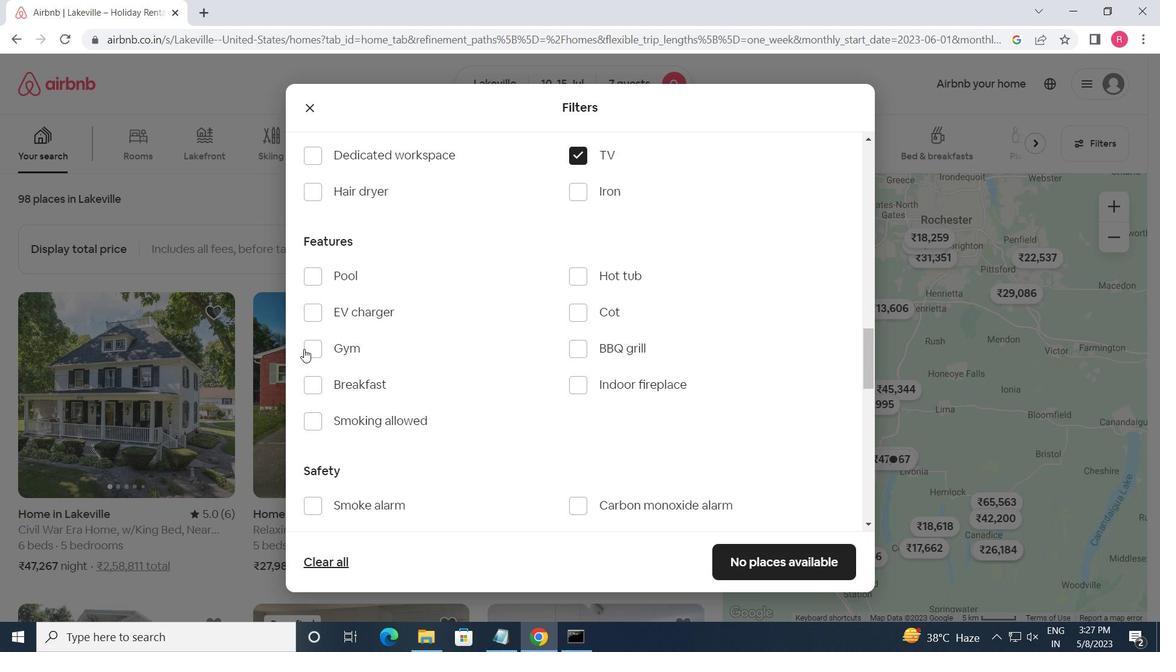 
Action: Mouse moved to (310, 378)
Screenshot: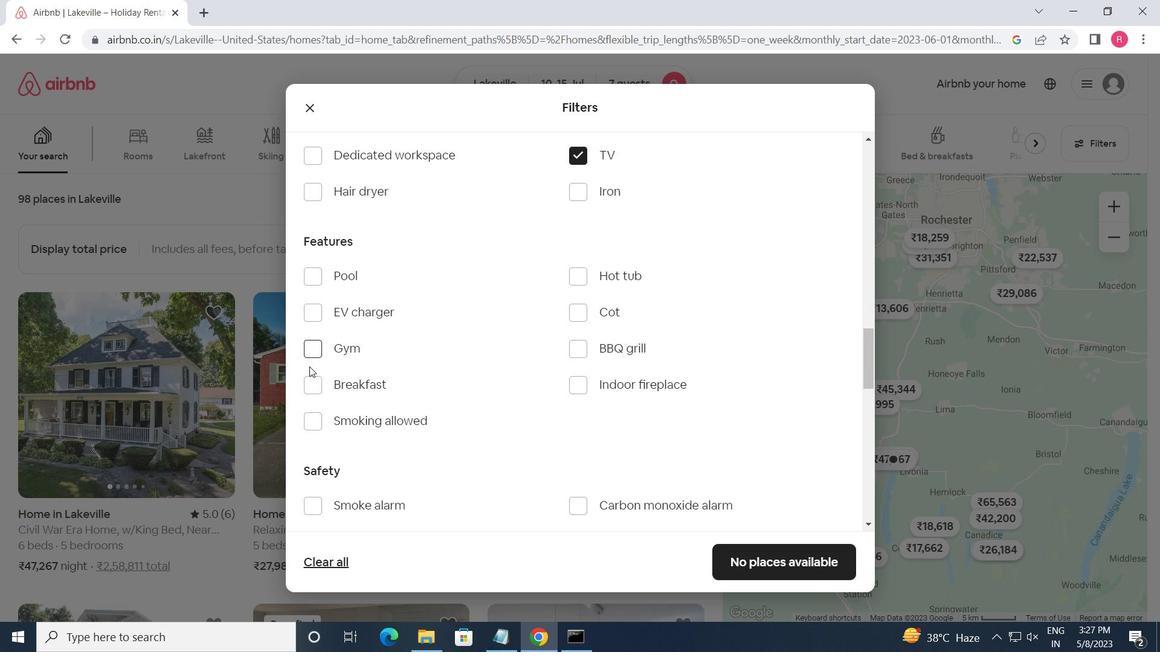 
Action: Mouse pressed left at (310, 378)
Screenshot: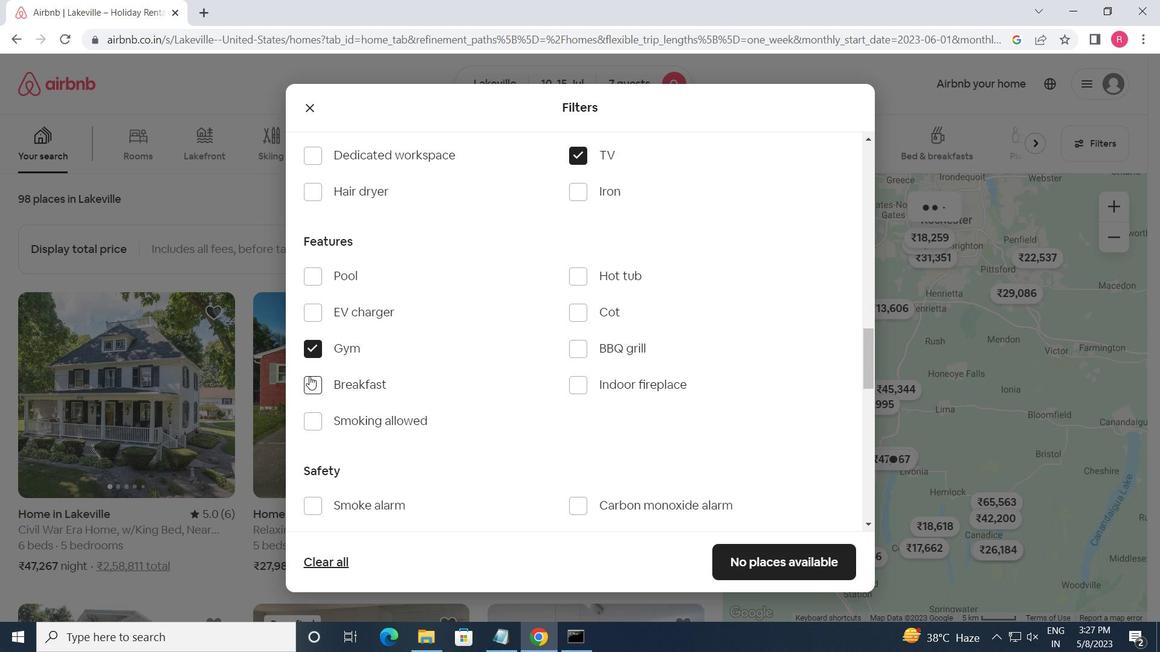 
Action: Mouse moved to (444, 370)
Screenshot: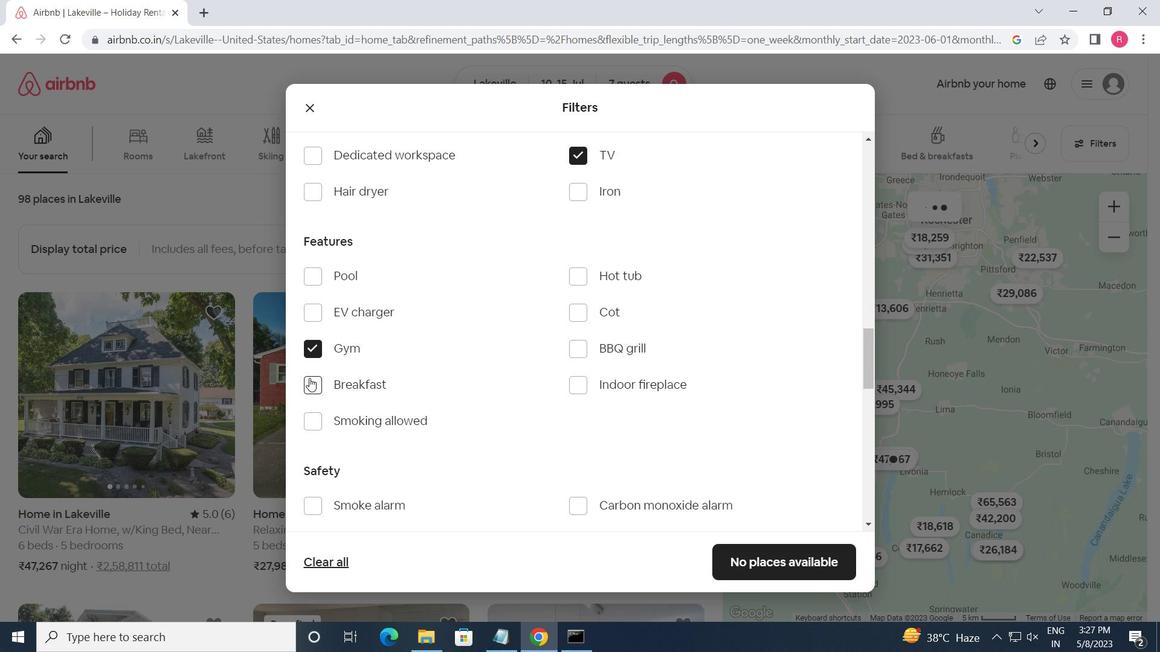 
Action: Mouse scrolled (444, 369) with delta (0, 0)
Screenshot: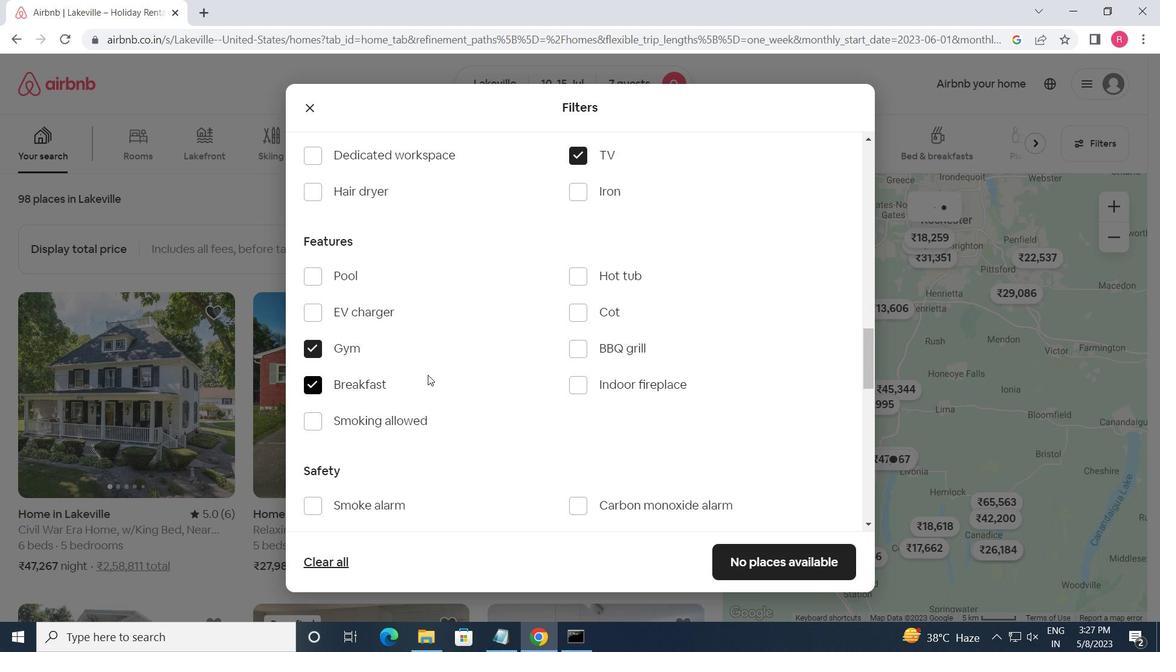 
Action: Mouse moved to (447, 371)
Screenshot: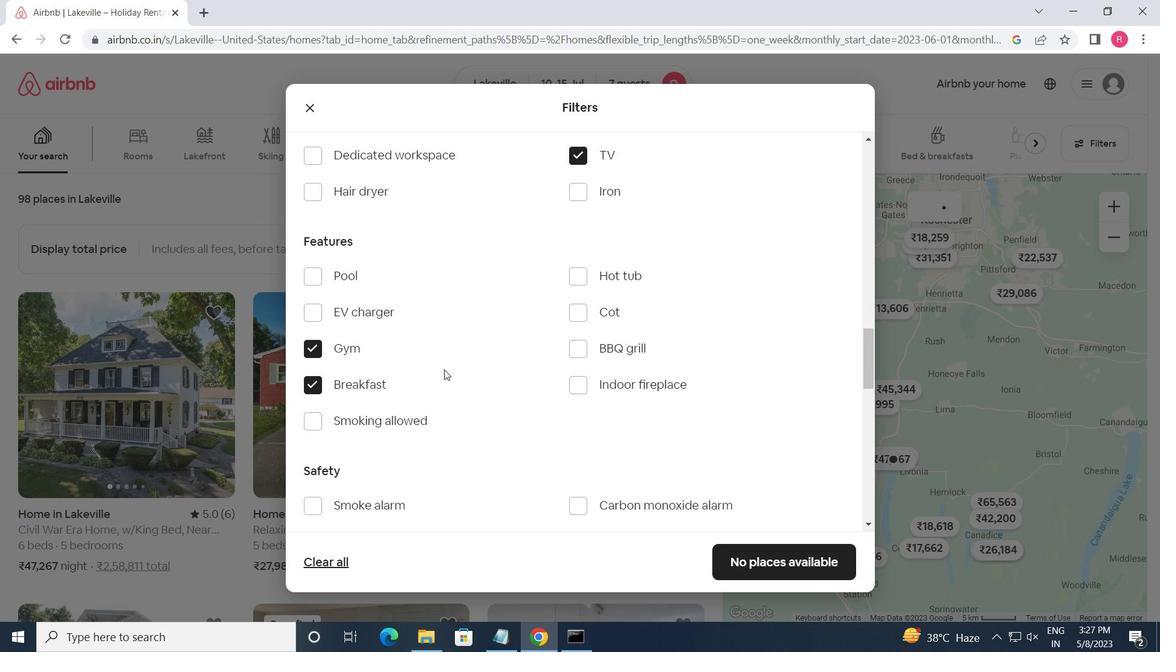 
Action: Mouse scrolled (447, 371) with delta (0, 0)
Screenshot: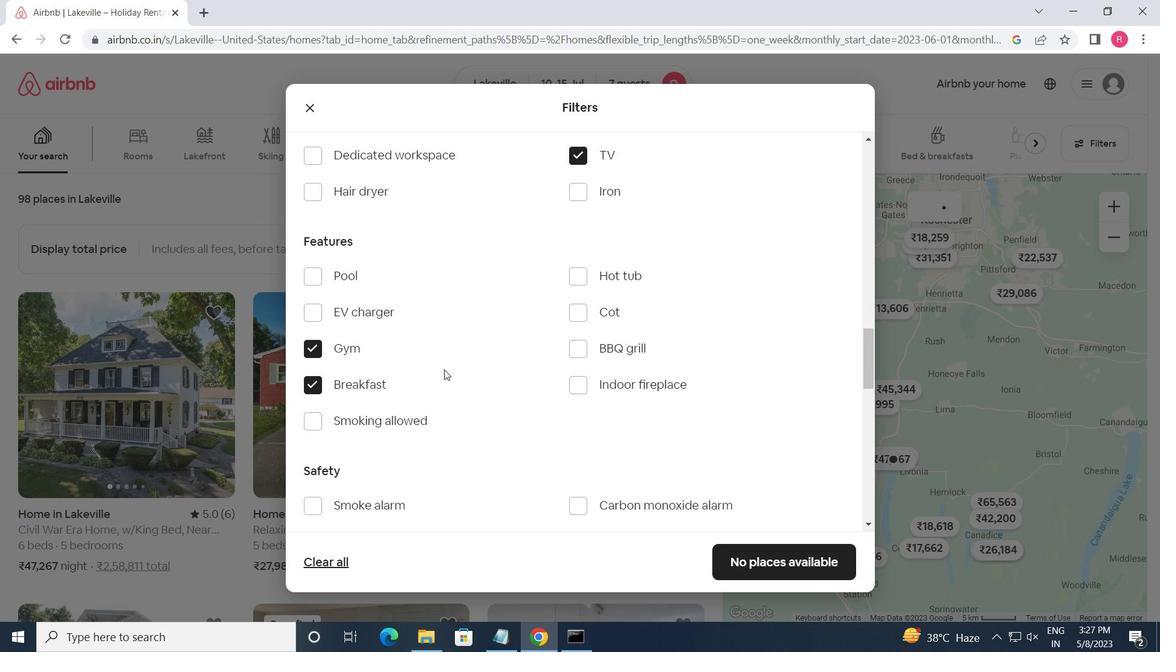 
Action: Mouse moved to (465, 375)
Screenshot: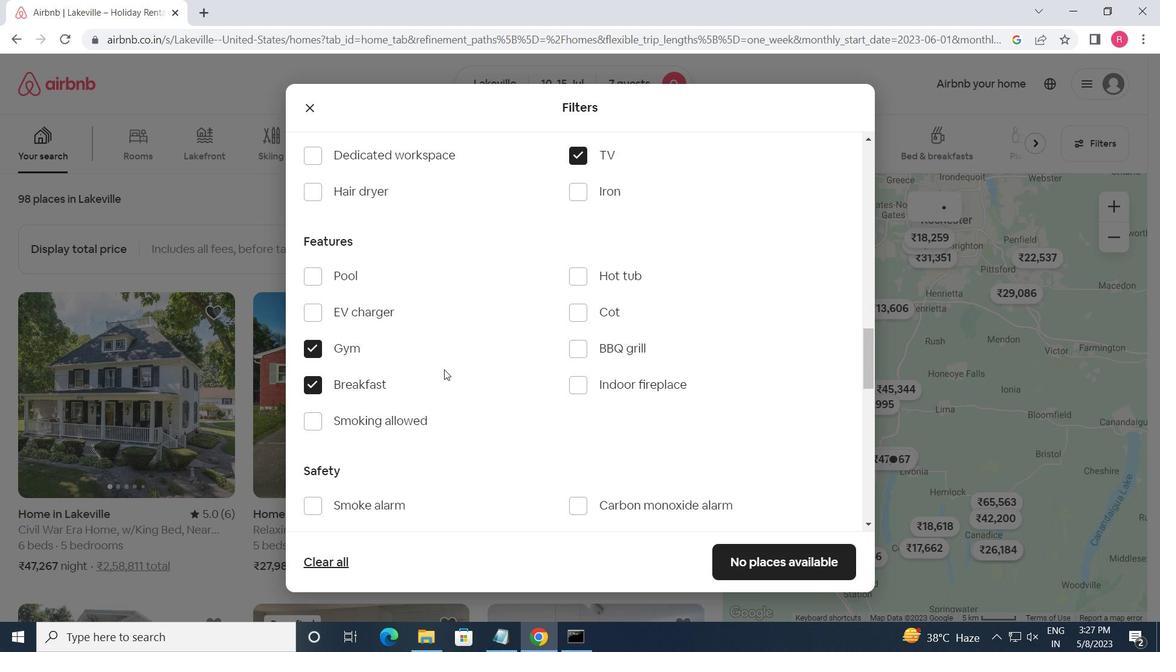 
Action: Mouse scrolled (465, 374) with delta (0, 0)
Screenshot: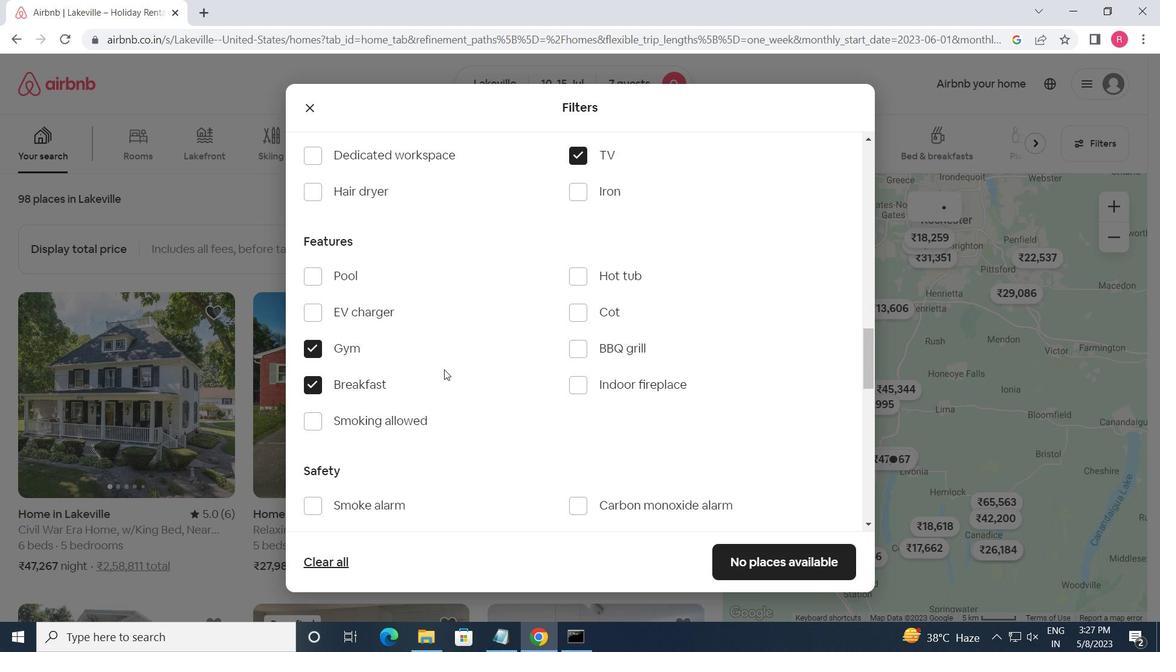 
Action: Mouse moved to (484, 376)
Screenshot: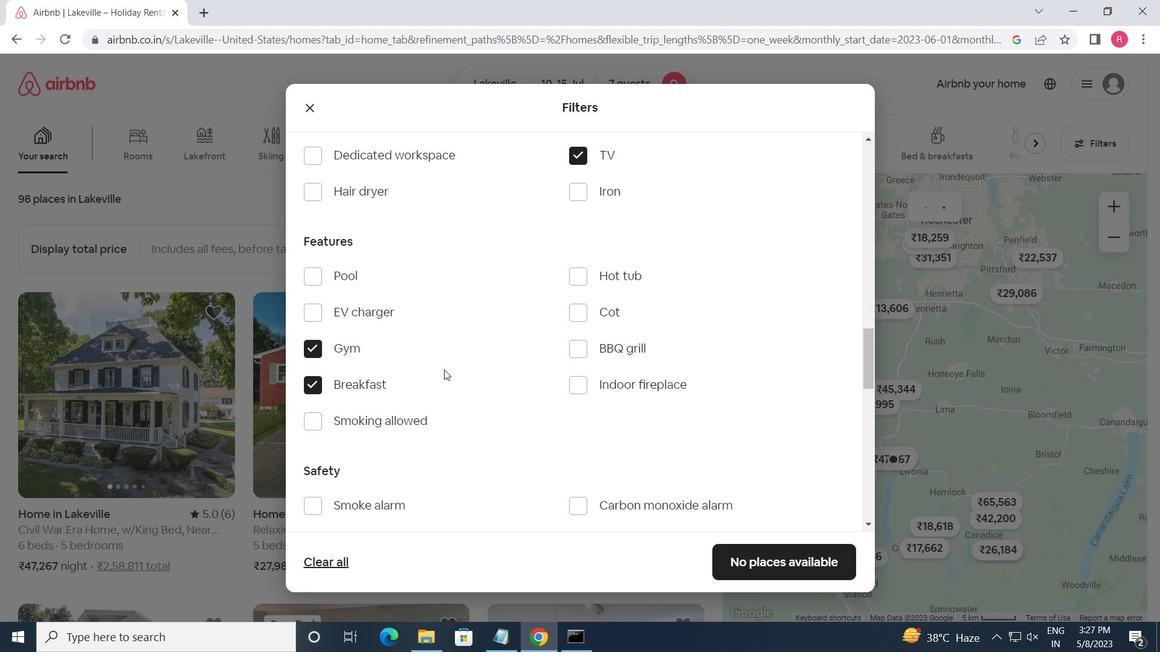 
Action: Mouse scrolled (484, 375) with delta (0, 0)
Screenshot: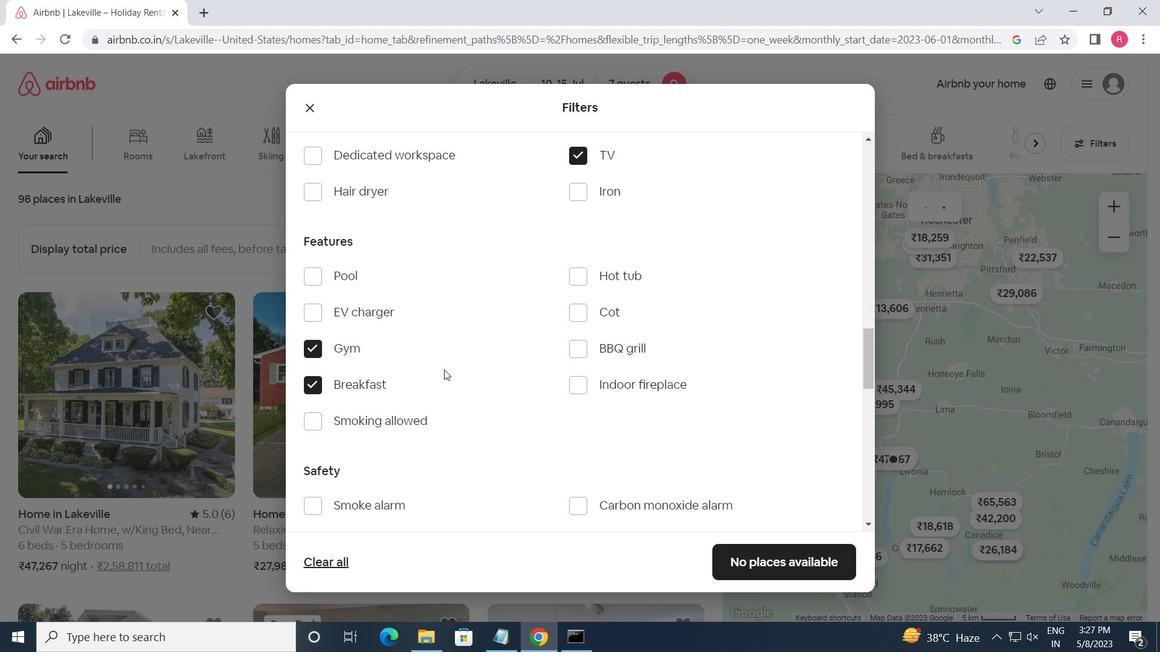 
Action: Mouse moved to (491, 376)
Screenshot: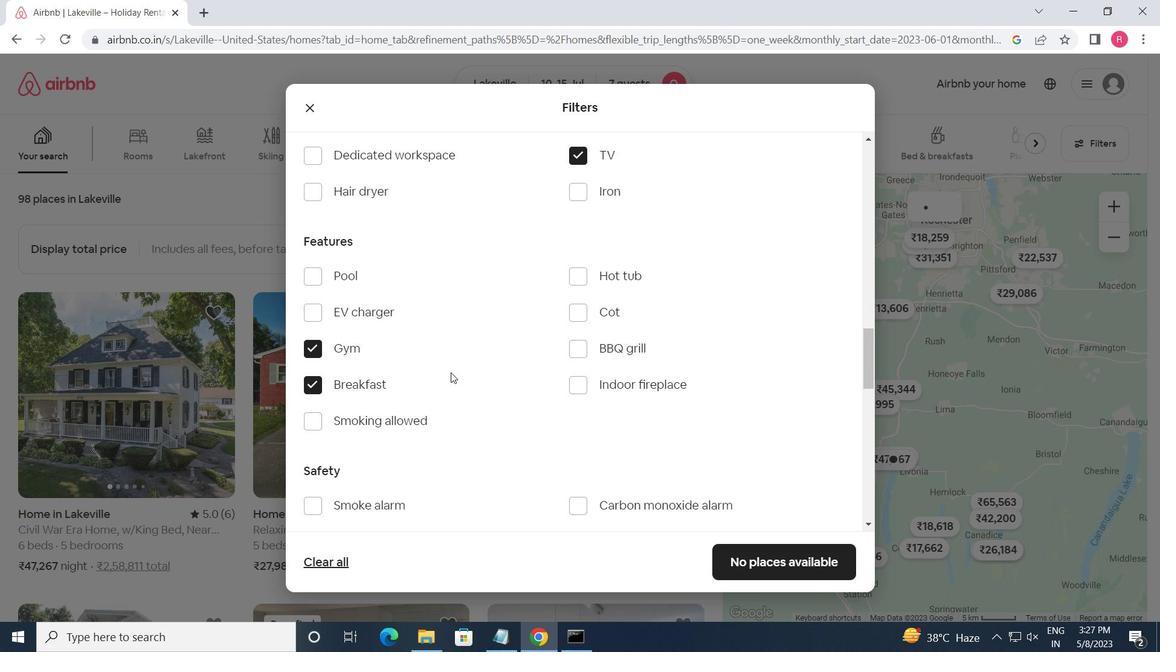 
Action: Mouse scrolled (491, 375) with delta (0, 0)
Screenshot: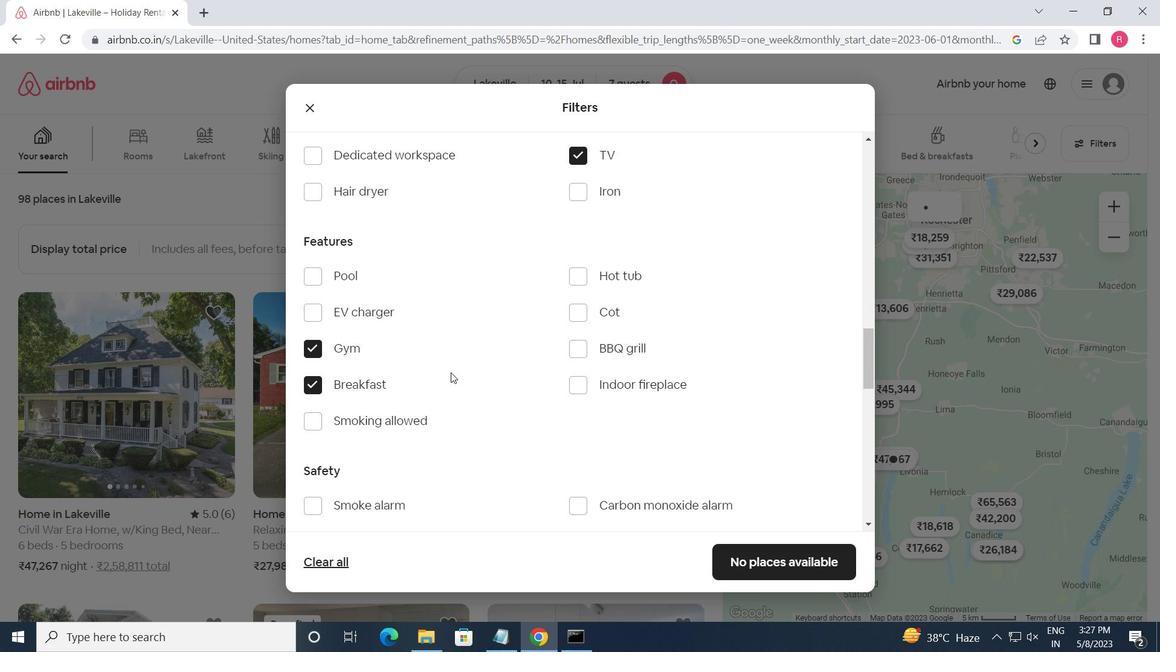 
Action: Mouse moved to (825, 337)
Screenshot: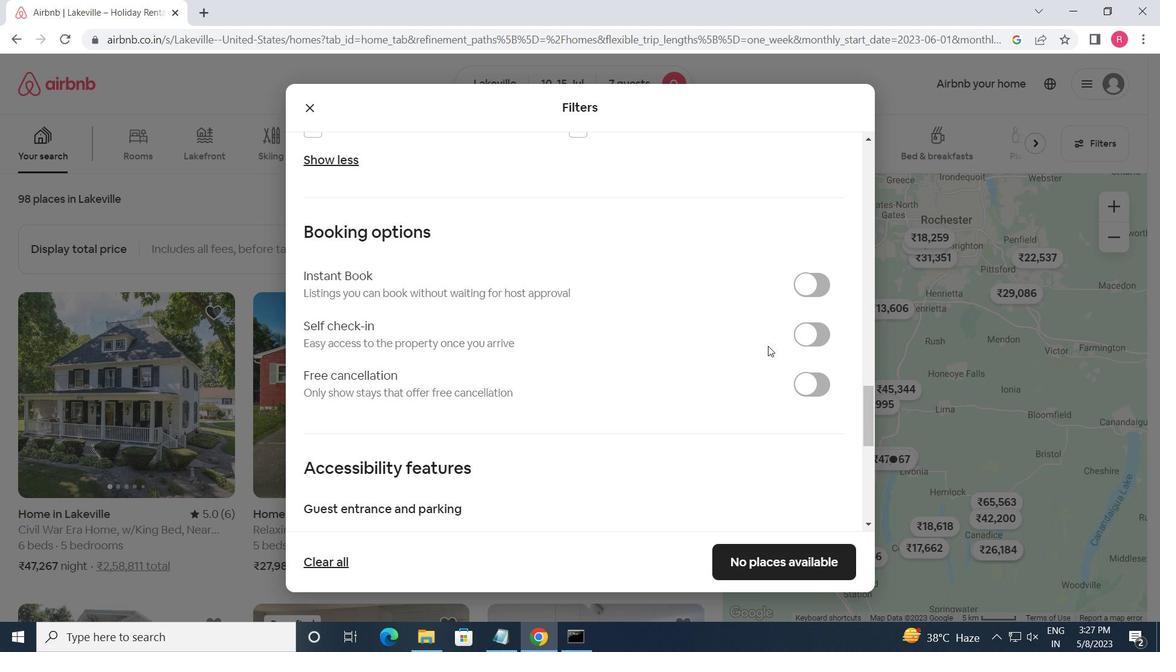 
Action: Mouse pressed left at (825, 337)
Screenshot: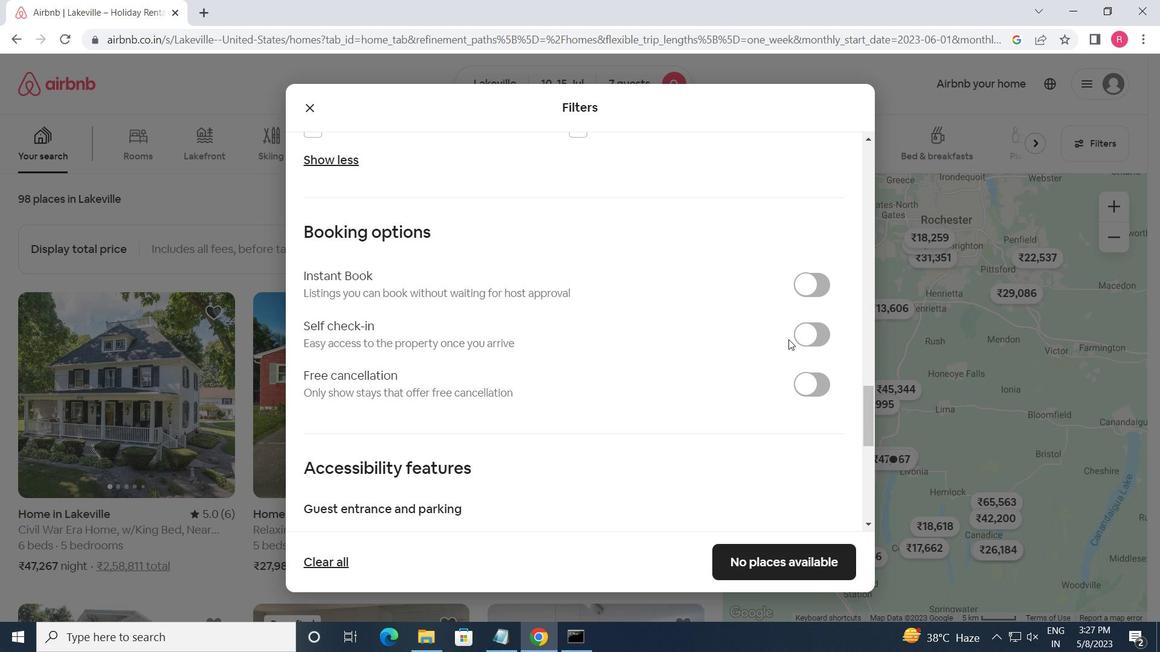
Action: Mouse moved to (650, 368)
Screenshot: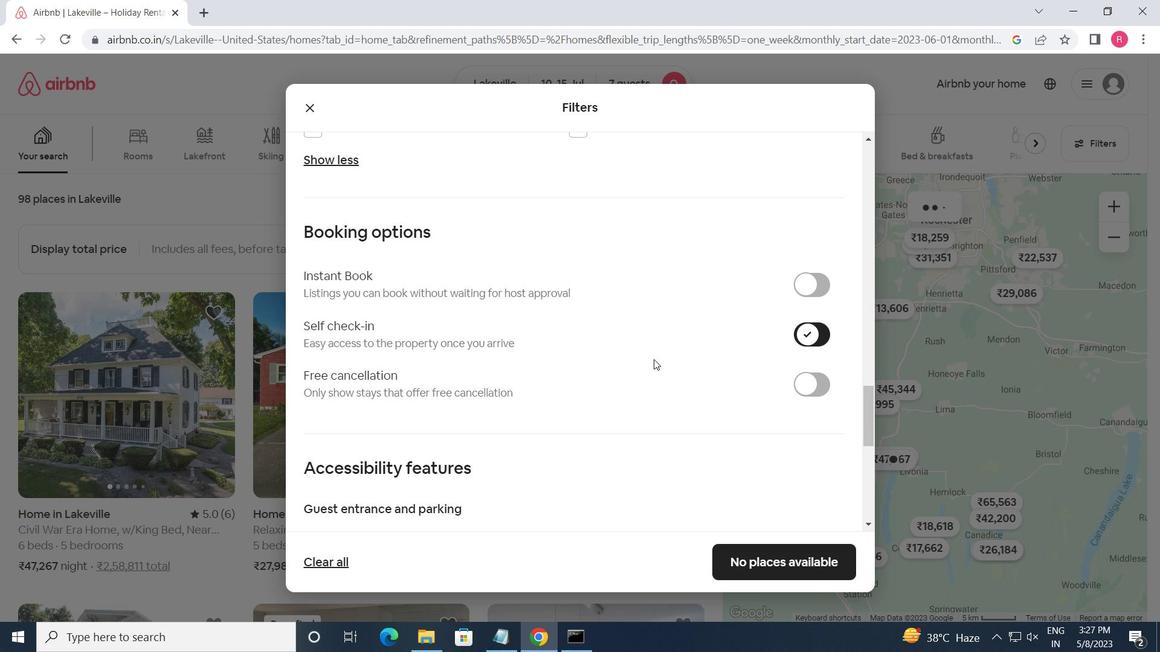 
Action: Mouse scrolled (650, 368) with delta (0, 0)
Screenshot: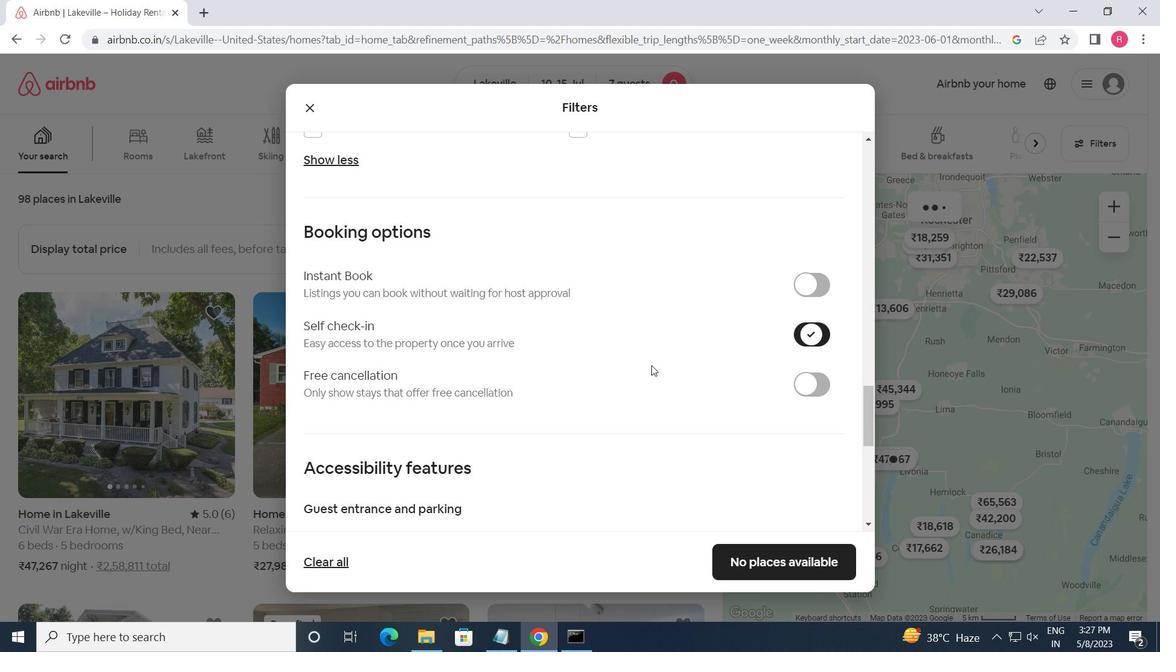 
Action: Mouse moved to (650, 369)
Screenshot: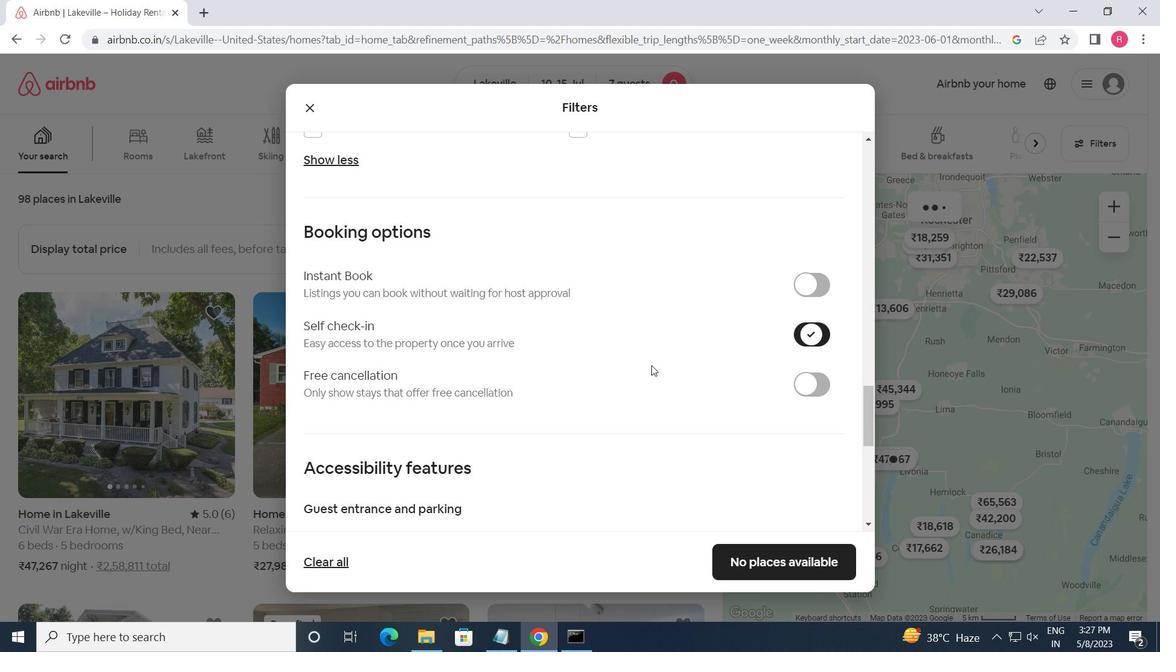 
Action: Mouse scrolled (650, 368) with delta (0, 0)
Screenshot: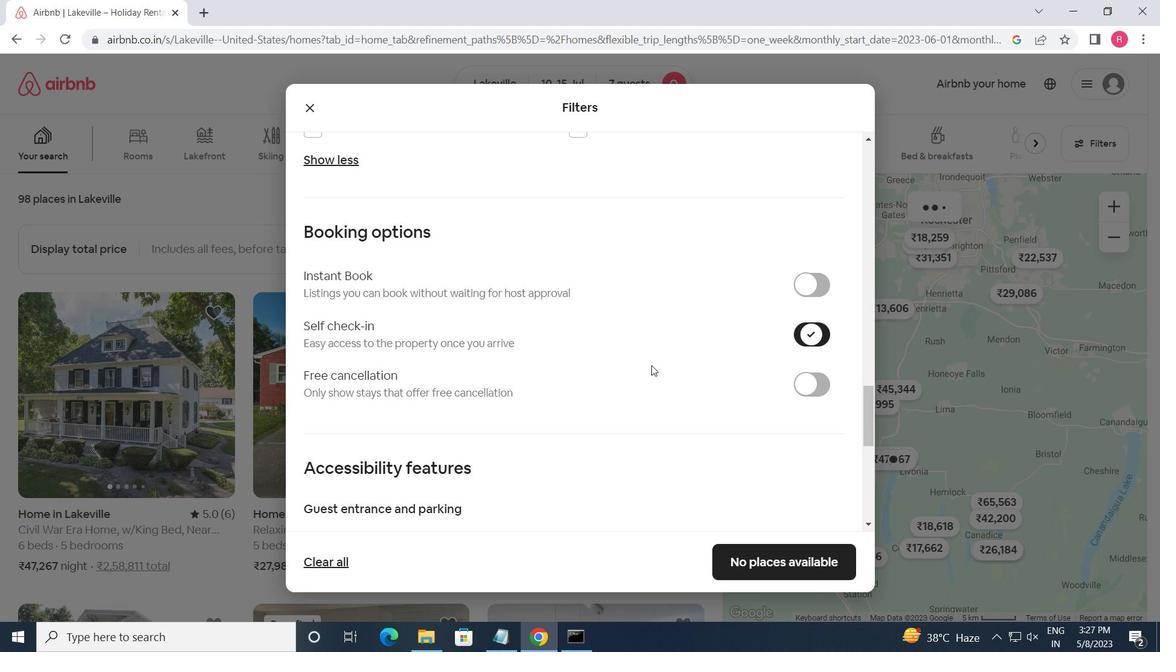 
Action: Mouse moved to (650, 369)
Screenshot: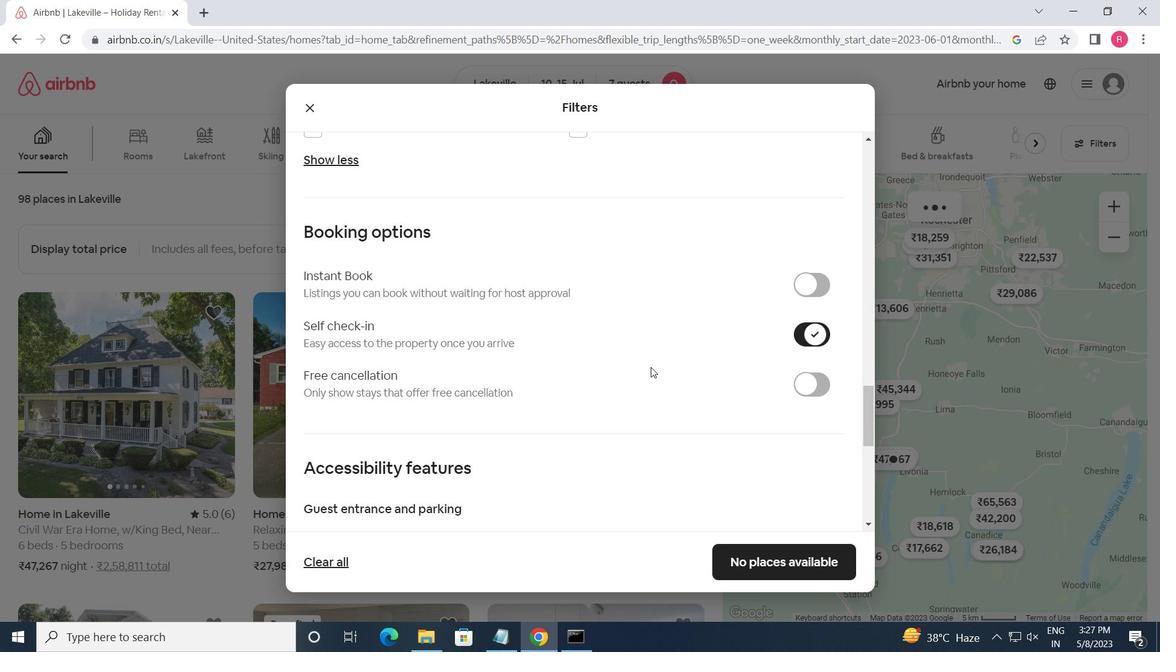 
Action: Mouse scrolled (650, 368) with delta (0, 0)
Screenshot: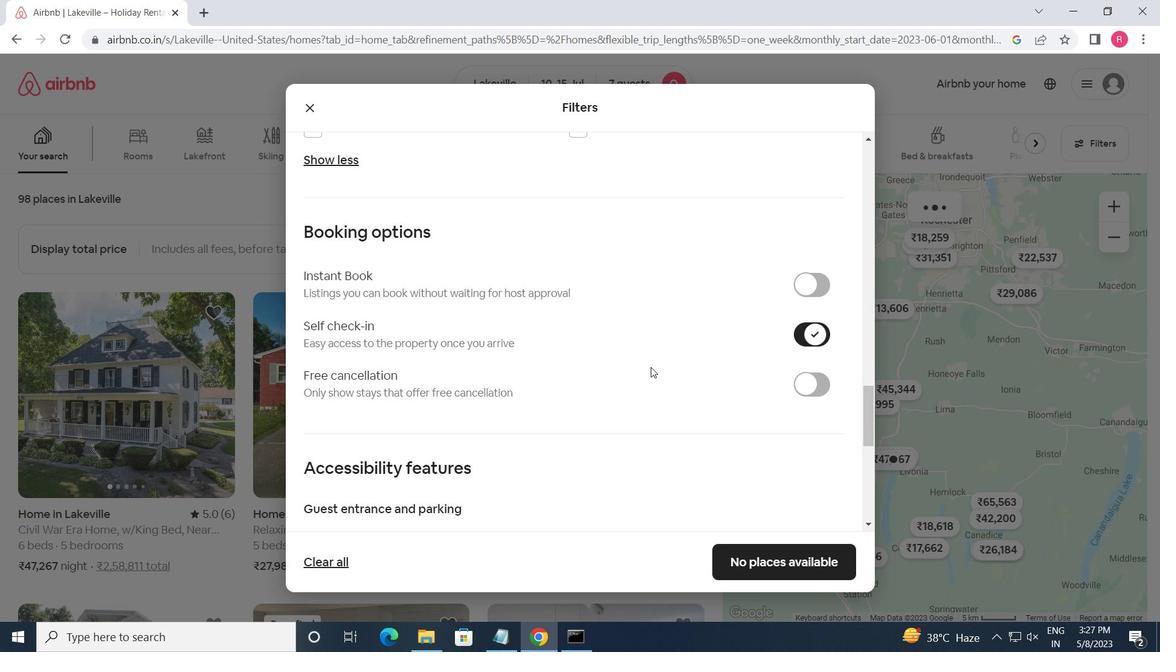 
Action: Mouse moved to (649, 369)
Screenshot: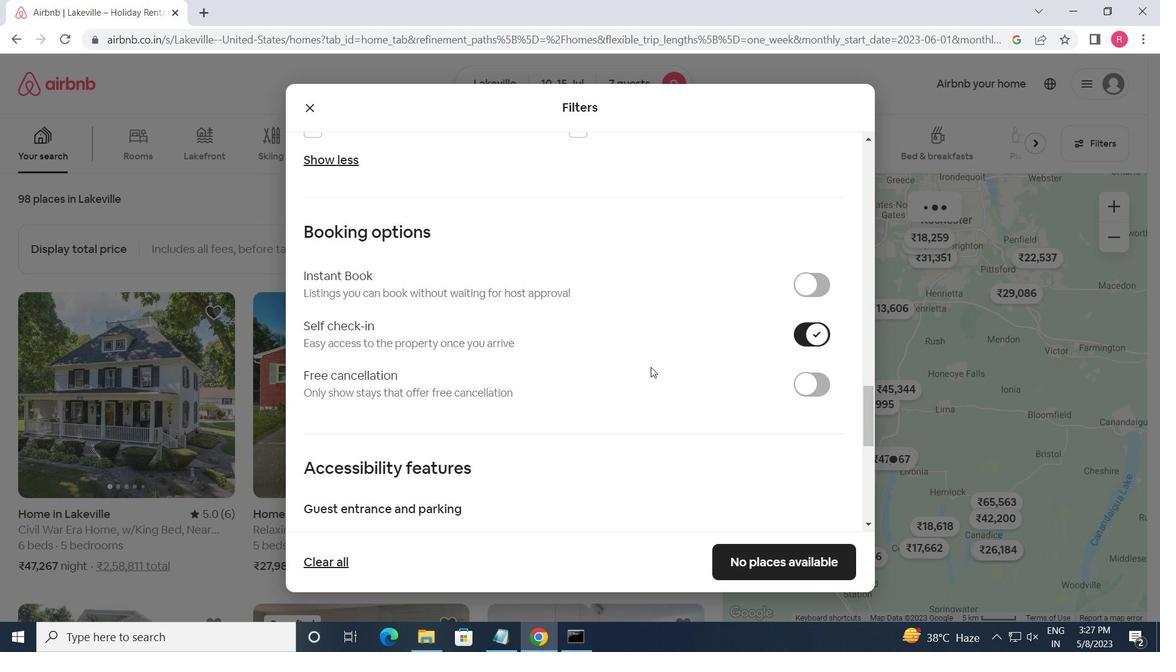 
Action: Mouse scrolled (649, 369) with delta (0, 0)
Screenshot: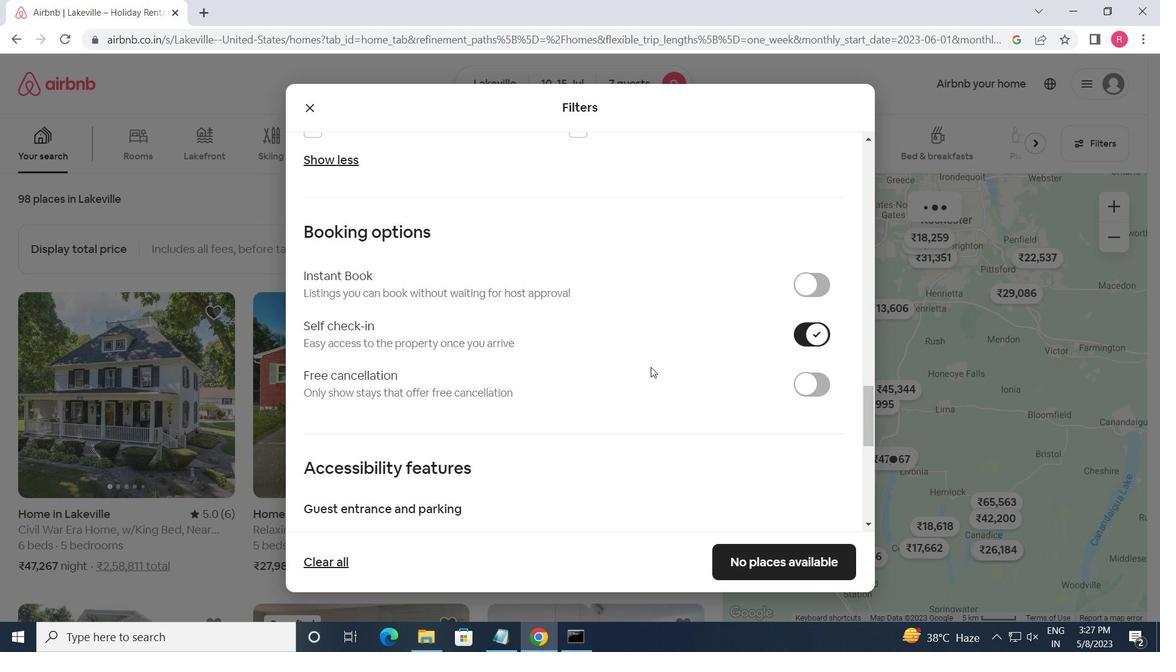 
Action: Mouse scrolled (649, 369) with delta (0, 0)
Screenshot: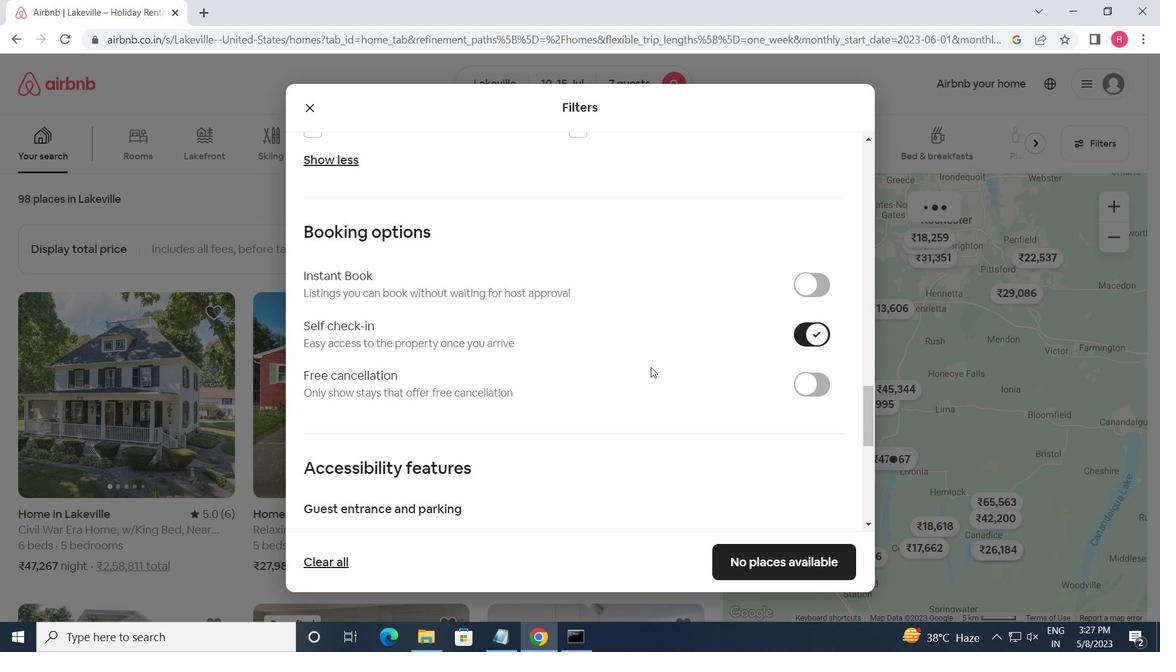 
Action: Mouse moved to (618, 361)
Screenshot: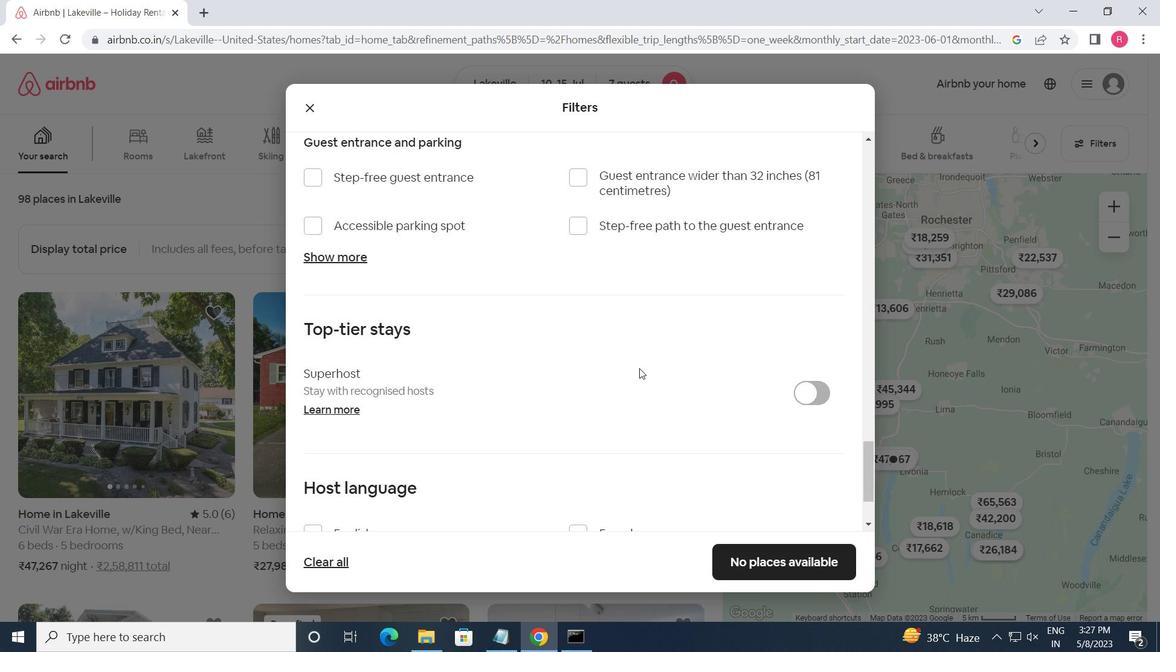 
Action: Mouse scrolled (618, 360) with delta (0, 0)
Screenshot: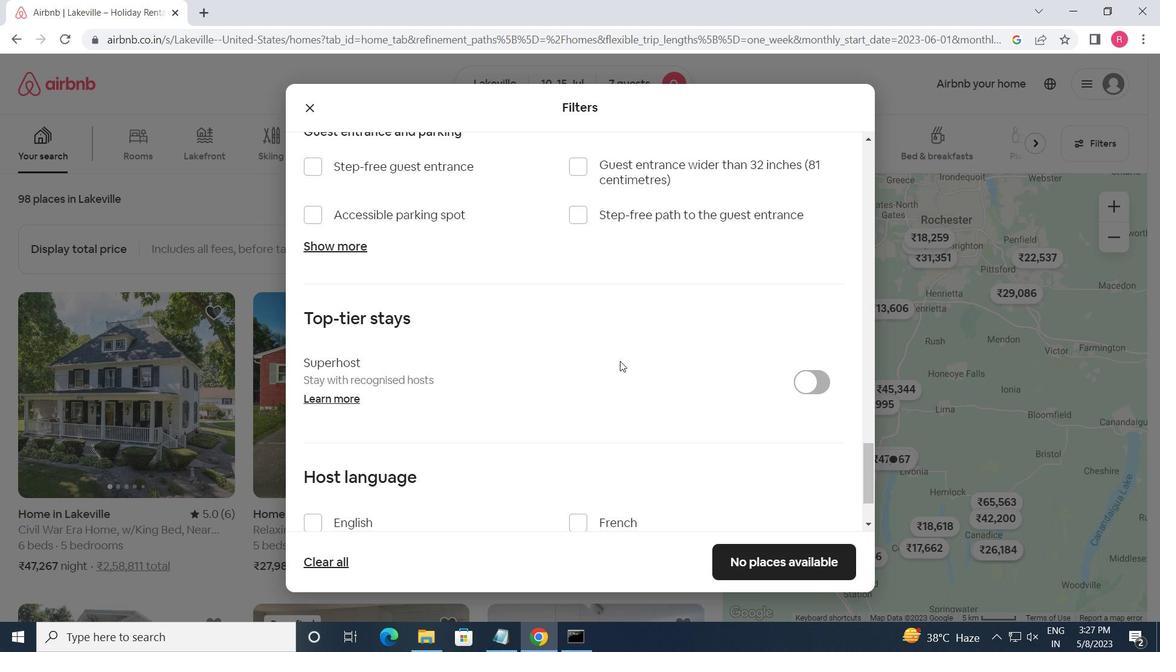 
Action: Mouse scrolled (618, 360) with delta (0, 0)
Screenshot: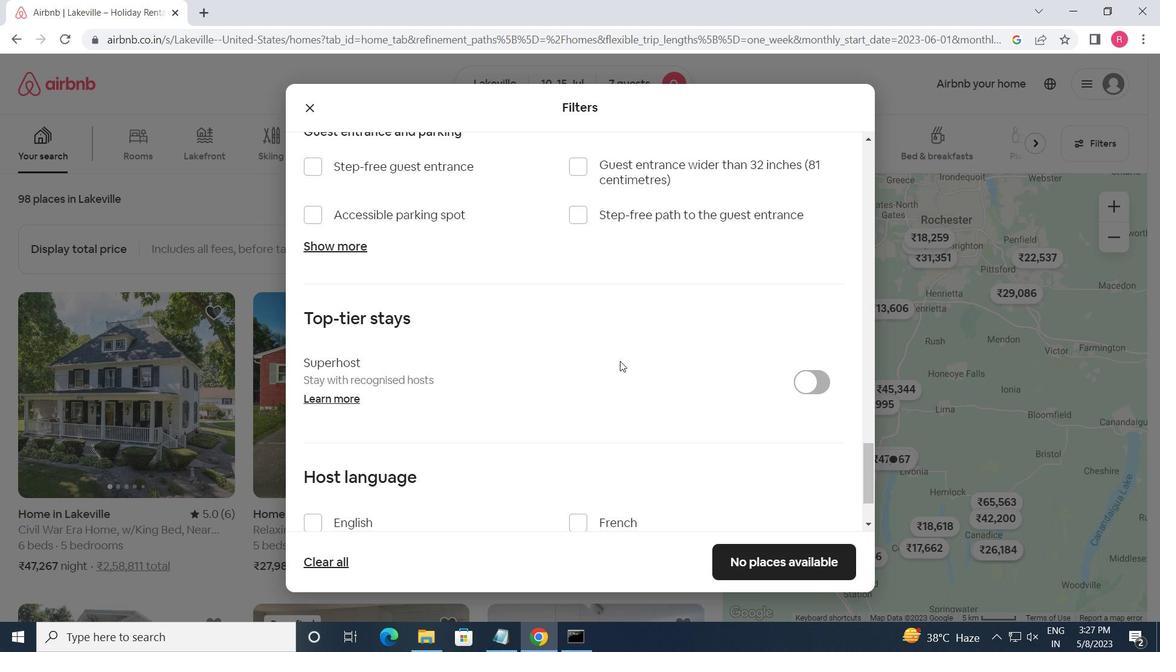 
Action: Mouse scrolled (618, 360) with delta (0, 0)
Screenshot: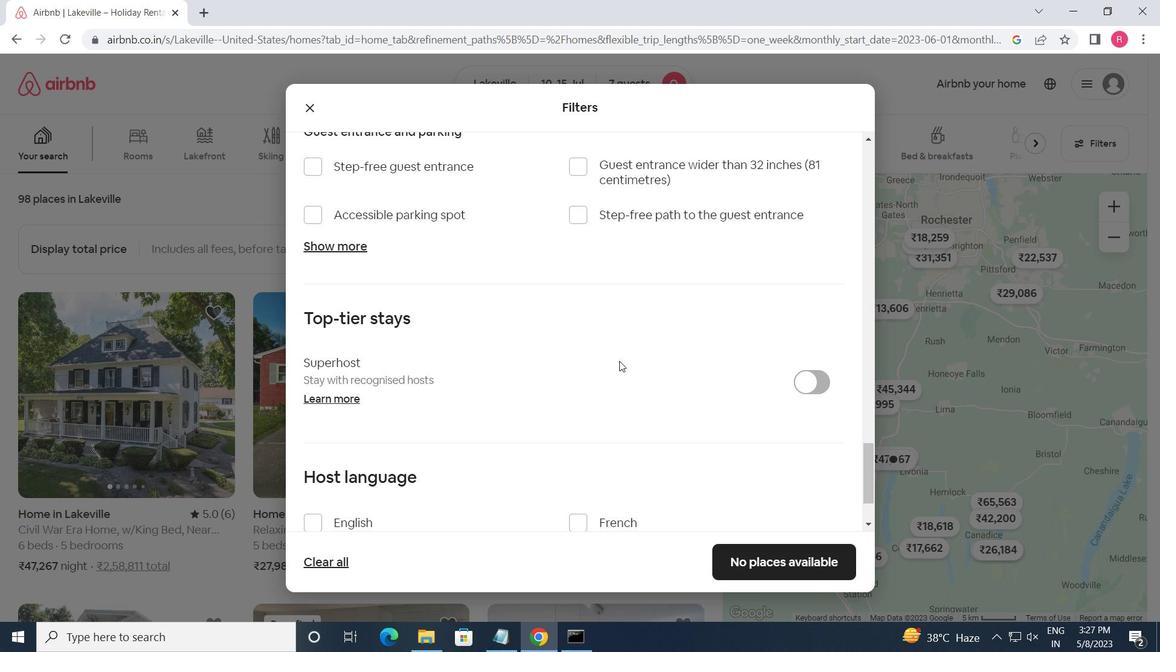 
Action: Mouse scrolled (618, 360) with delta (0, 0)
Screenshot: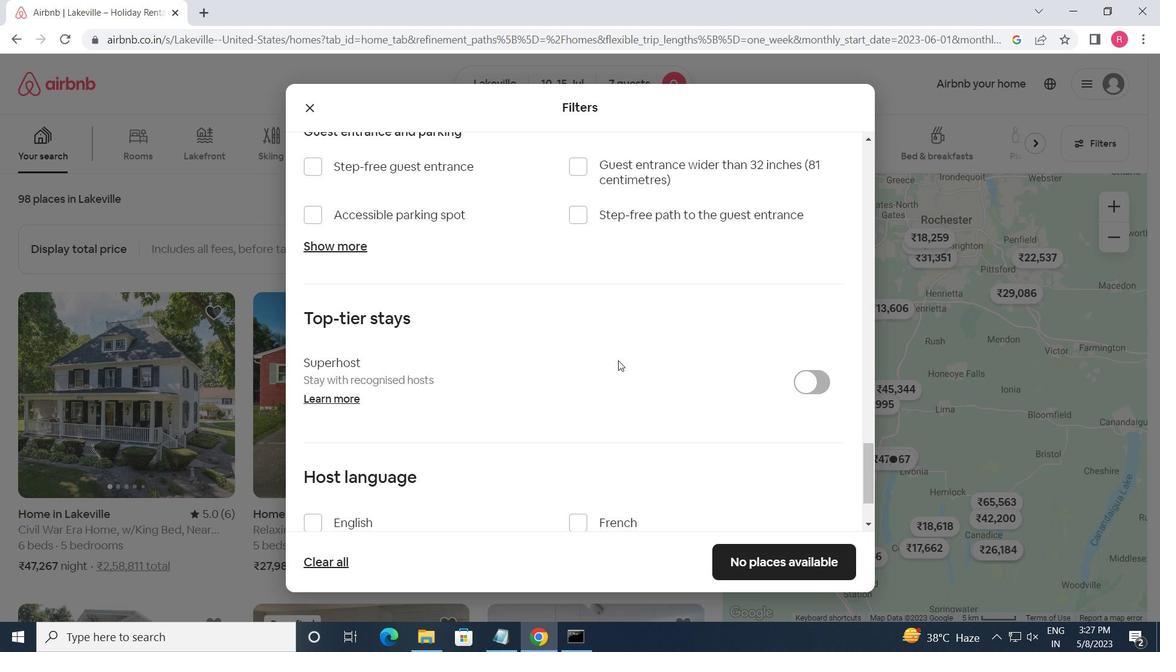 
Action: Mouse moved to (318, 427)
Screenshot: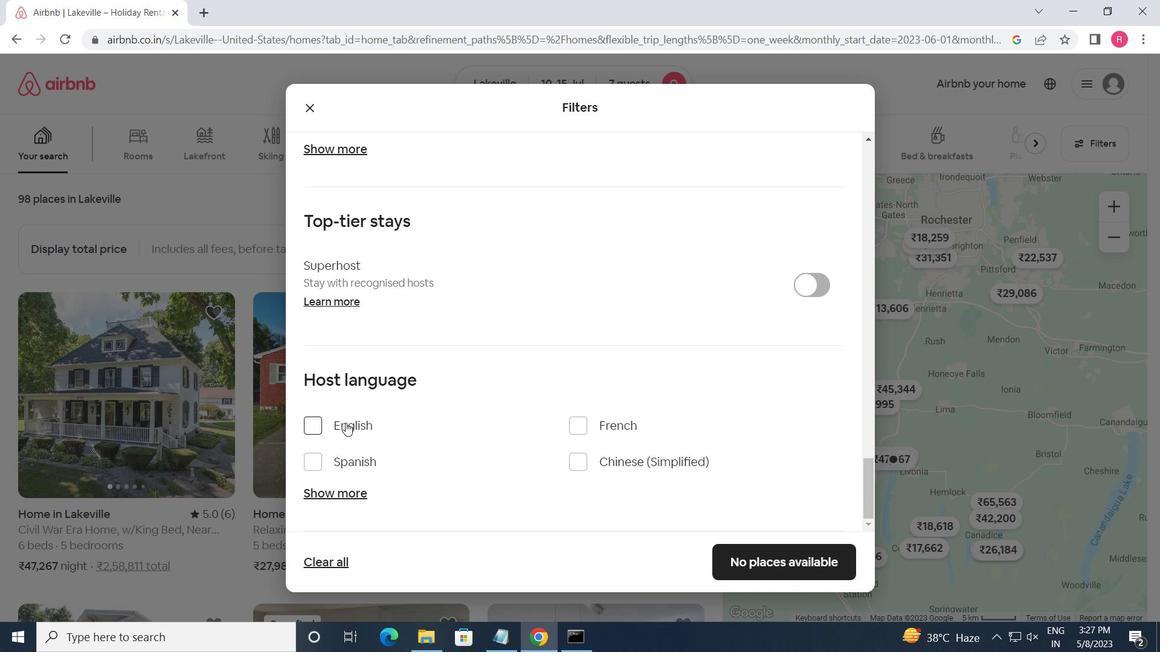 
Action: Mouse pressed left at (318, 427)
Screenshot: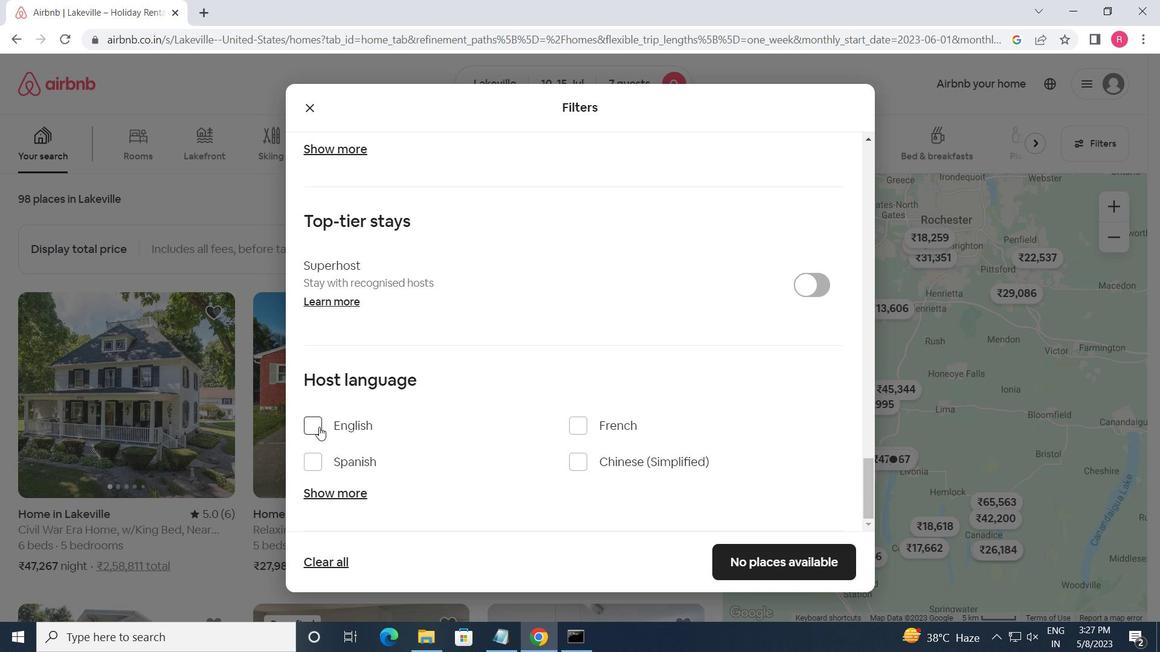 
Action: Mouse moved to (308, 426)
Screenshot: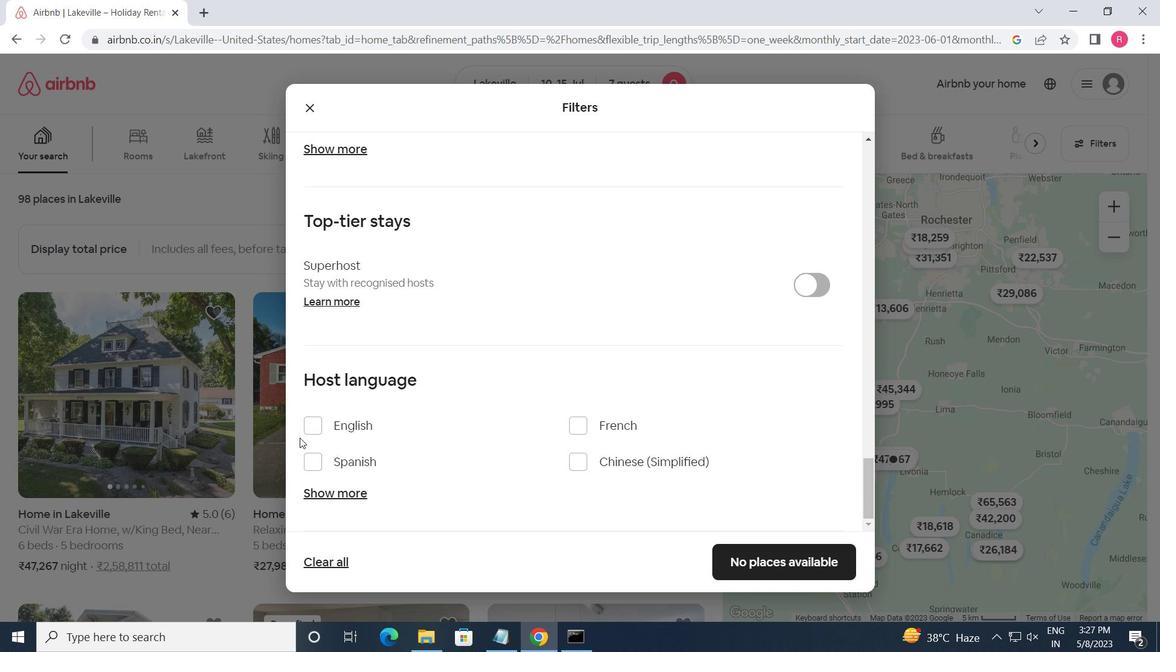 
Action: Mouse pressed left at (308, 426)
Screenshot: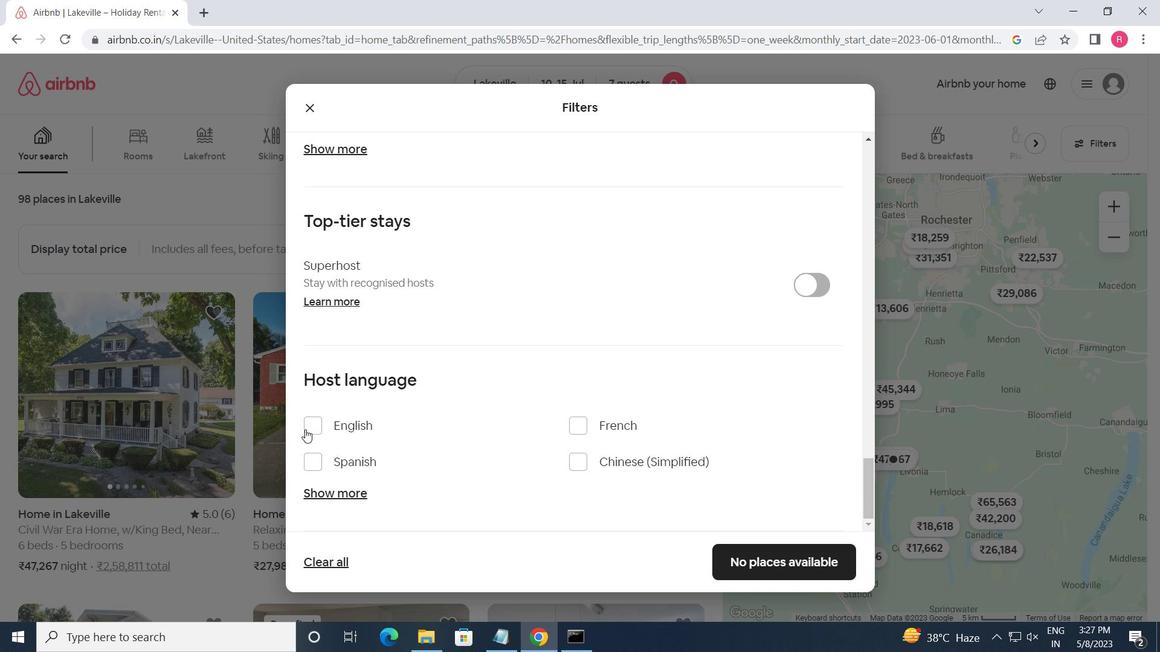 
Action: Mouse moved to (768, 567)
Screenshot: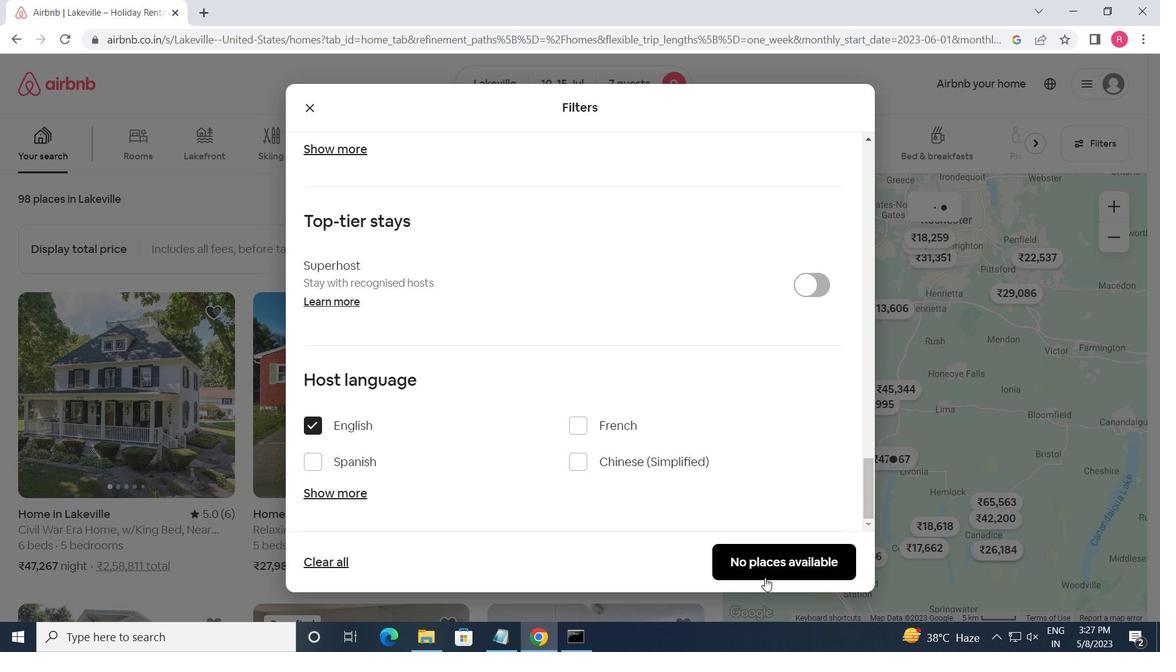 
Action: Mouse pressed left at (768, 567)
Screenshot: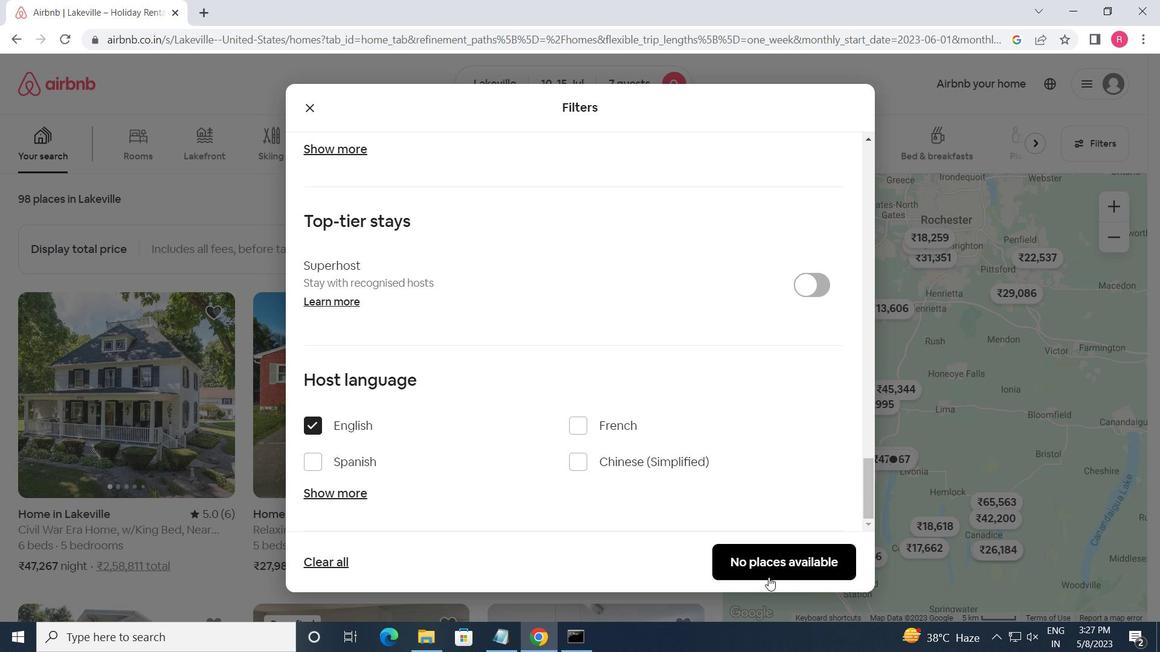 
